 Task: In the  document Maya.docxMake this file  'available offline' Add shortcut to Drive 'My Drive'Email the file to   softage2@softage.net, with message attached Important: I've emailed you crucial details. Please make sure to go through it thoroughly. and file type: 'HTML'
Action: Mouse moved to (29, 75)
Screenshot: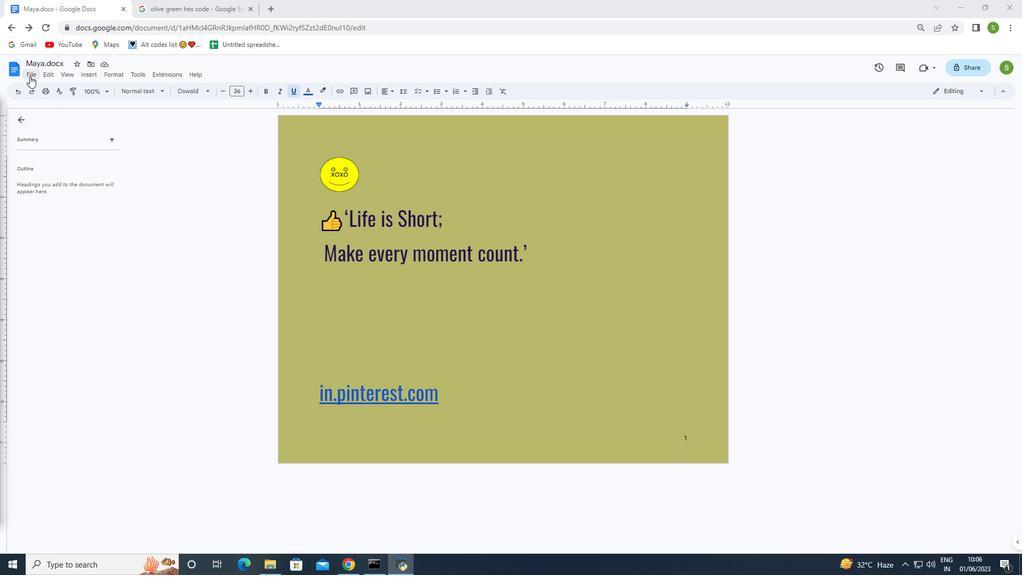 
Action: Mouse pressed left at (29, 75)
Screenshot: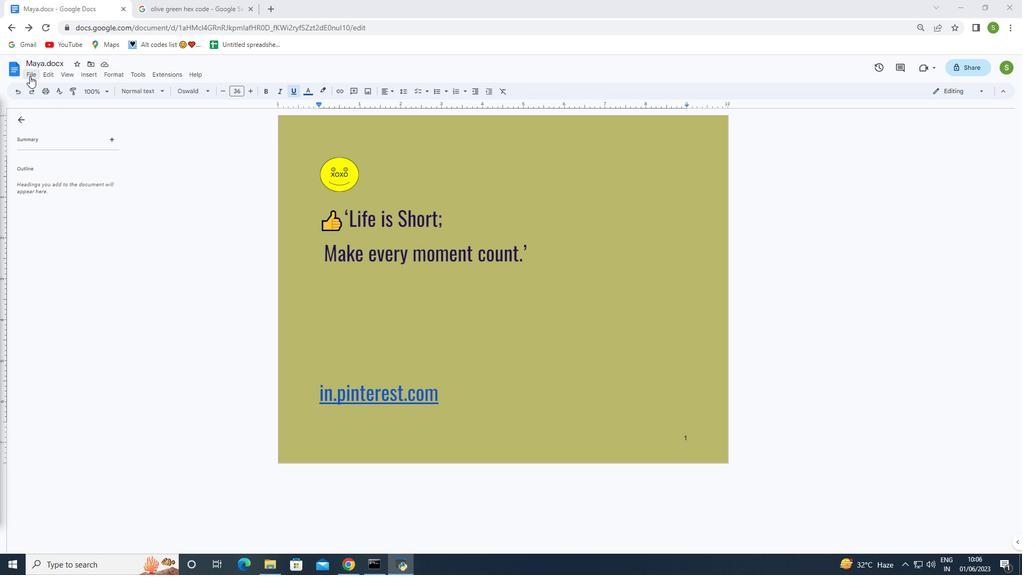 
Action: Mouse moved to (57, 187)
Screenshot: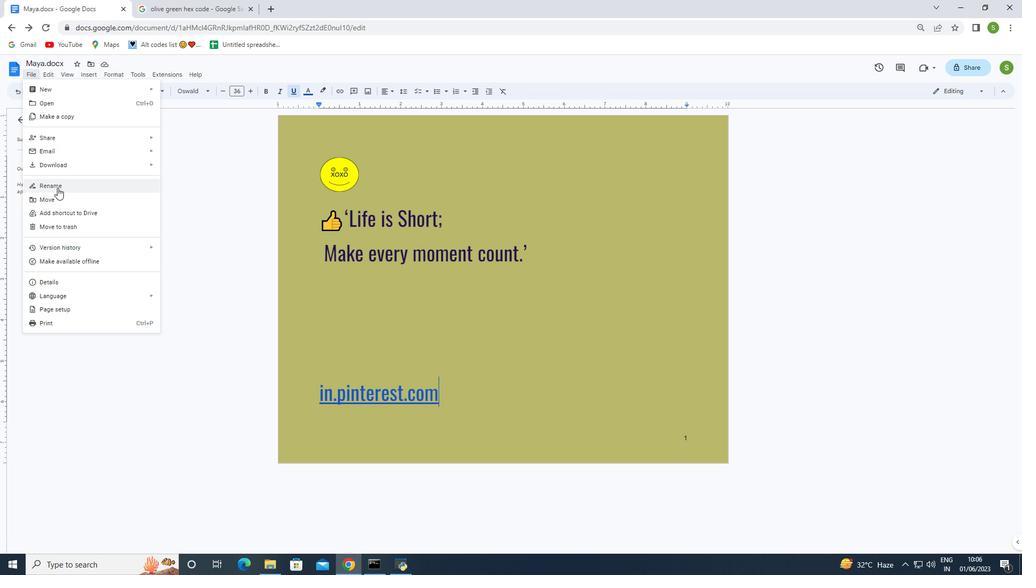 
Action: Mouse pressed left at (57, 187)
Screenshot: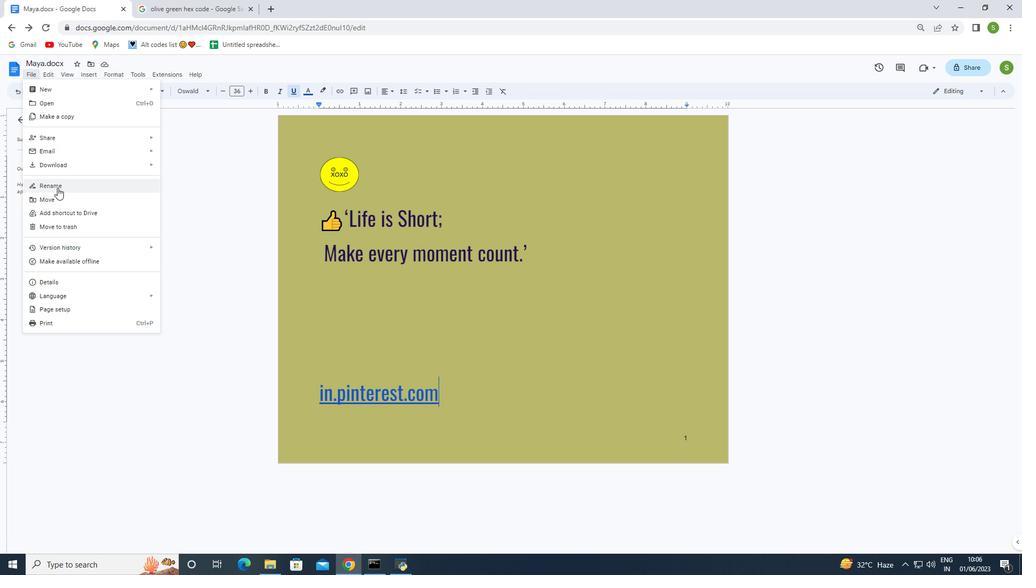 
Action: Key pressed <Key.backspace><Key.shift>Maya.docx<Key.enter>
Screenshot: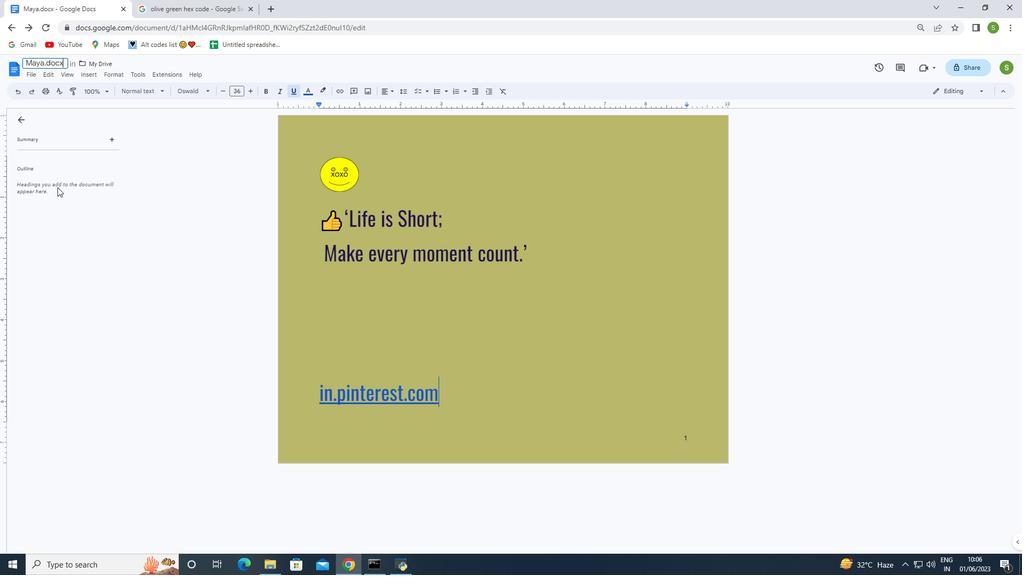 
Action: Mouse moved to (28, 74)
Screenshot: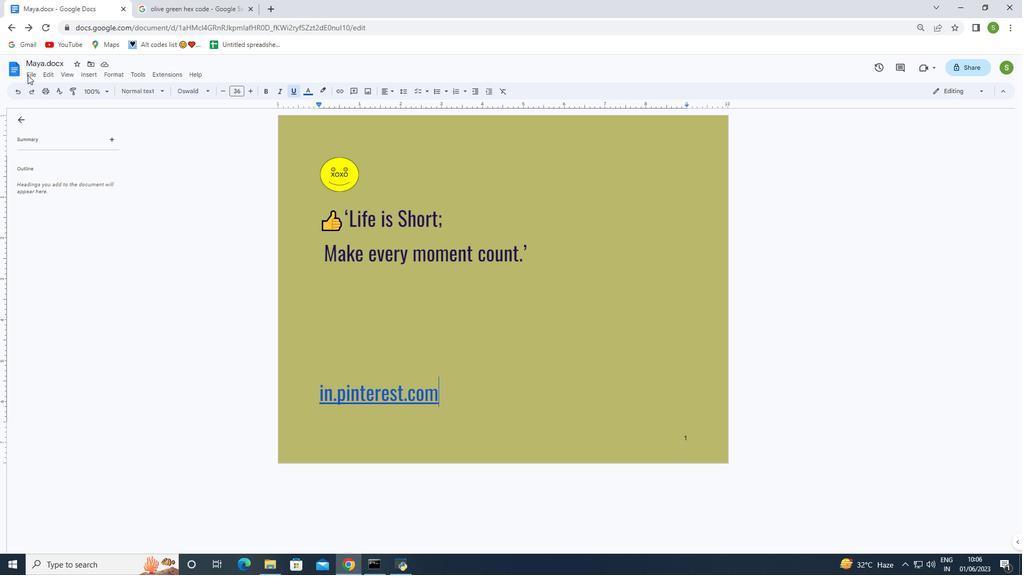 
Action: Mouse pressed left at (28, 74)
Screenshot: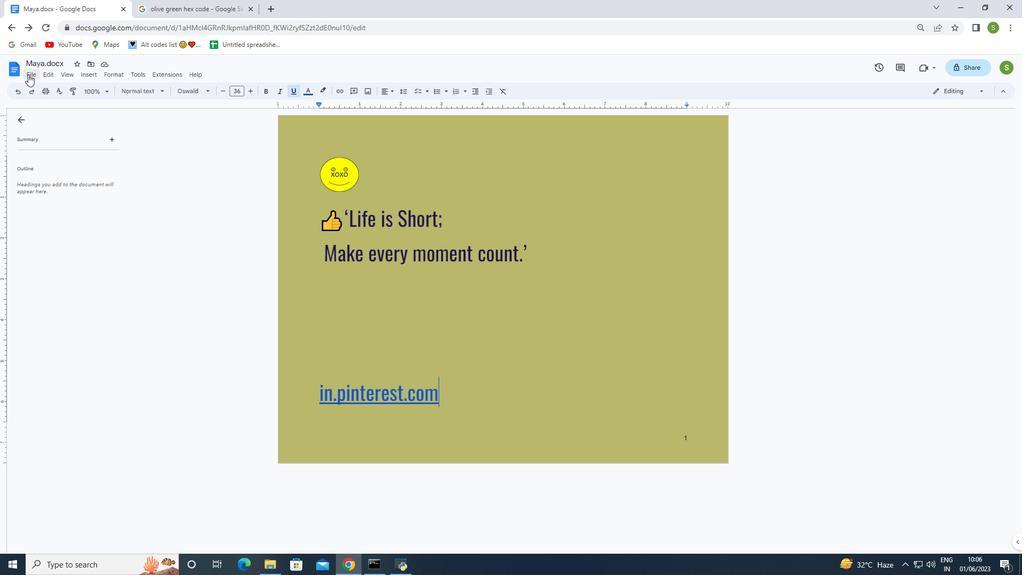 
Action: Mouse moved to (82, 261)
Screenshot: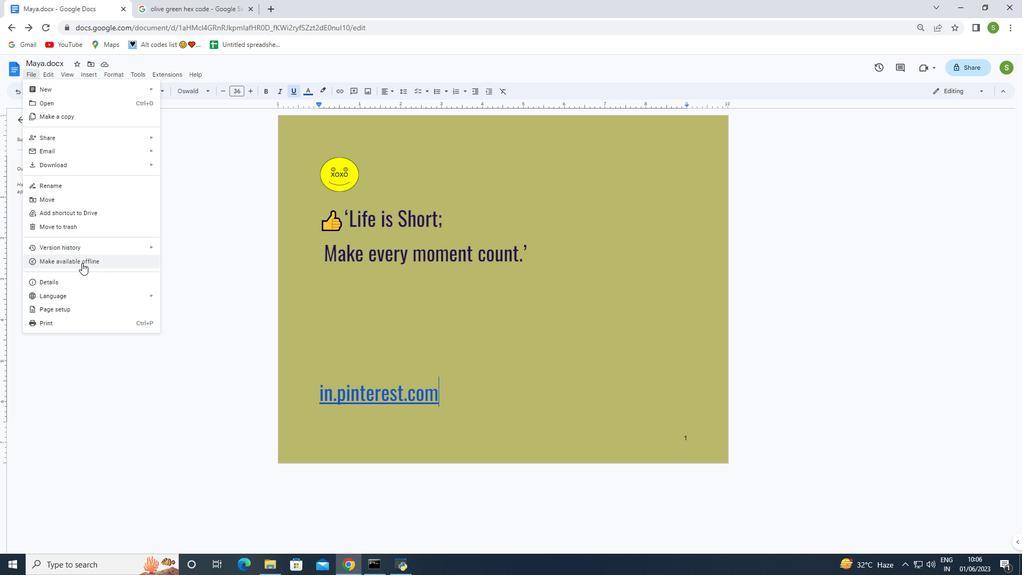 
Action: Mouse pressed left at (82, 261)
Screenshot: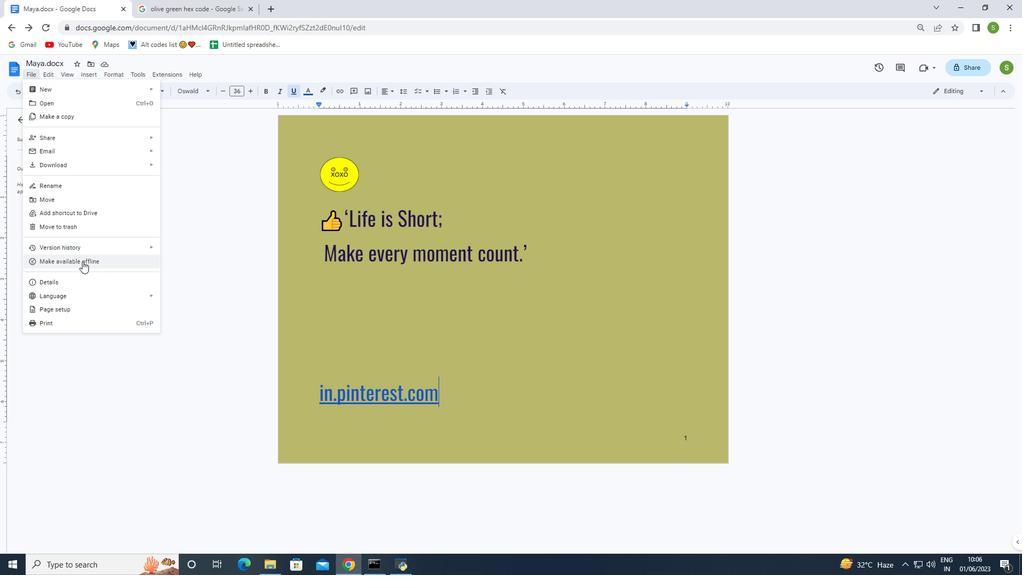 
Action: Mouse moved to (33, 72)
Screenshot: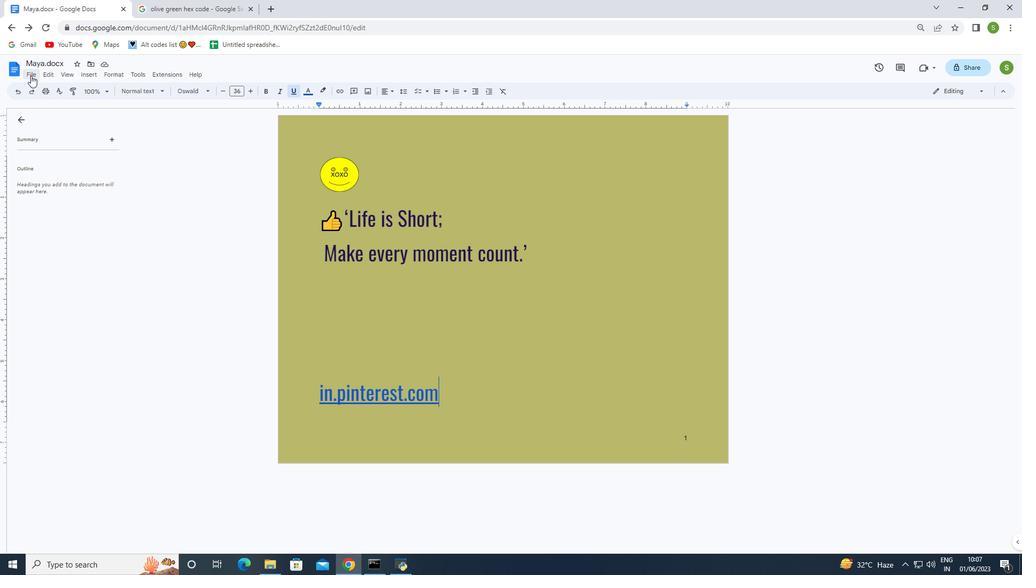
Action: Mouse pressed left at (33, 72)
Screenshot: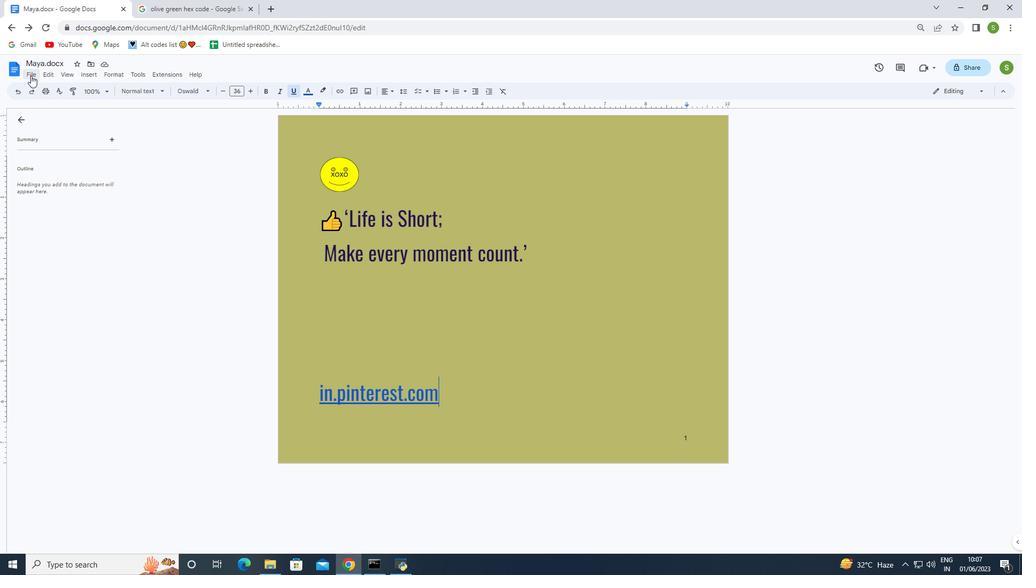 
Action: Mouse moved to (89, 213)
Screenshot: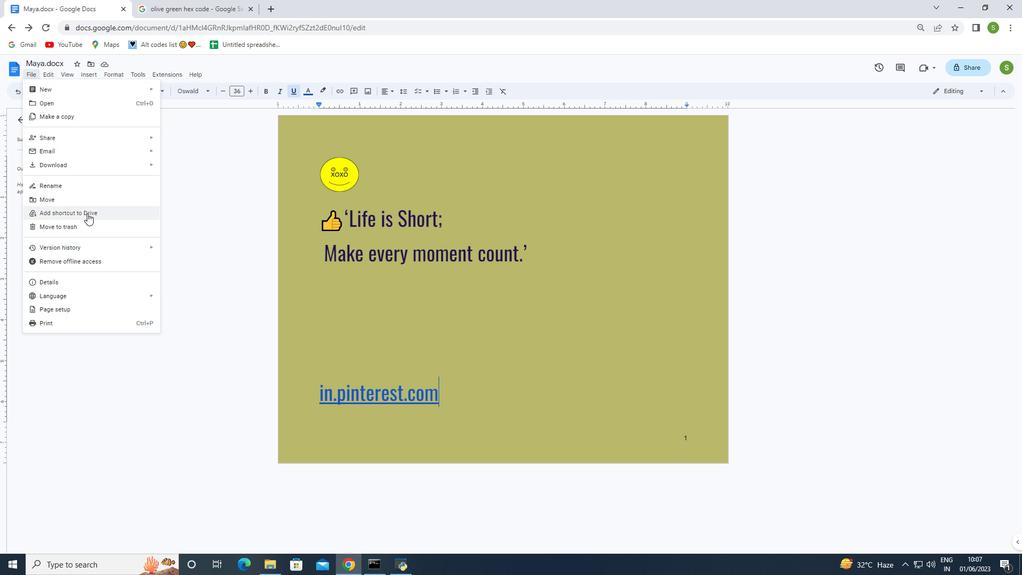 
Action: Mouse pressed left at (89, 213)
Screenshot: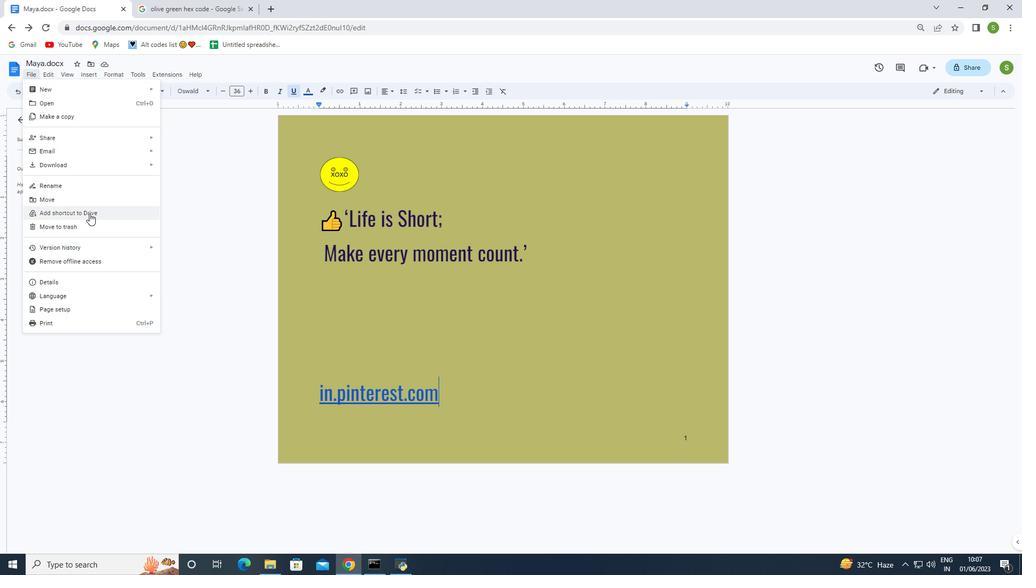 
Action: Mouse moved to (211, 191)
Screenshot: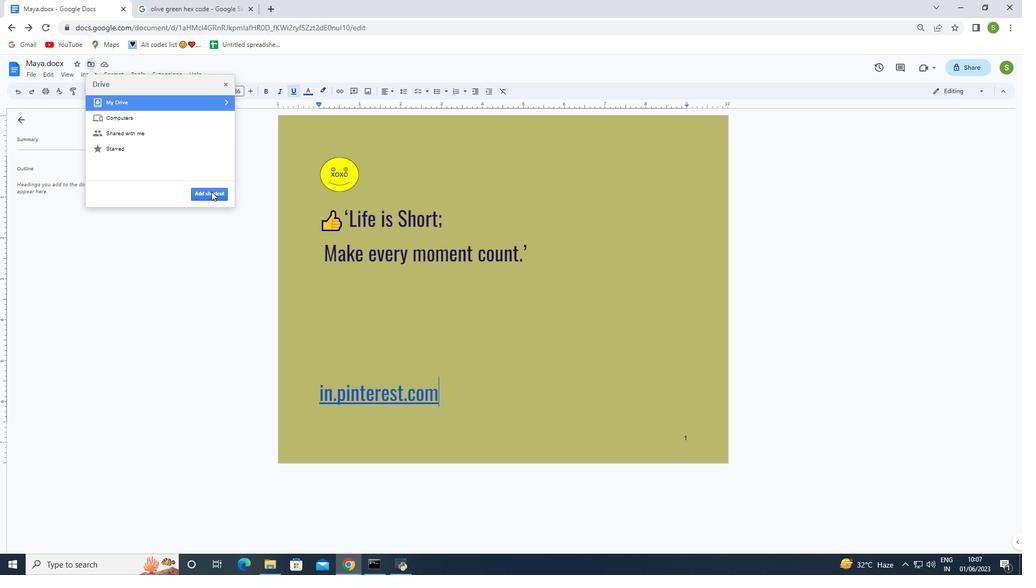 
Action: Mouse pressed left at (211, 191)
Screenshot: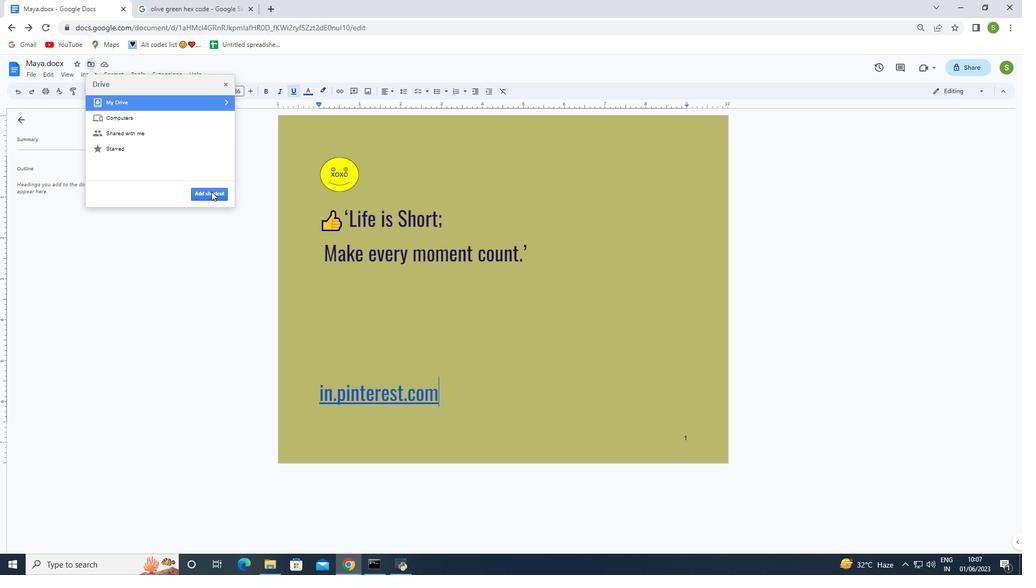 
Action: Mouse moved to (30, 78)
Screenshot: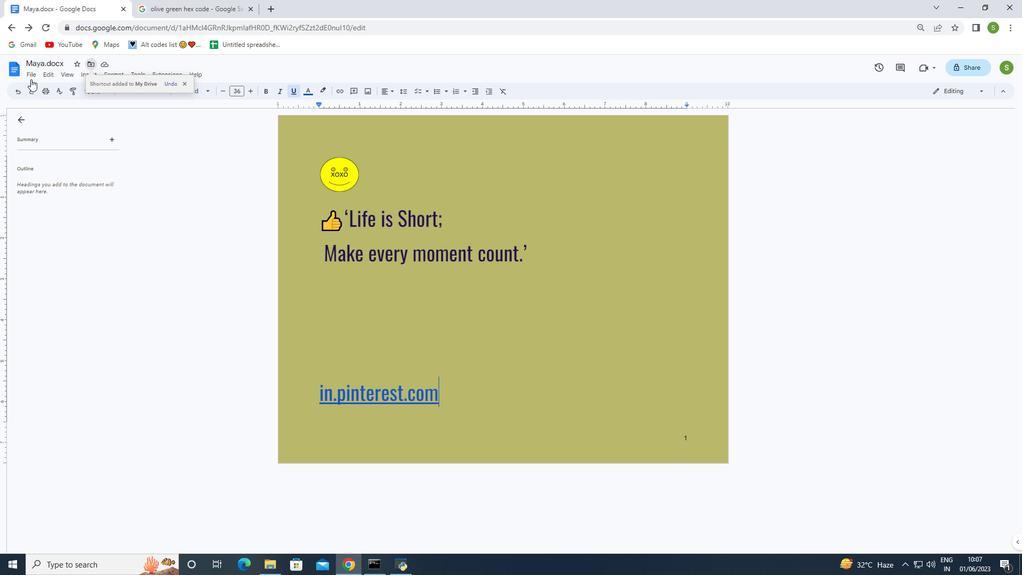 
Action: Mouse pressed left at (30, 78)
Screenshot: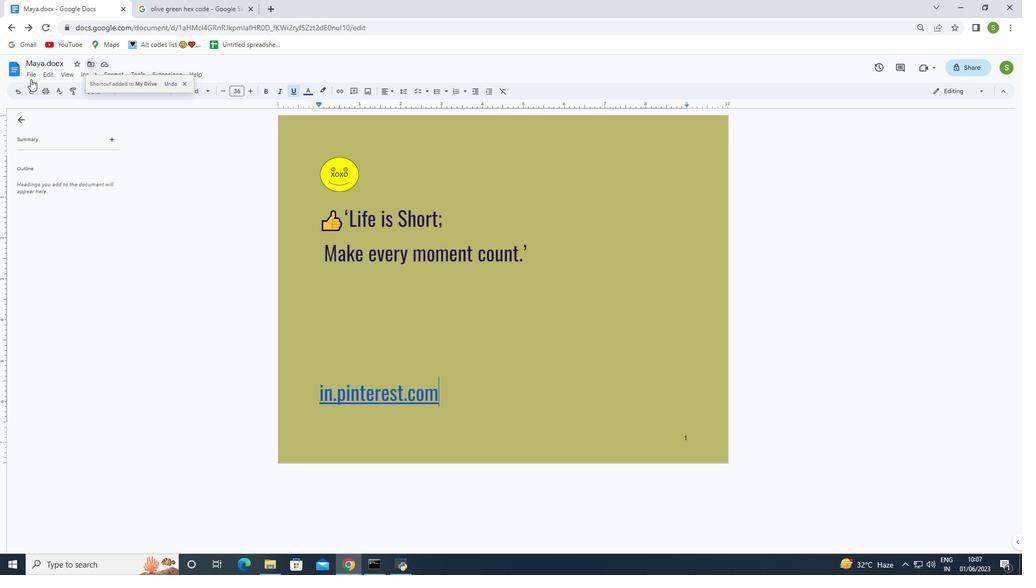
Action: Mouse moved to (97, 212)
Screenshot: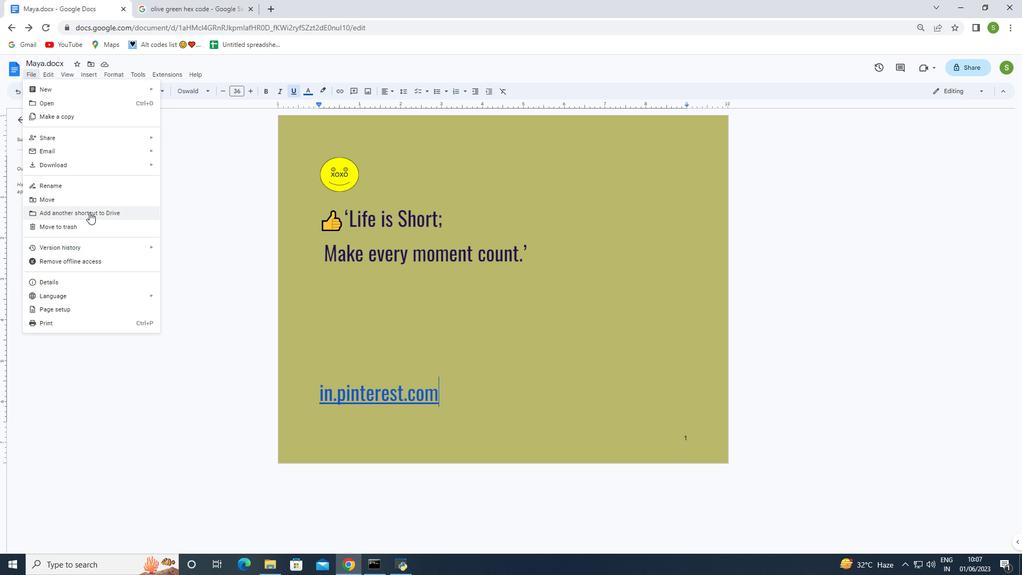 
Action: Mouse pressed left at (97, 212)
Screenshot: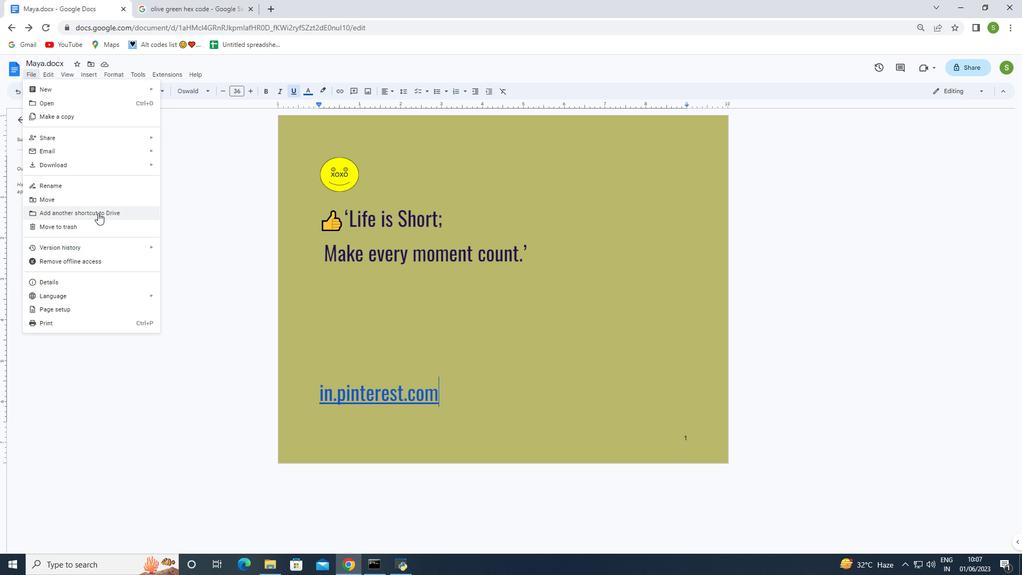 
Action: Mouse moved to (113, 100)
Screenshot: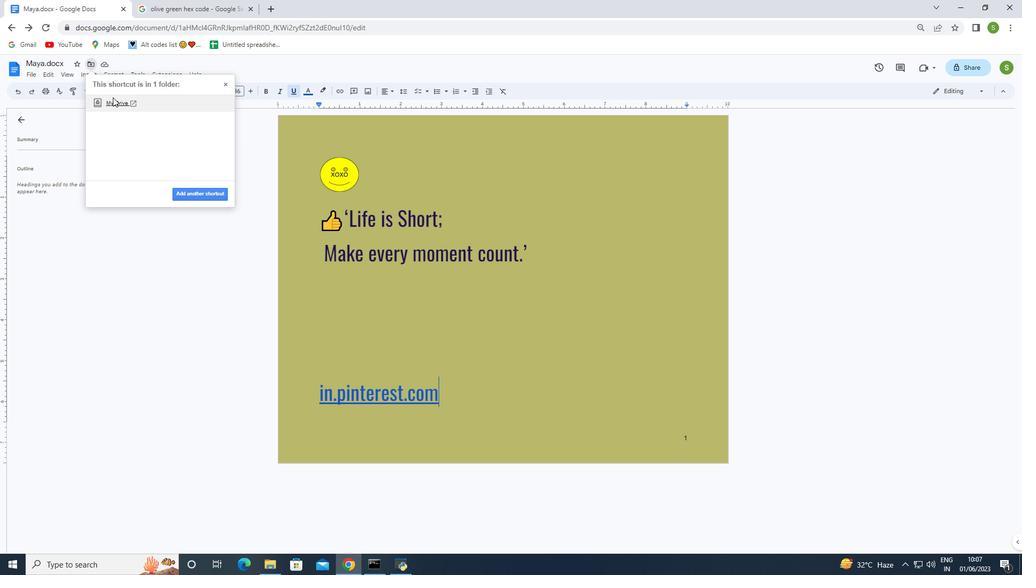 
Action: Mouse pressed left at (113, 100)
Screenshot: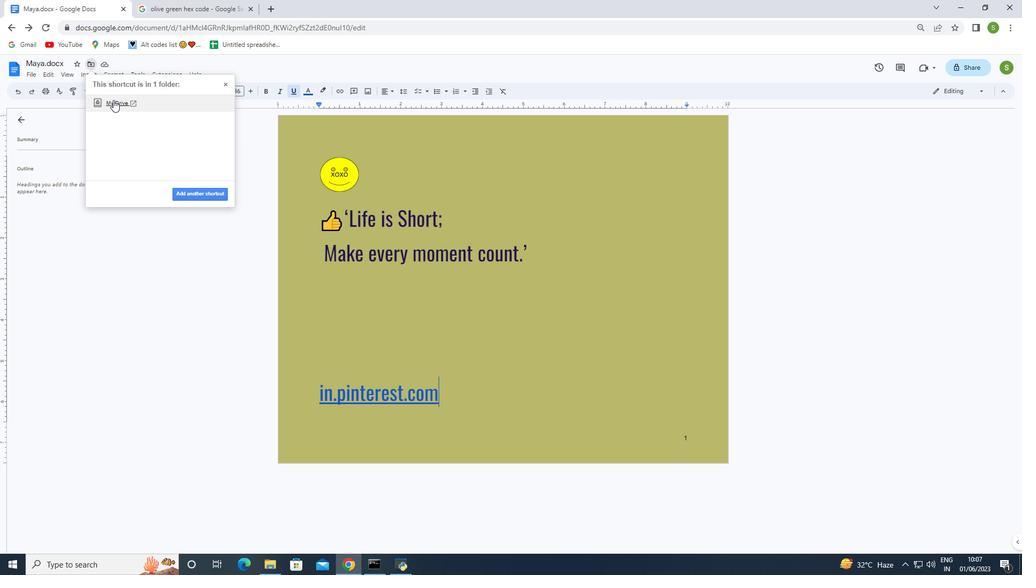 
Action: Mouse moved to (73, 154)
Screenshot: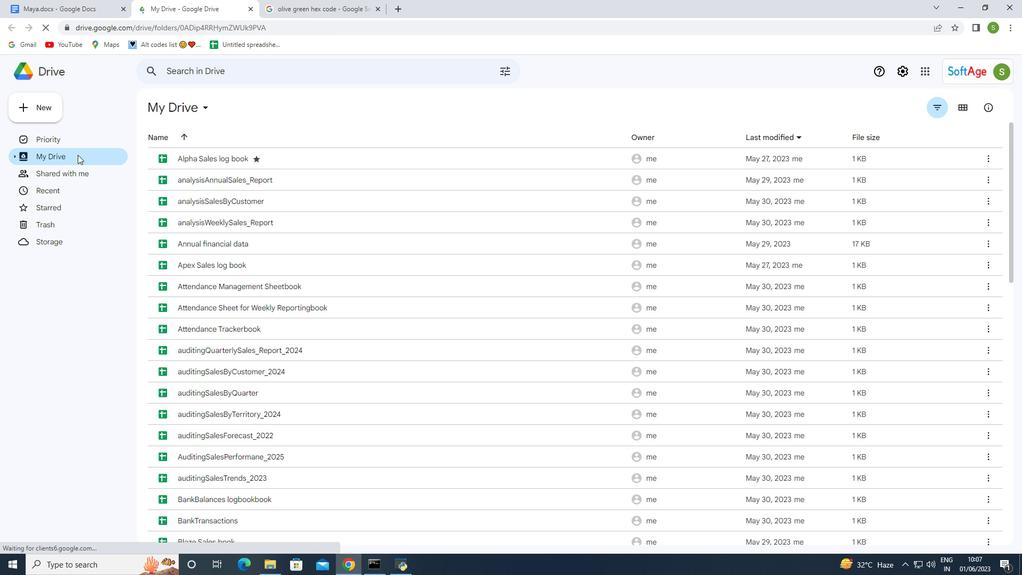 
Action: Mouse pressed left at (73, 154)
Screenshot: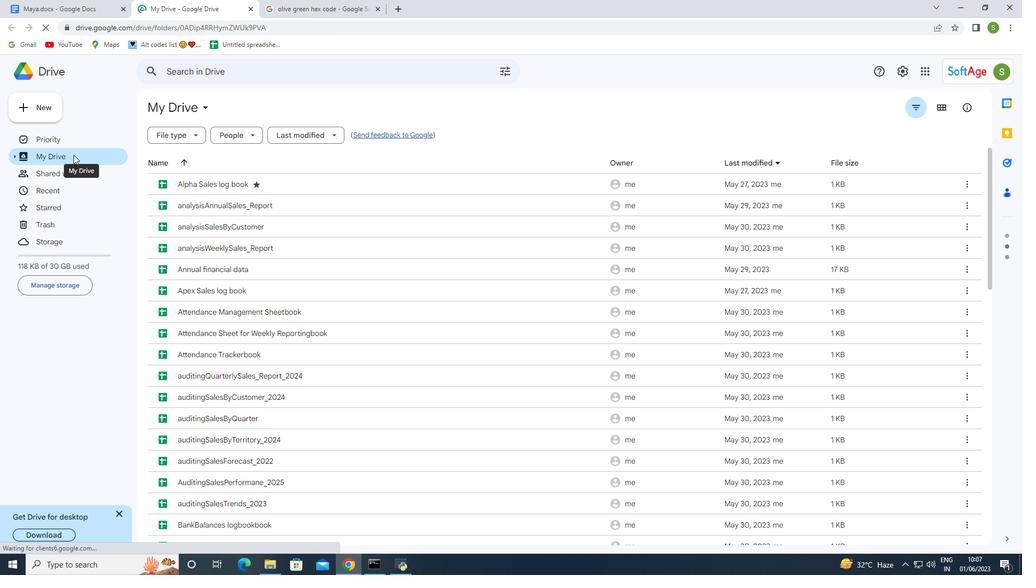 
Action: Mouse pressed left at (73, 154)
Screenshot: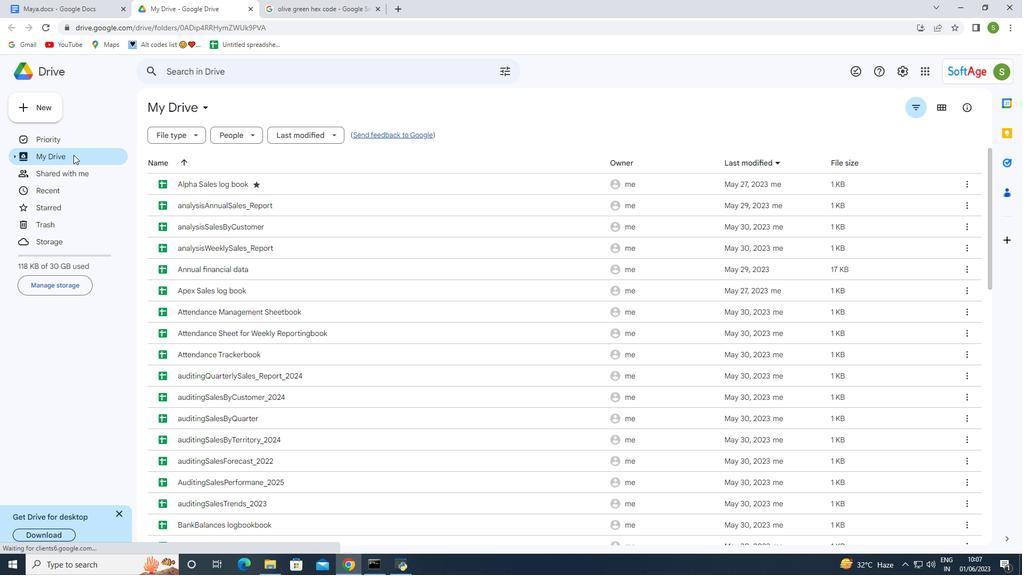
Action: Mouse moved to (51, 159)
Screenshot: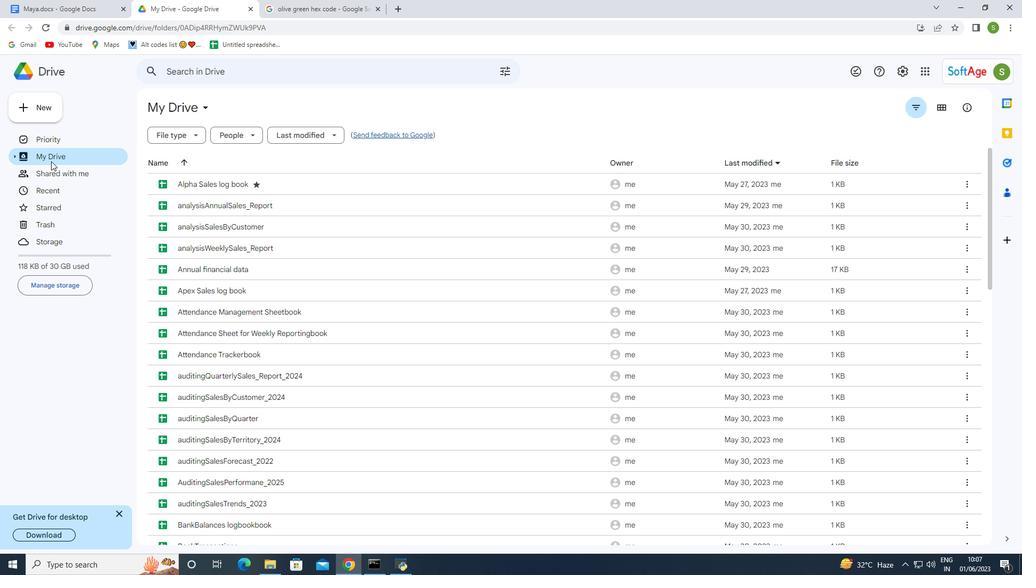 
Action: Mouse pressed left at (51, 159)
Screenshot: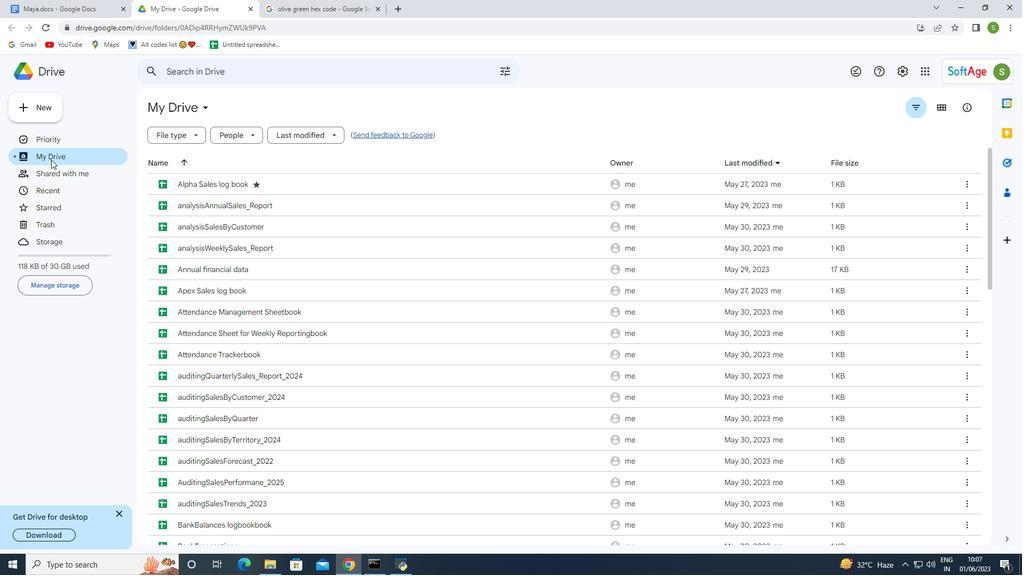 
Action: Mouse moved to (121, 513)
Screenshot: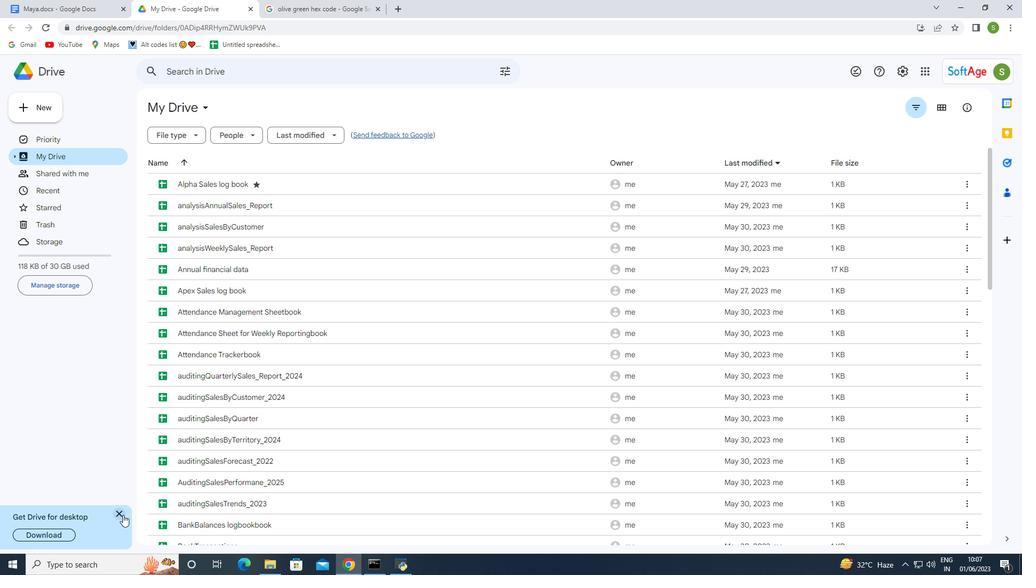 
Action: Mouse pressed left at (121, 513)
Screenshot: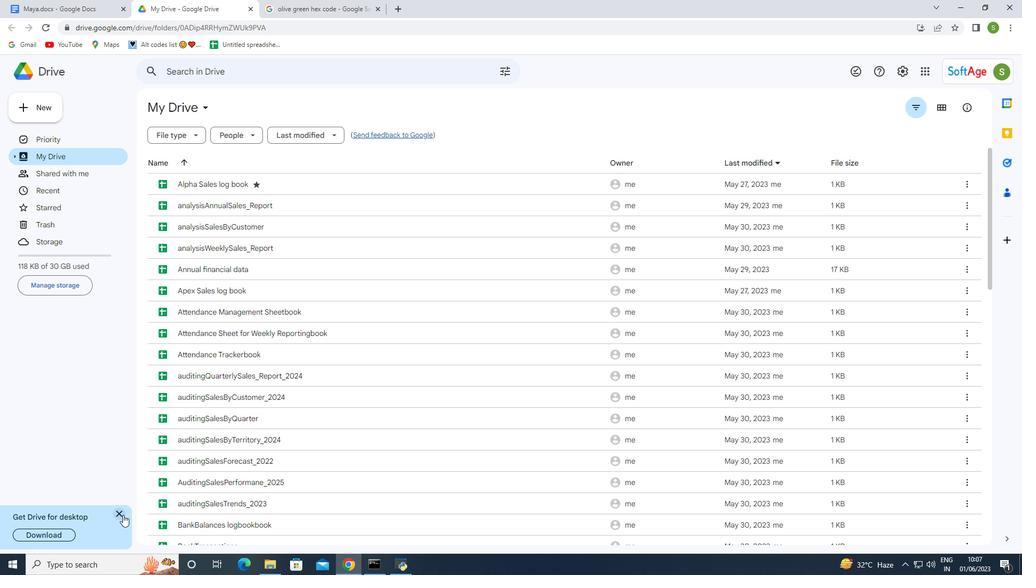 
Action: Mouse moved to (941, 105)
Screenshot: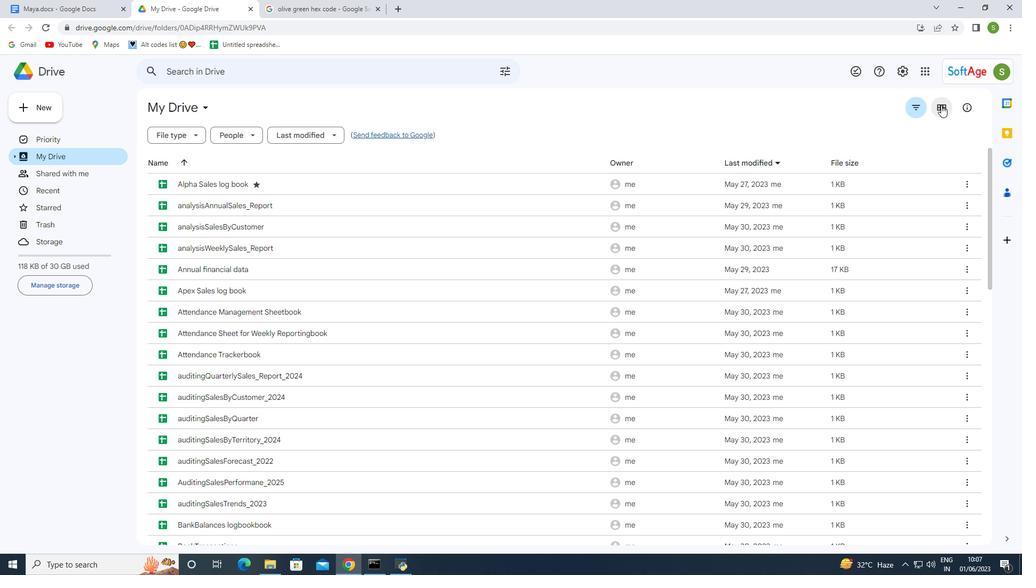 
Action: Mouse pressed left at (941, 105)
Screenshot: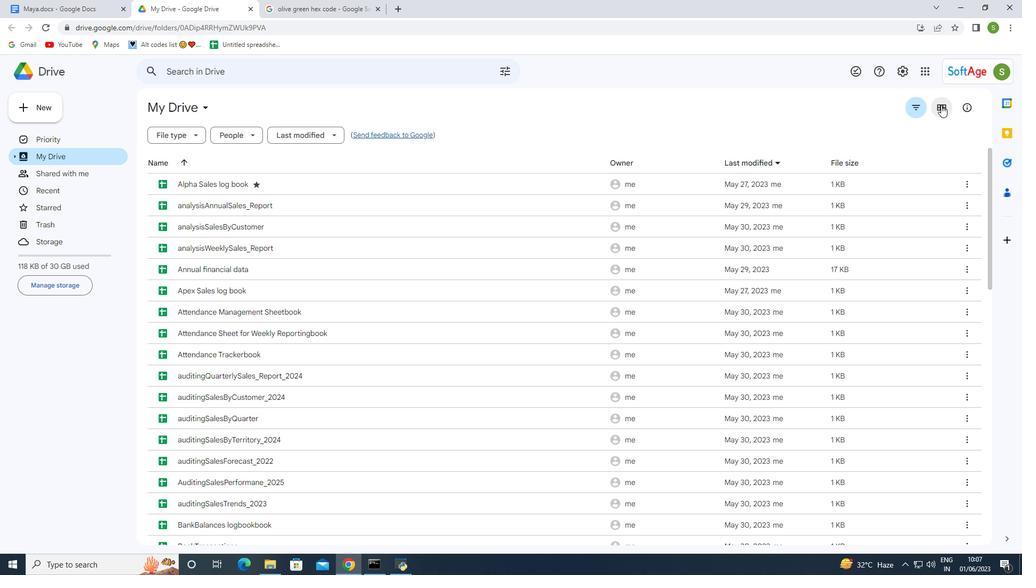 
Action: Mouse moved to (916, 106)
Screenshot: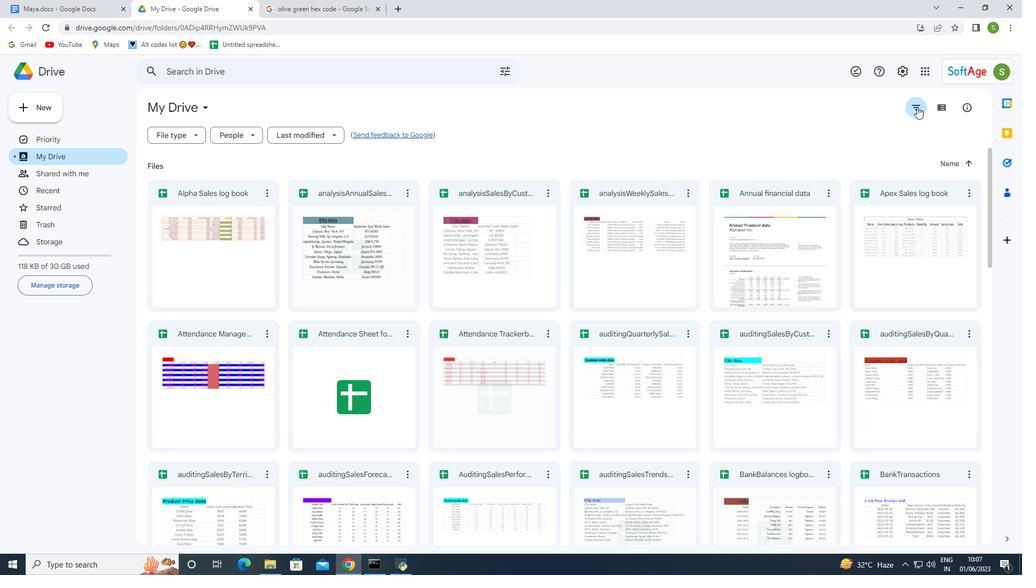 
Action: Mouse pressed left at (916, 106)
Screenshot: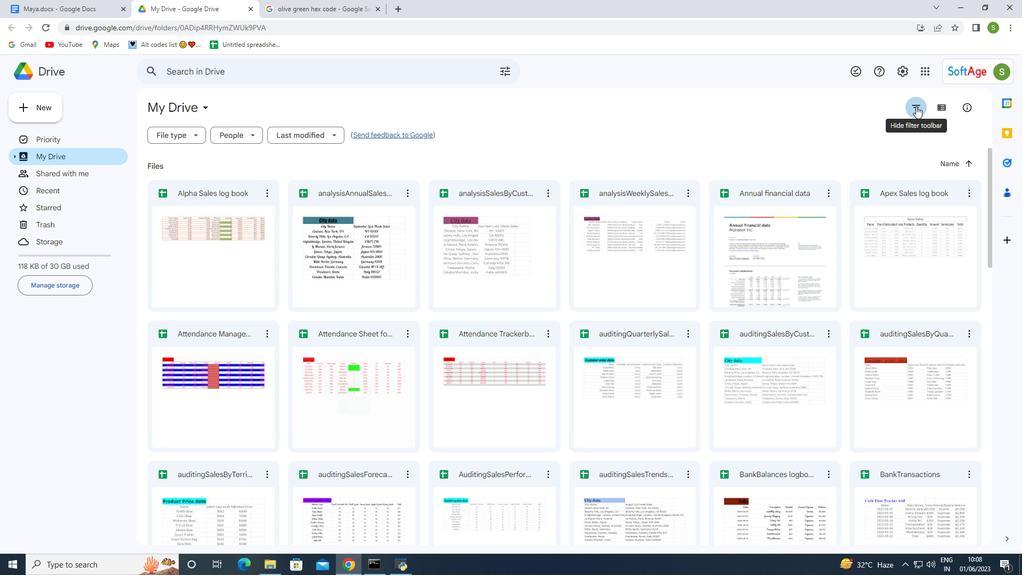 
Action: Mouse moved to (915, 109)
Screenshot: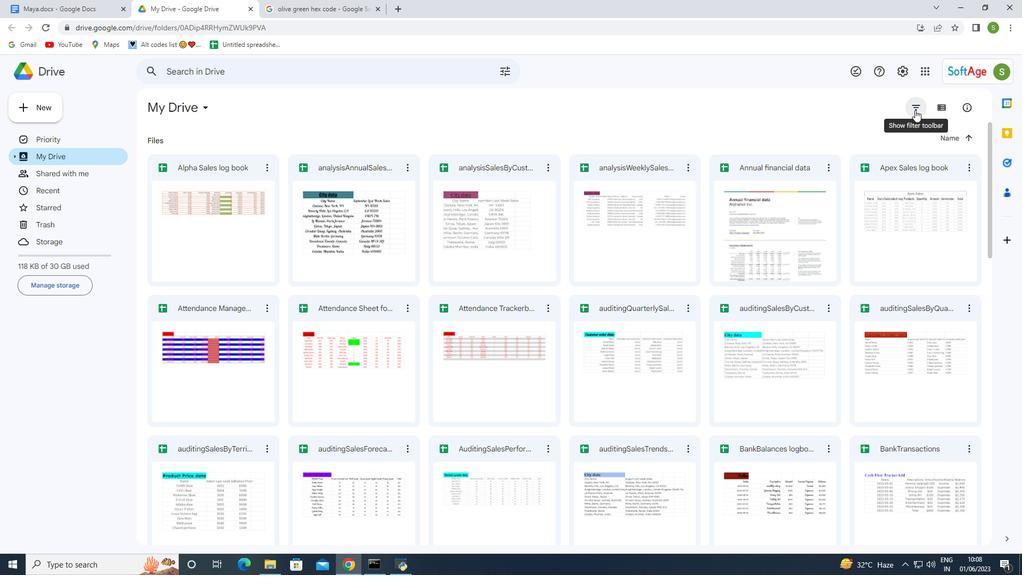 
Action: Mouse pressed left at (915, 109)
Screenshot: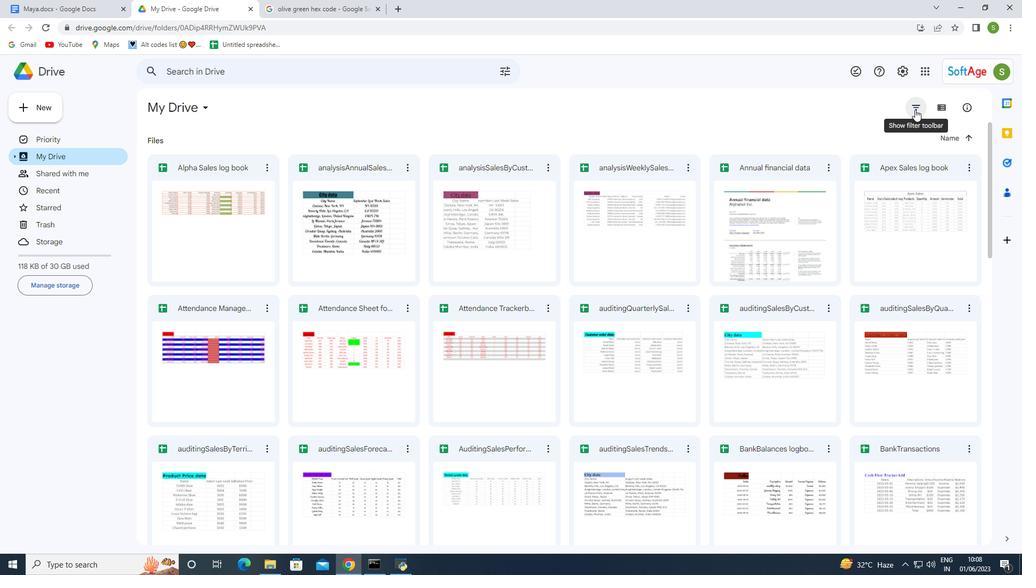 
Action: Mouse moved to (39, 151)
Screenshot: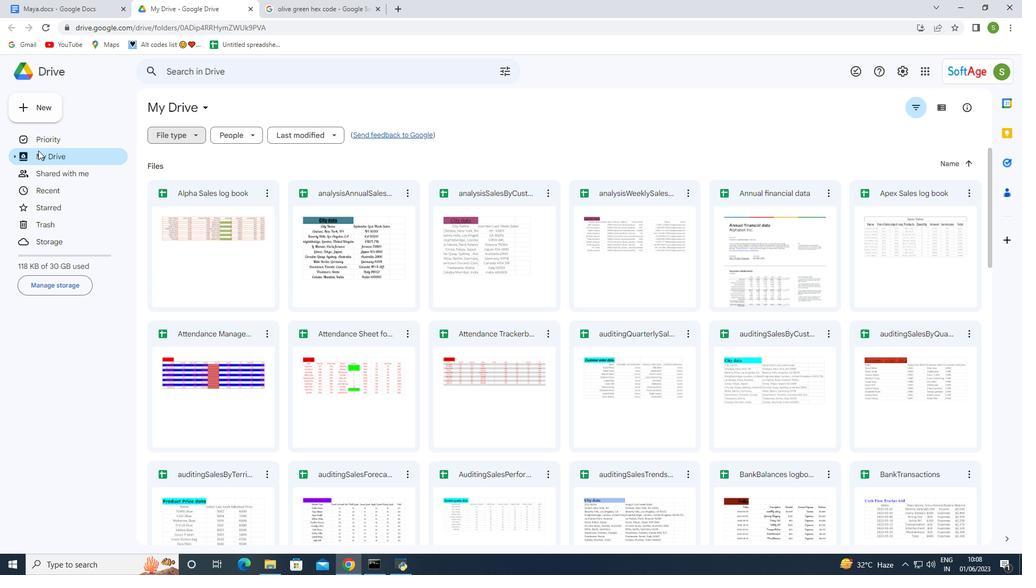 
Action: Mouse pressed left at (39, 151)
Screenshot: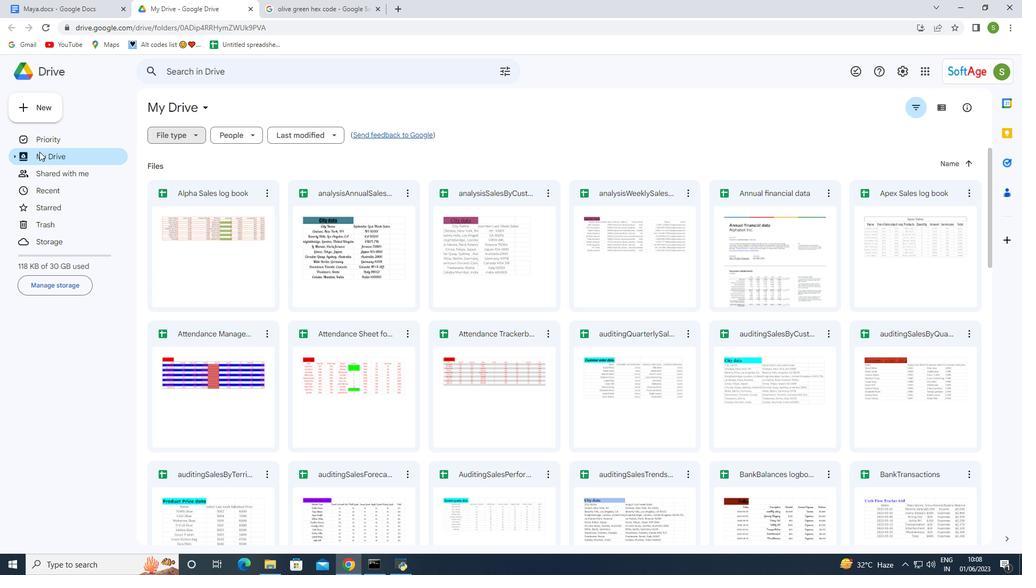 
Action: Mouse moved to (250, 9)
Screenshot: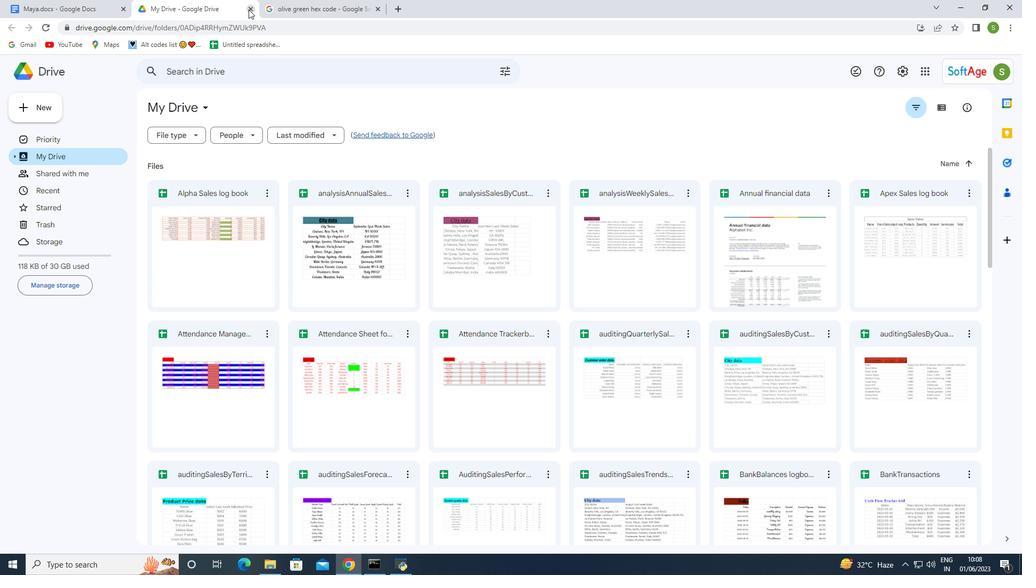 
Action: Mouse pressed left at (250, 9)
Screenshot: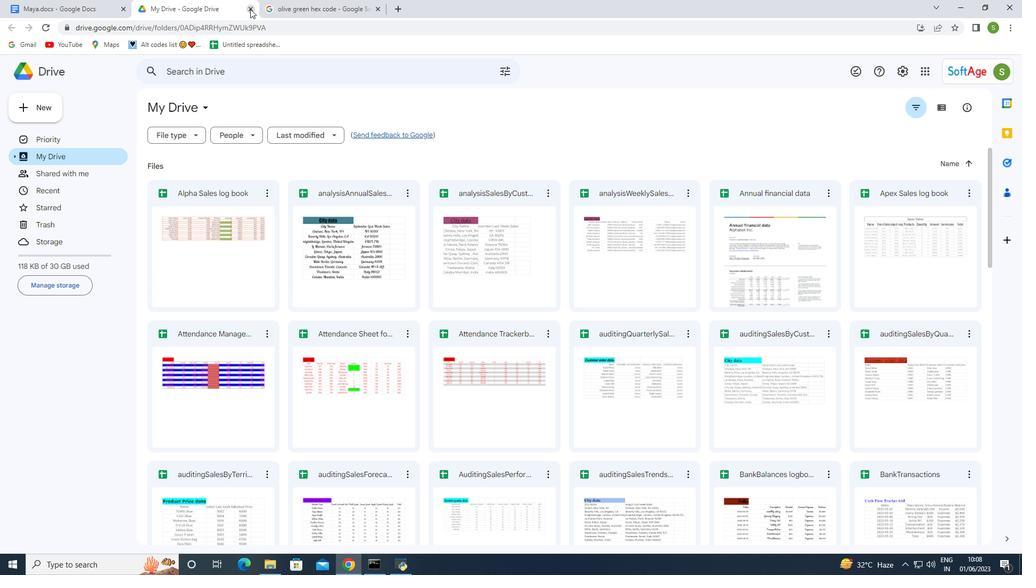 
Action: Mouse moved to (127, 104)
Screenshot: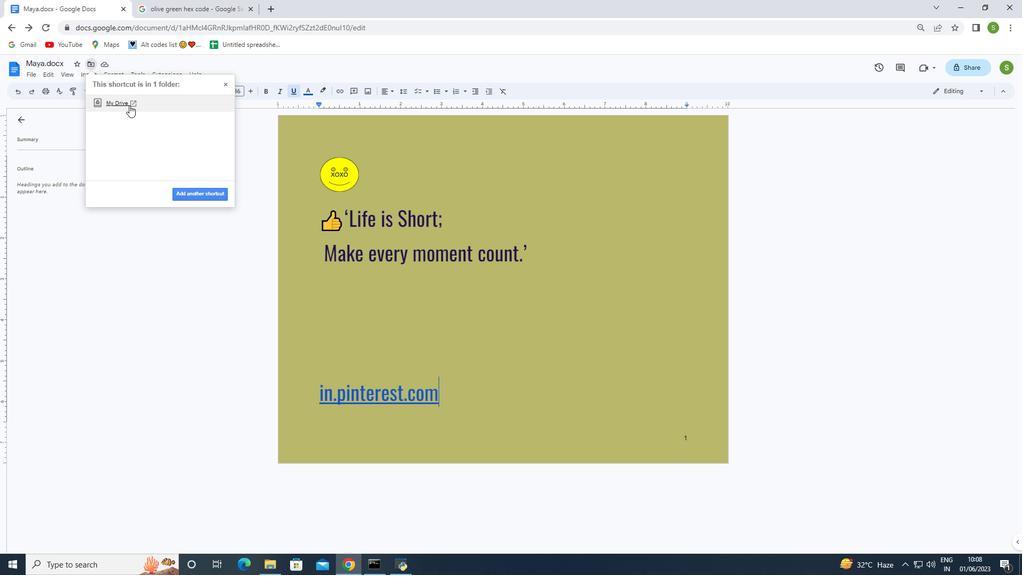 
Action: Mouse pressed left at (127, 104)
Screenshot: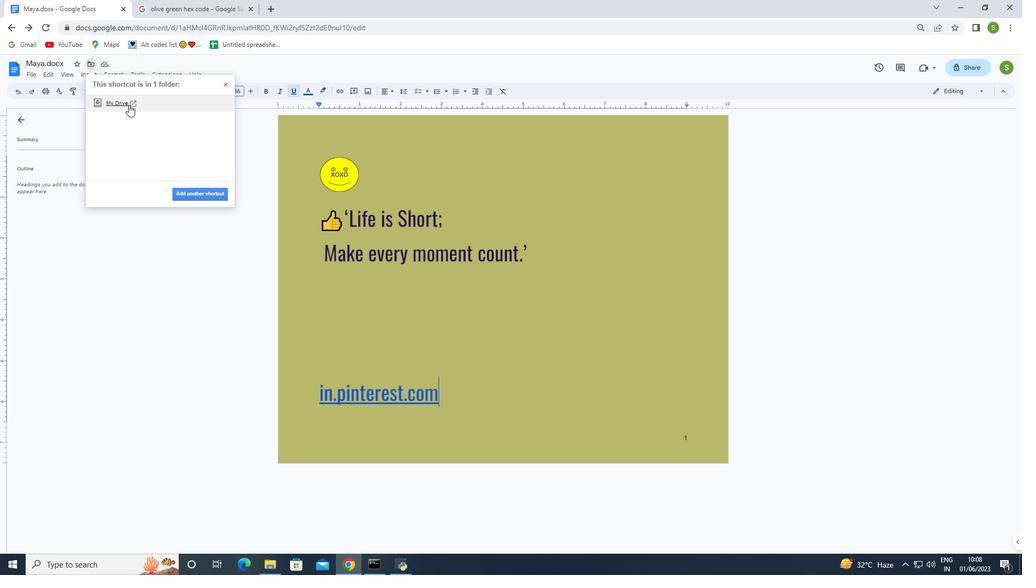 
Action: Mouse moved to (942, 107)
Screenshot: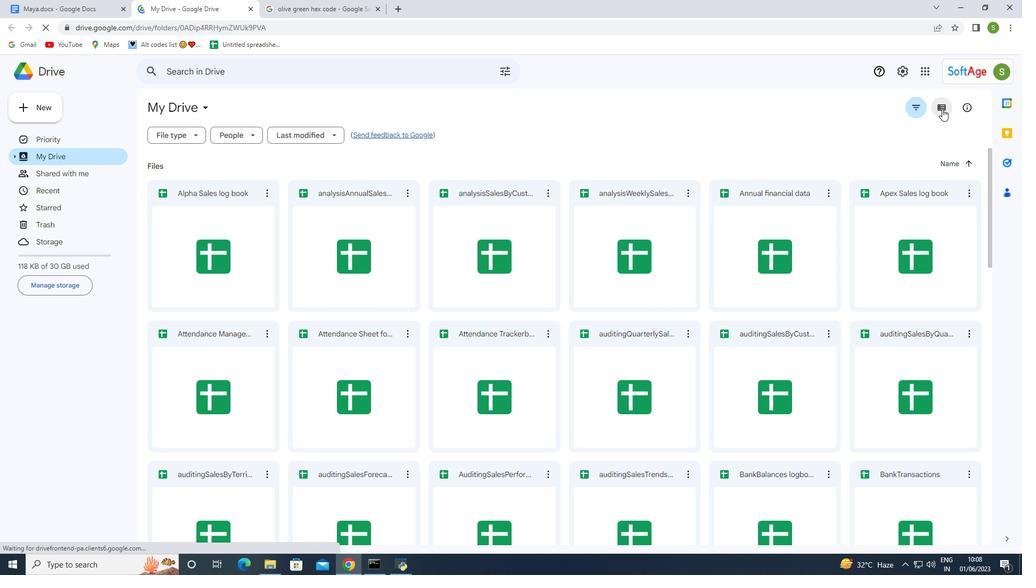 
Action: Mouse pressed left at (942, 107)
Screenshot: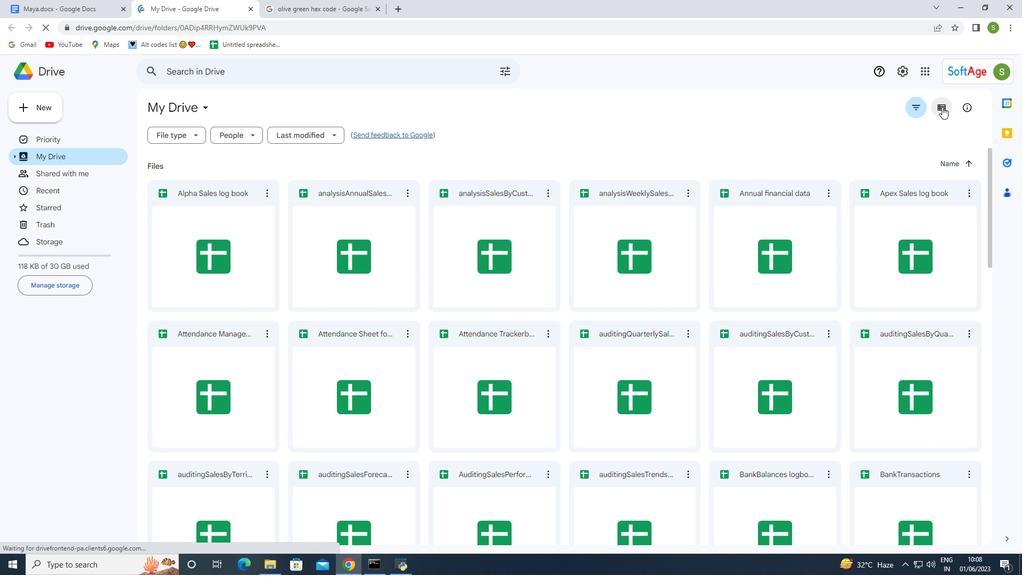 
Action: Mouse moved to (462, 192)
Screenshot: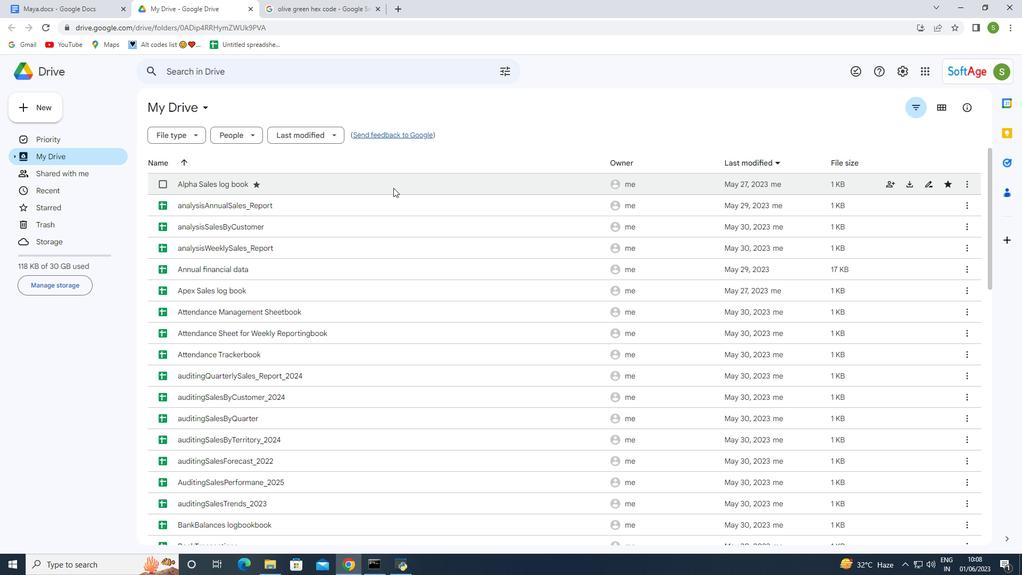 
Action: Mouse scrolled (462, 193) with delta (0, 0)
Screenshot: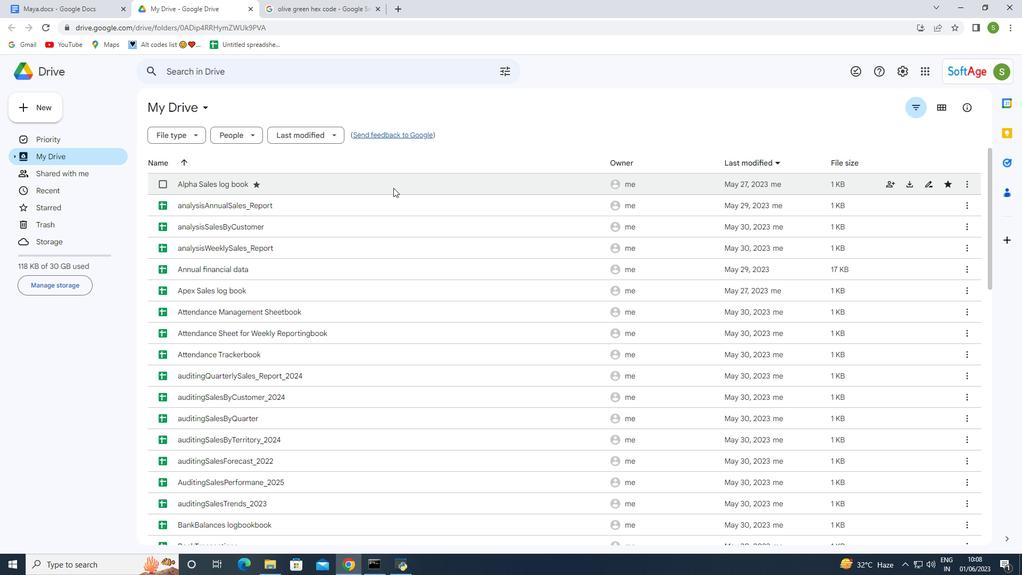 
Action: Mouse moved to (72, 190)
Screenshot: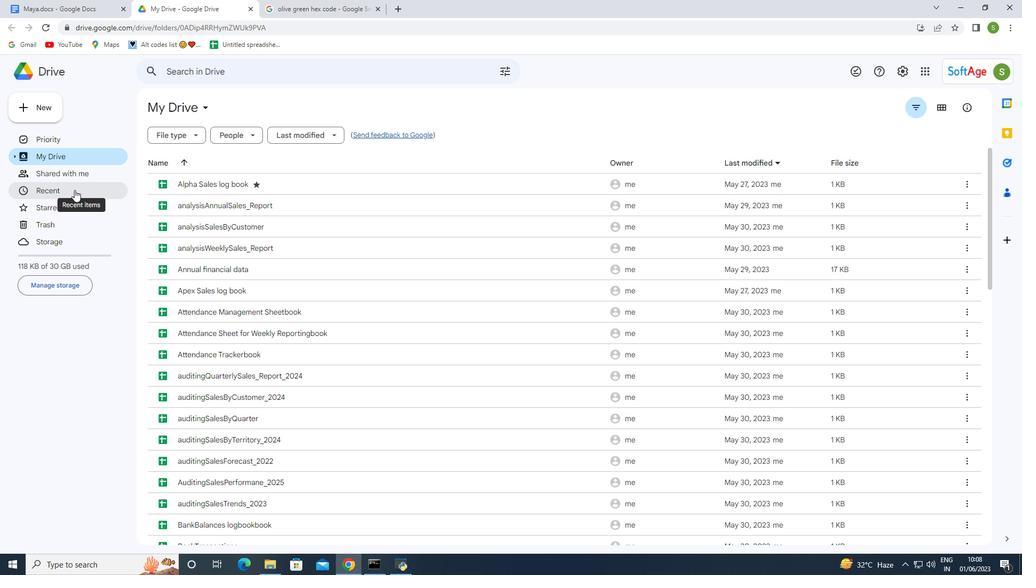 
Action: Mouse pressed left at (72, 190)
Screenshot: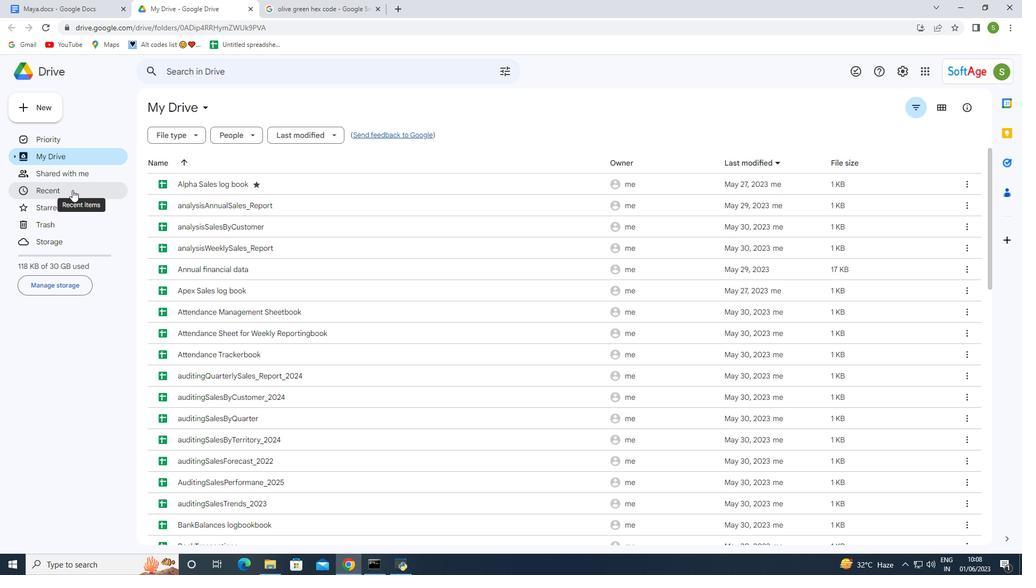 
Action: Mouse moved to (164, 208)
Screenshot: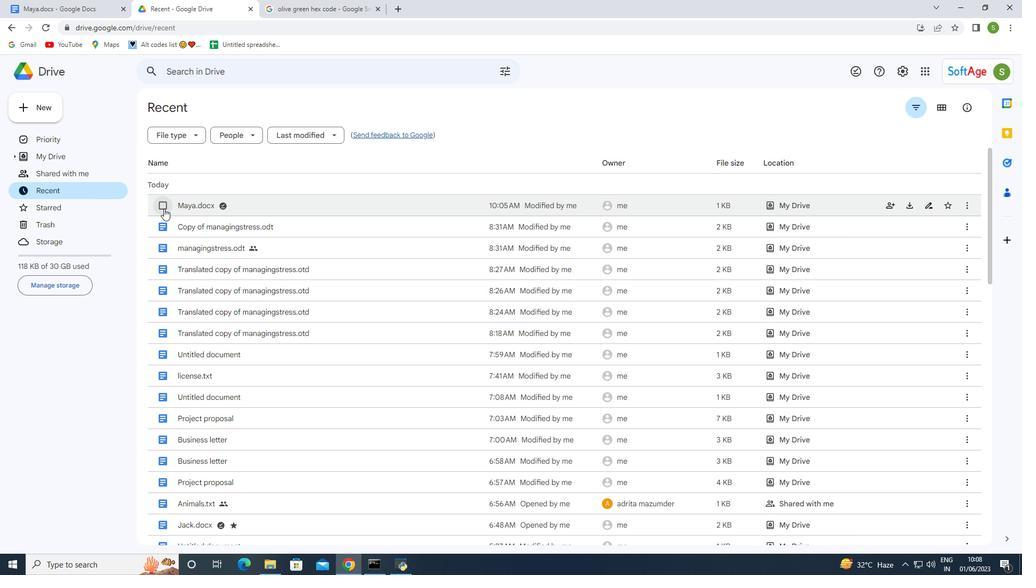 
Action: Mouse pressed left at (164, 208)
Screenshot: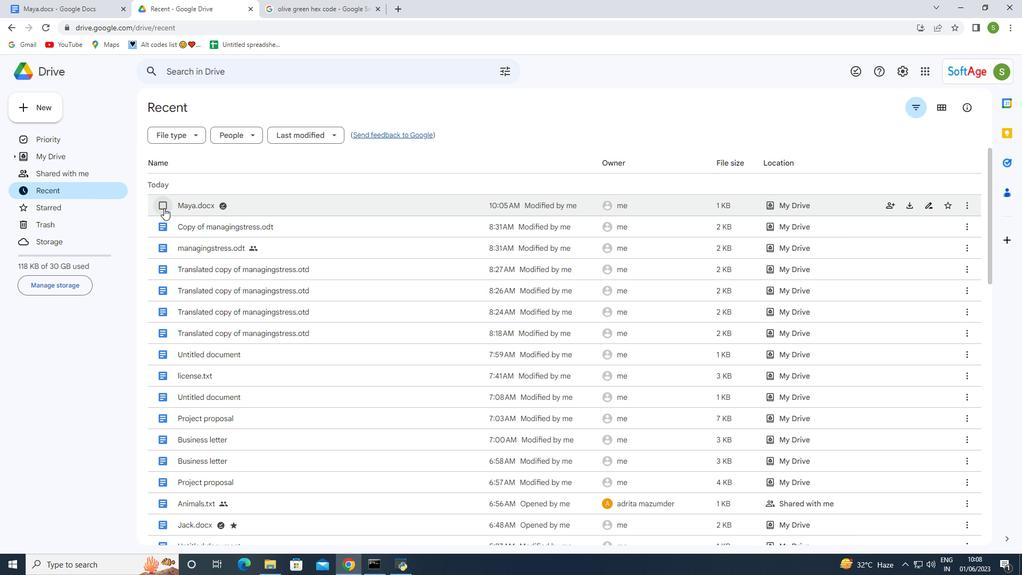 
Action: Mouse moved to (893, 204)
Screenshot: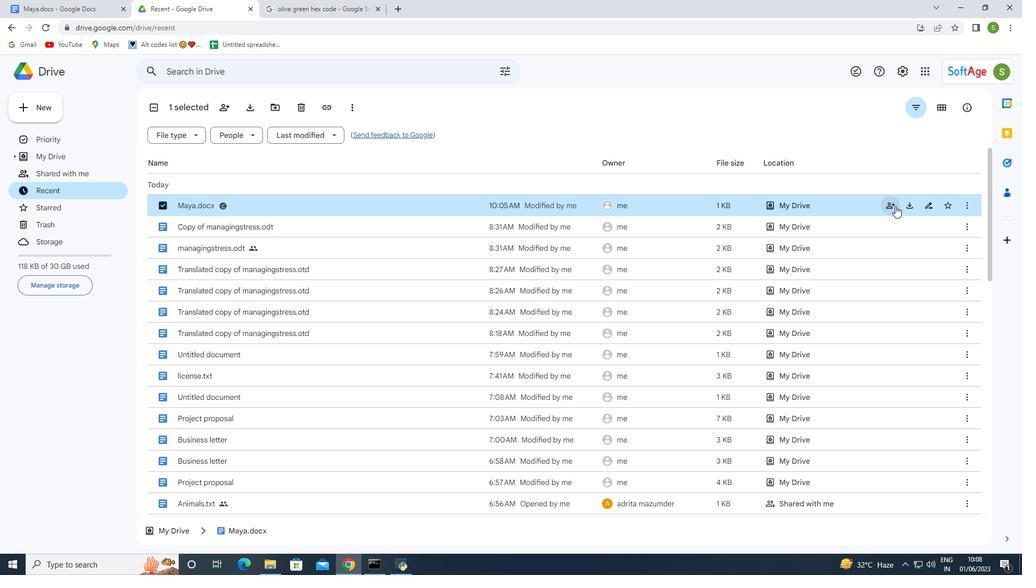 
Action: Mouse pressed left at (893, 204)
Screenshot: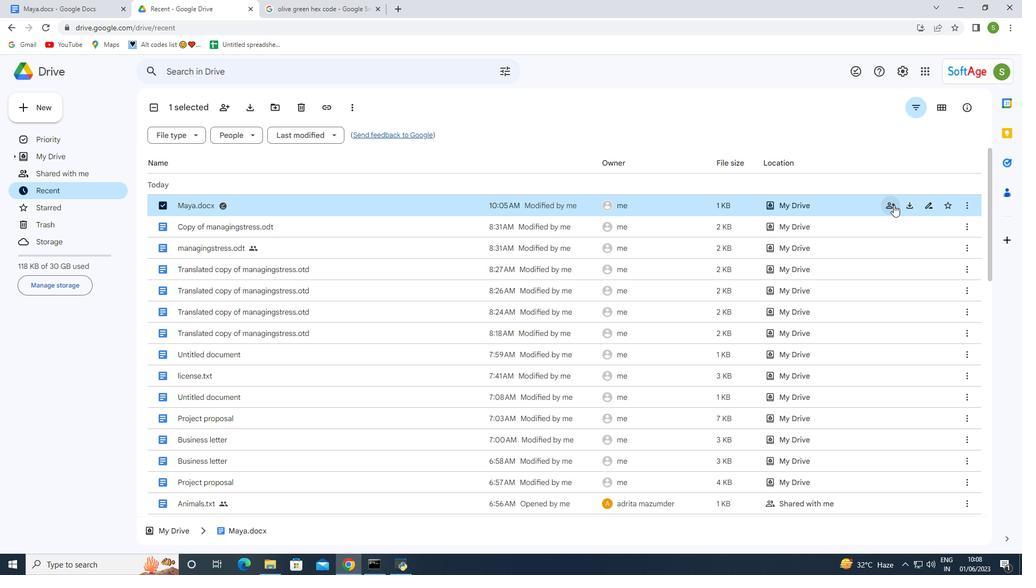 
Action: Mouse moved to (882, 159)
Screenshot: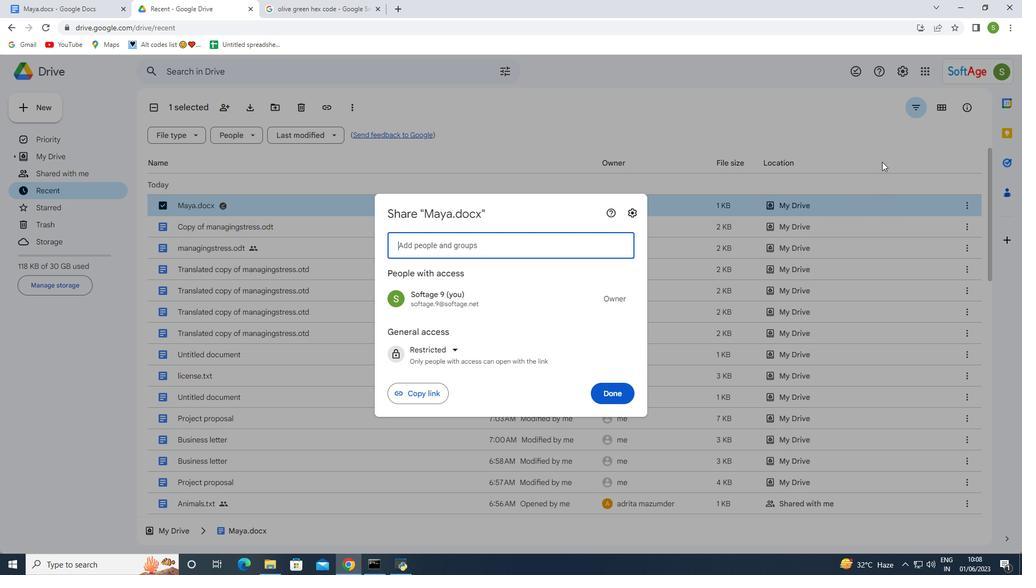 
Action: Mouse pressed left at (882, 159)
Screenshot: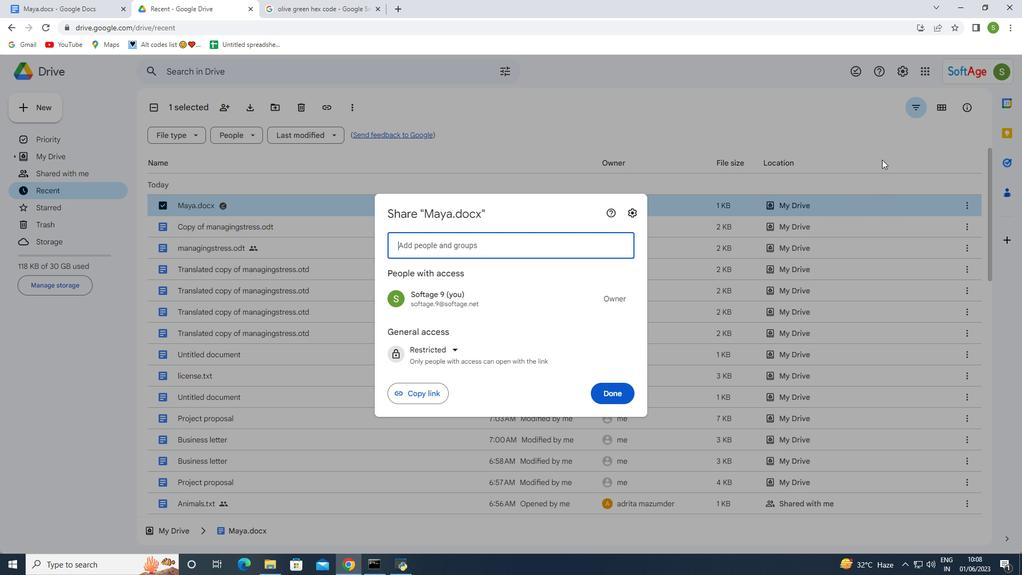 
Action: Mouse moved to (36, 103)
Screenshot: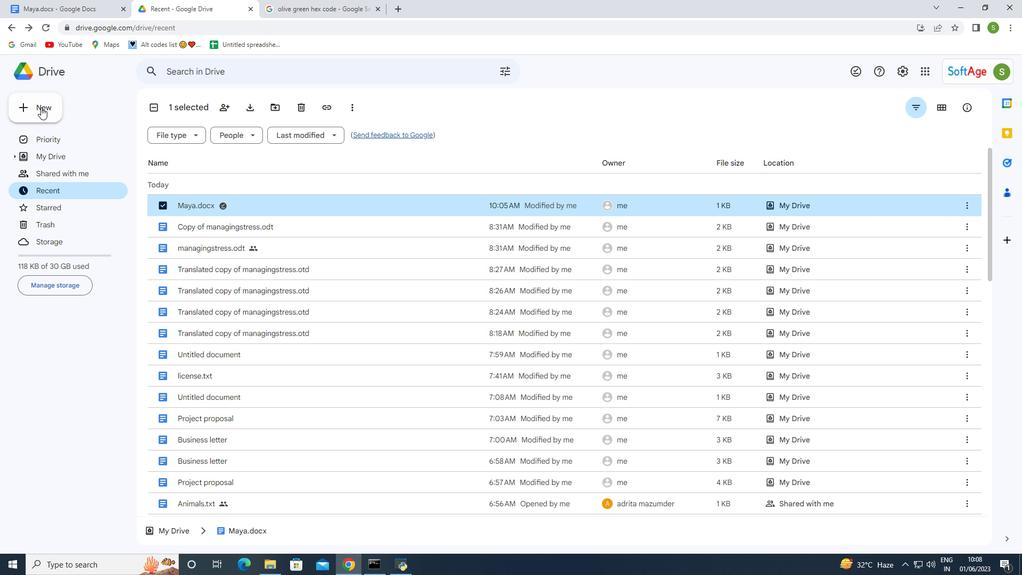 
Action: Mouse pressed left at (36, 103)
Screenshot: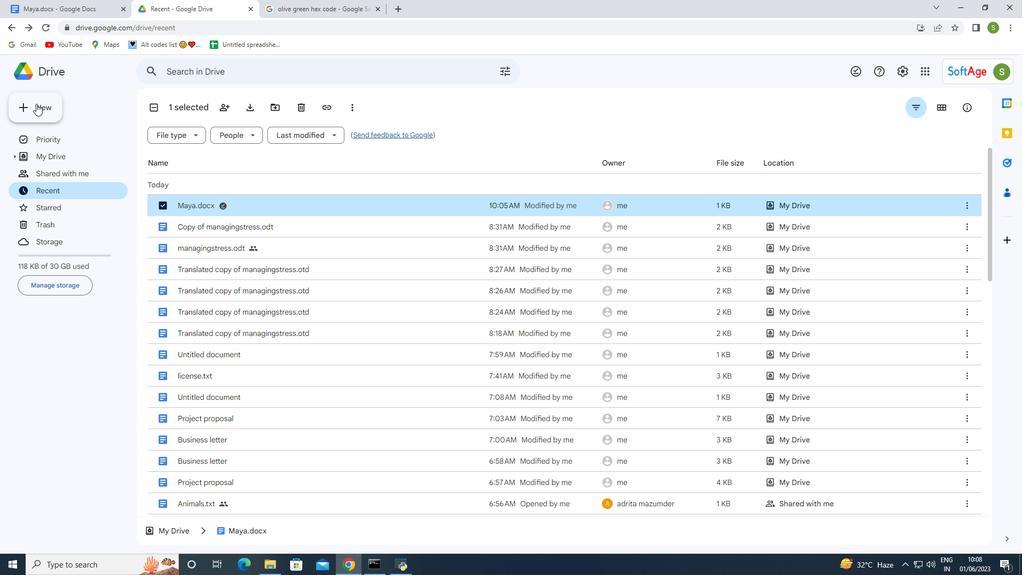 
Action: Mouse moved to (69, 179)
Screenshot: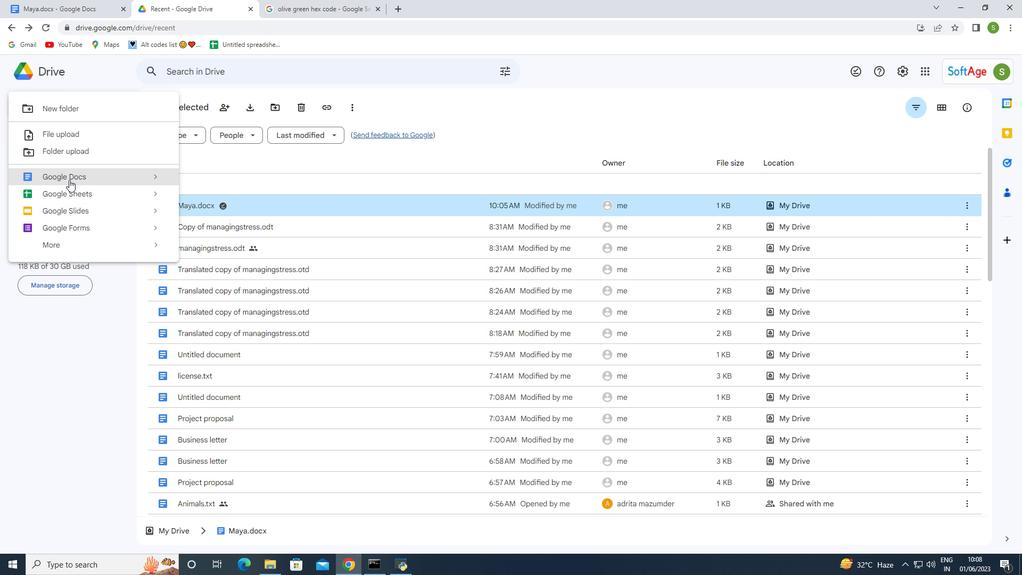 
Action: Mouse pressed left at (69, 179)
Screenshot: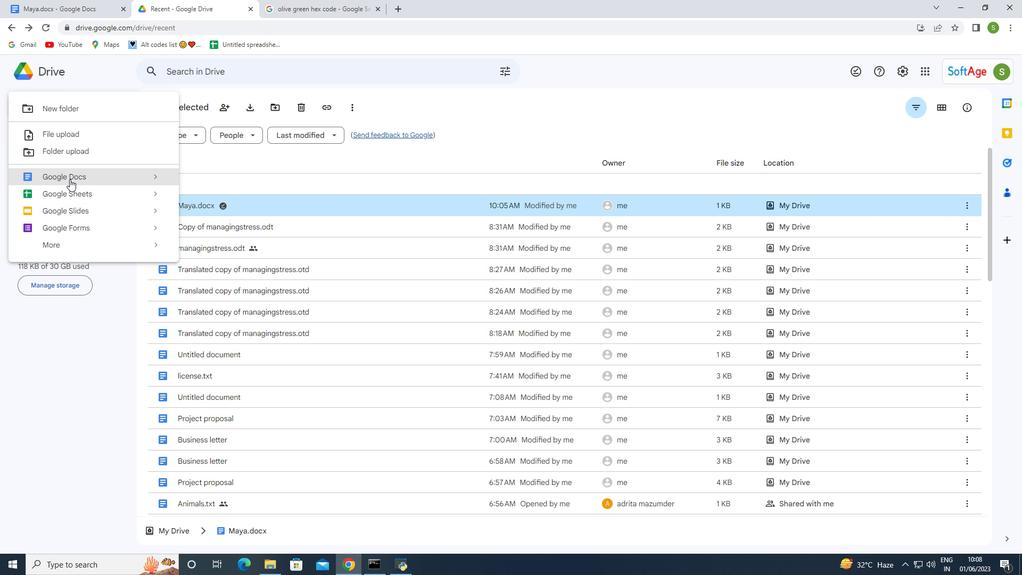 
Action: Mouse moved to (376, 7)
Screenshot: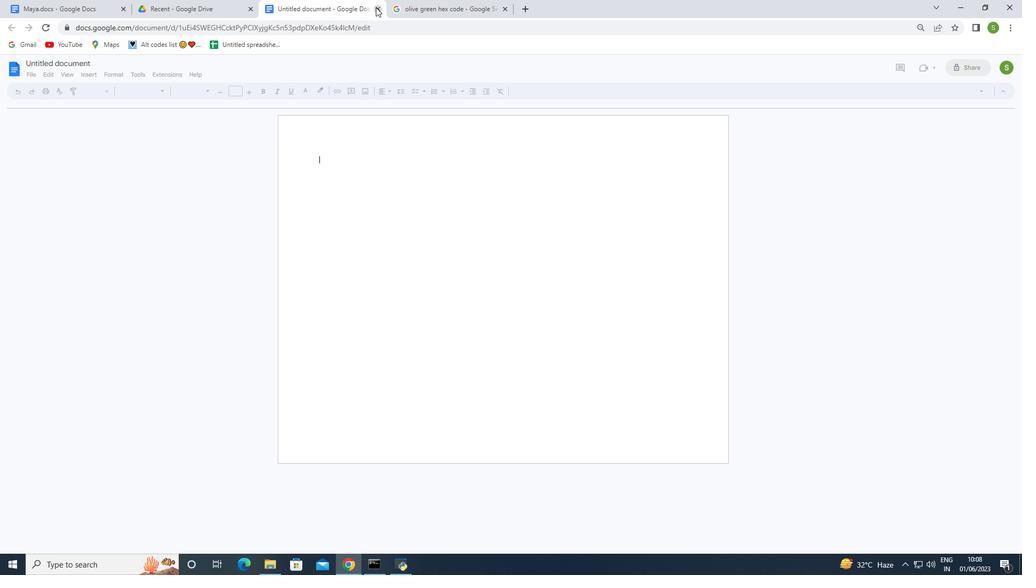 
Action: Mouse pressed left at (376, 7)
Screenshot: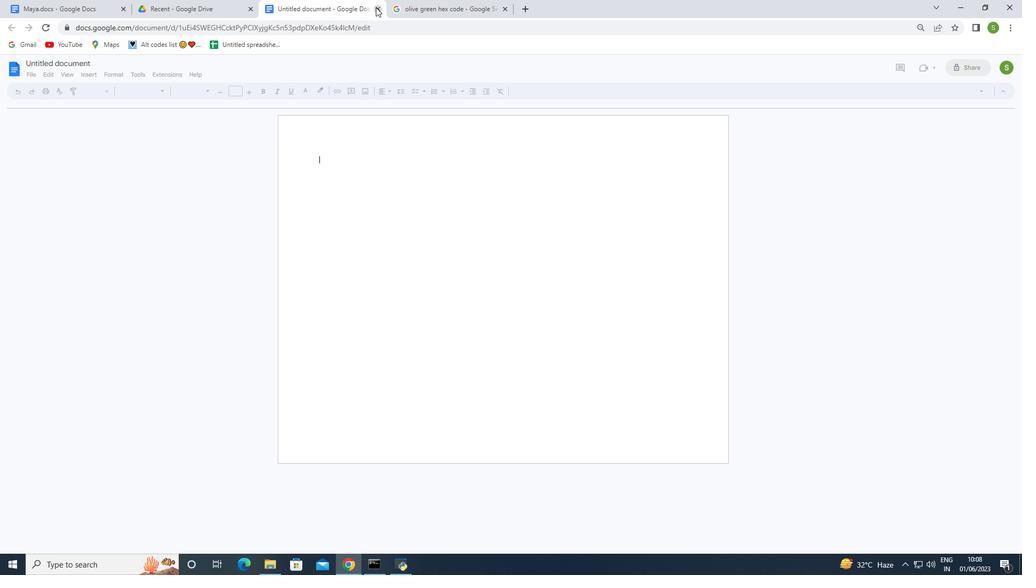 
Action: Mouse moved to (43, 105)
Screenshot: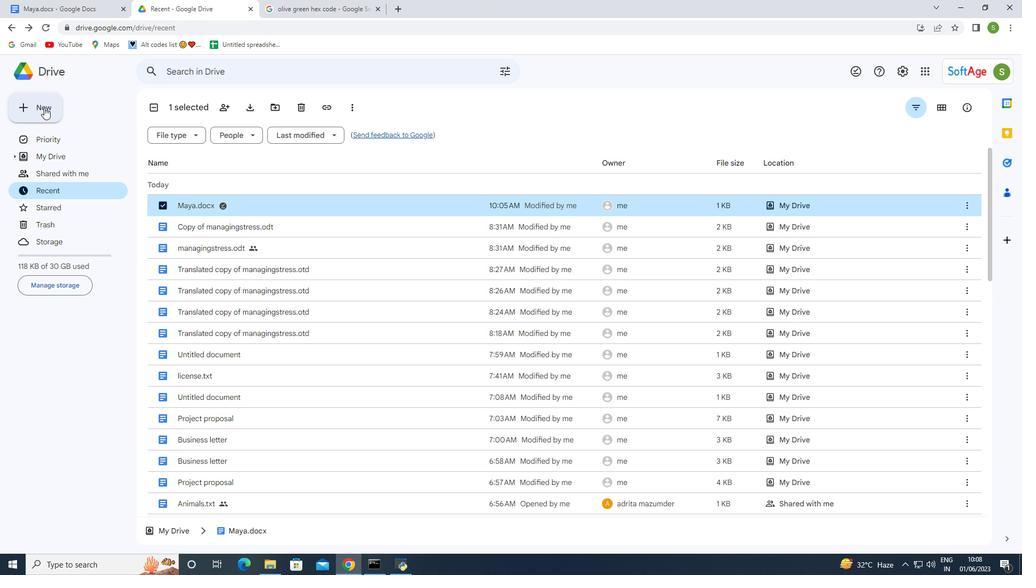 
Action: Mouse pressed left at (43, 105)
Screenshot: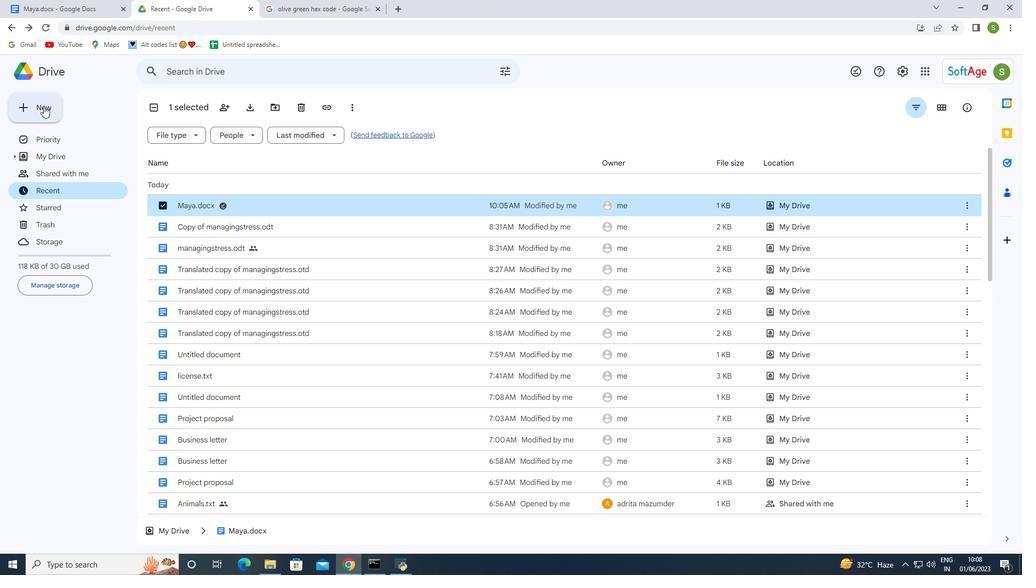 
Action: Mouse moved to (93, 236)
Screenshot: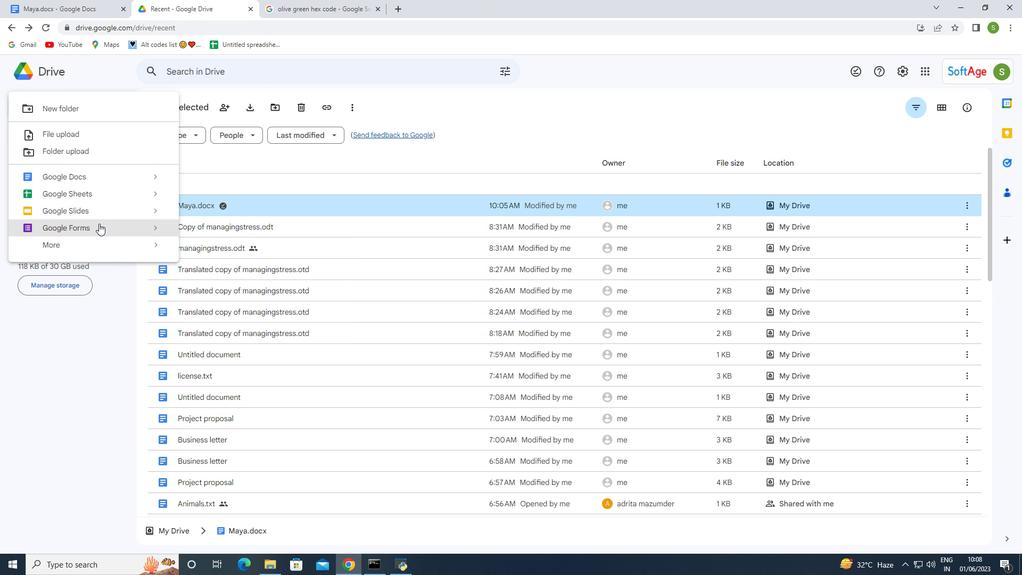 
Action: Mouse scrolled (93, 235) with delta (0, 0)
Screenshot: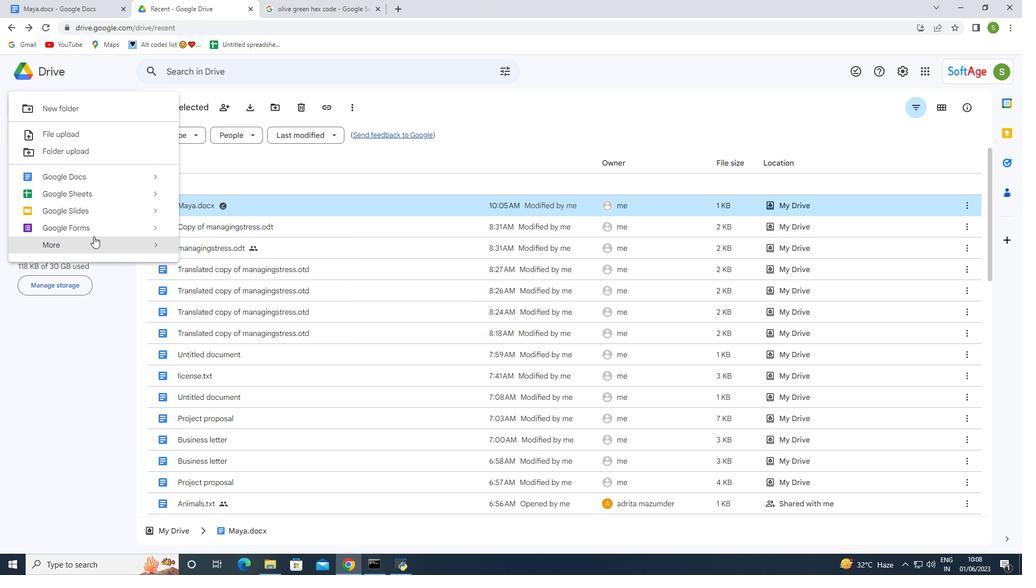 
Action: Mouse scrolled (93, 235) with delta (0, 0)
Screenshot: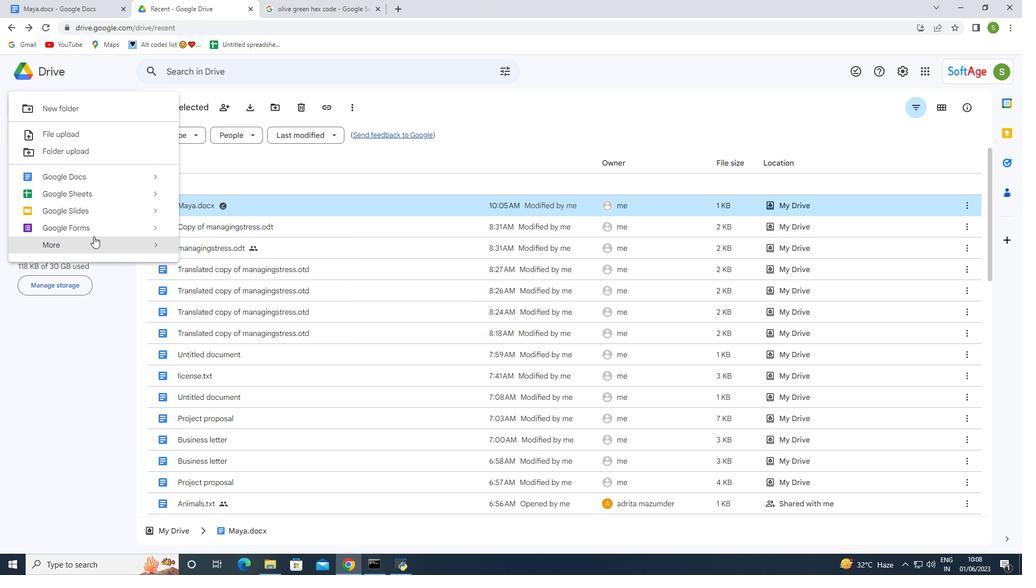 
Action: Mouse scrolled (93, 235) with delta (0, 0)
Screenshot: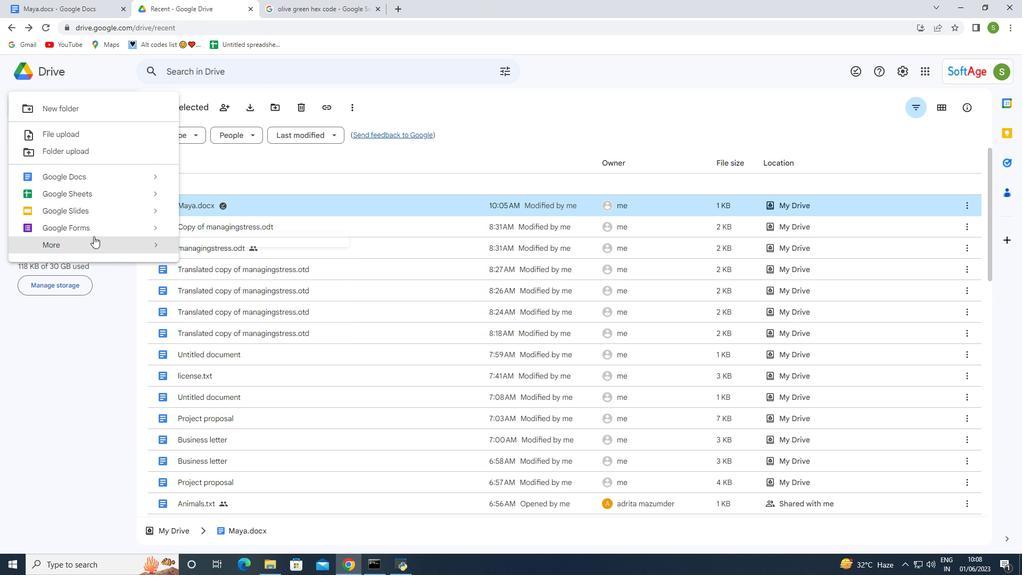 
Action: Mouse moved to (472, 119)
Screenshot: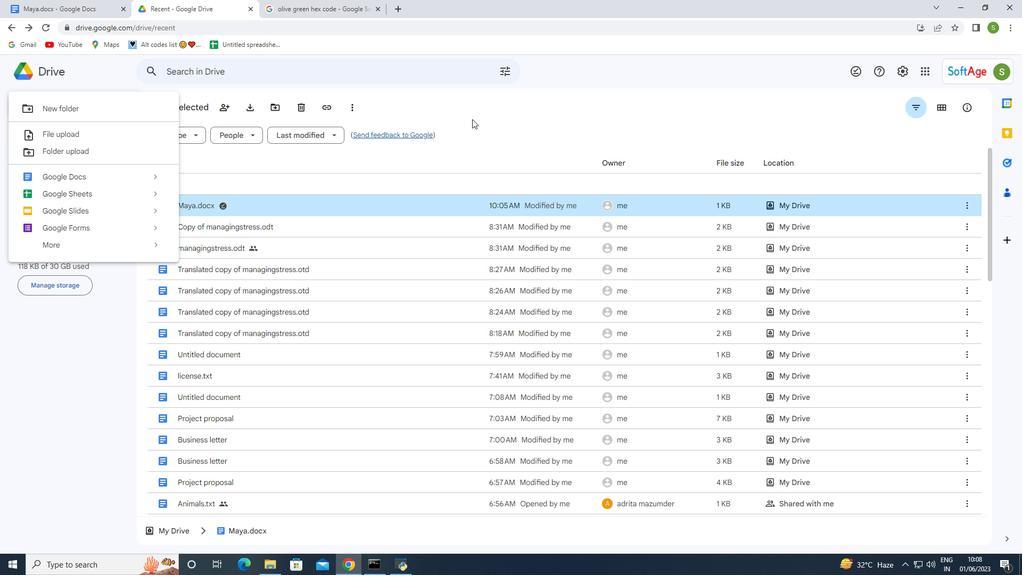 
Action: Mouse pressed left at (472, 119)
Screenshot: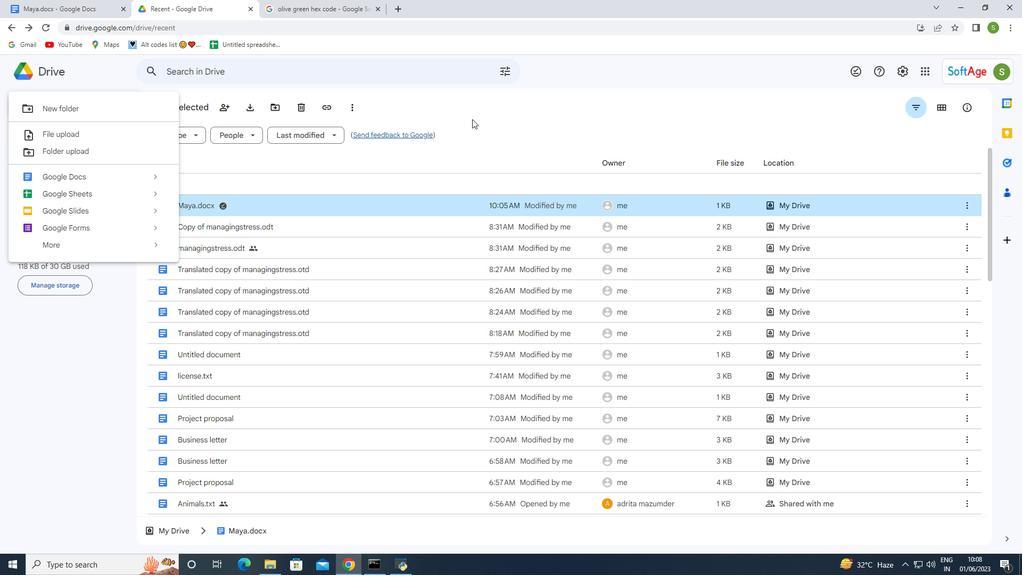 
Action: Mouse moved to (349, 107)
Screenshot: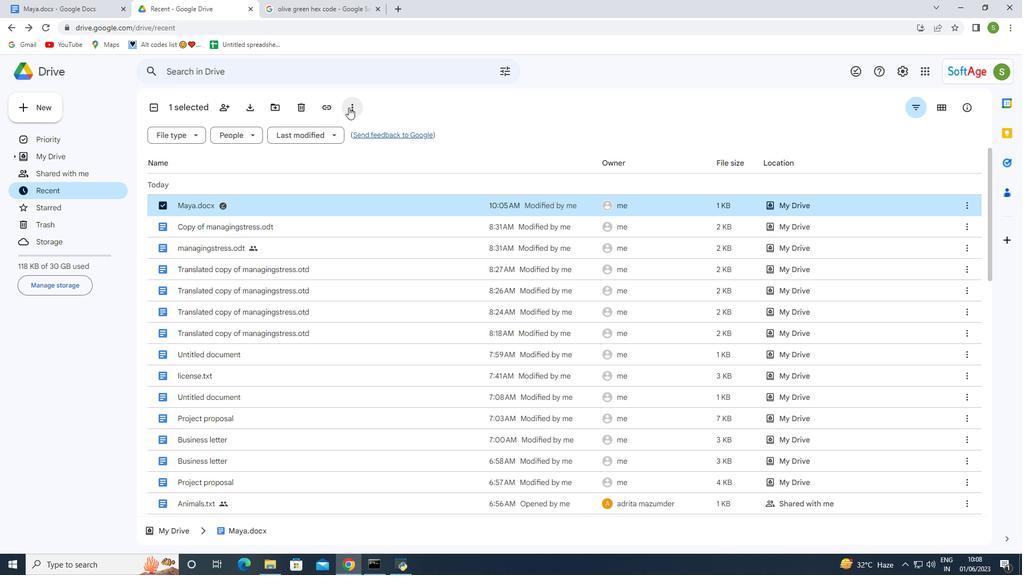 
Action: Mouse pressed left at (349, 107)
Screenshot: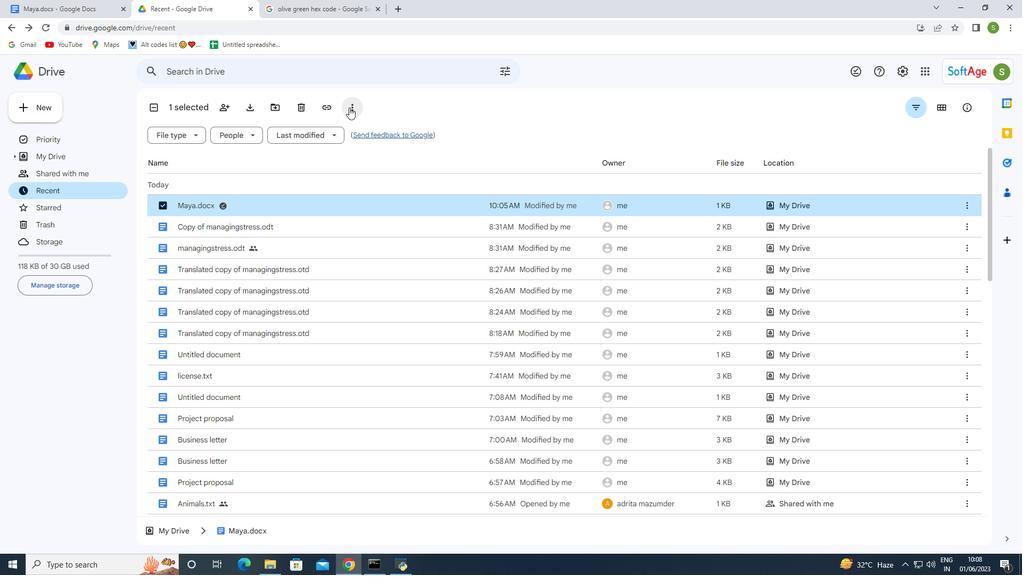 
Action: Mouse moved to (386, 335)
Screenshot: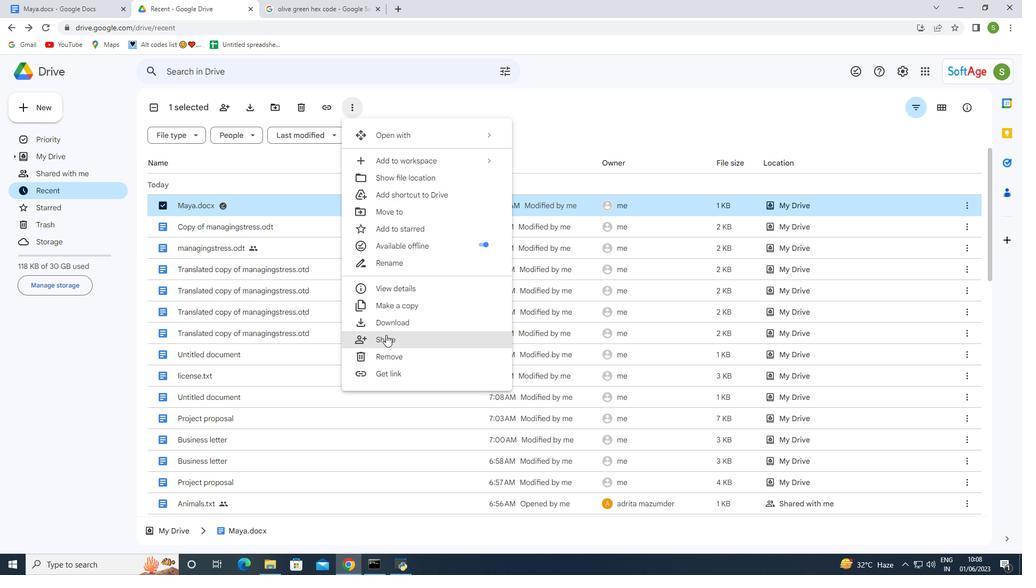 
Action: Mouse pressed left at (386, 335)
Screenshot: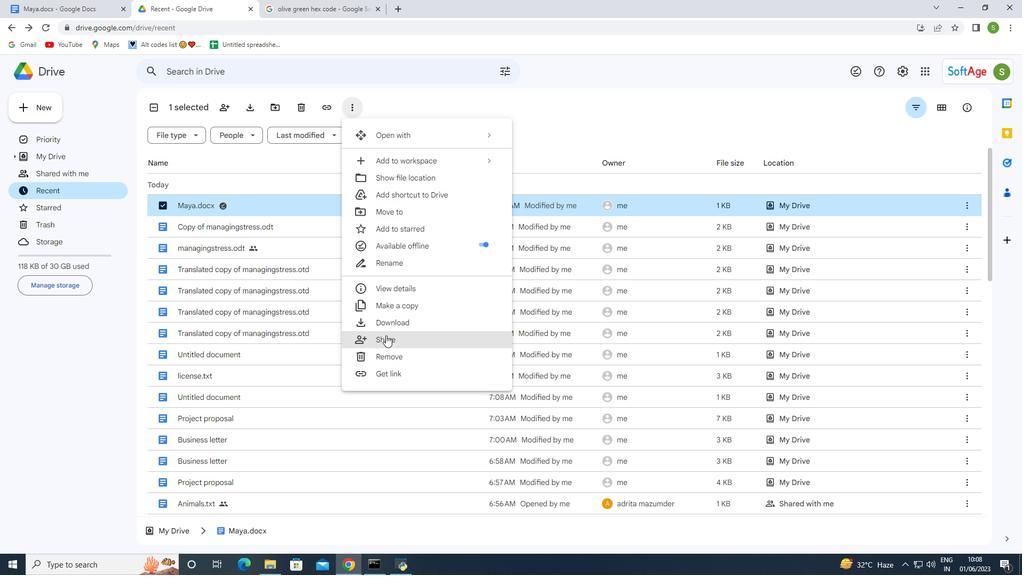 
Action: Mouse moved to (452, 250)
Screenshot: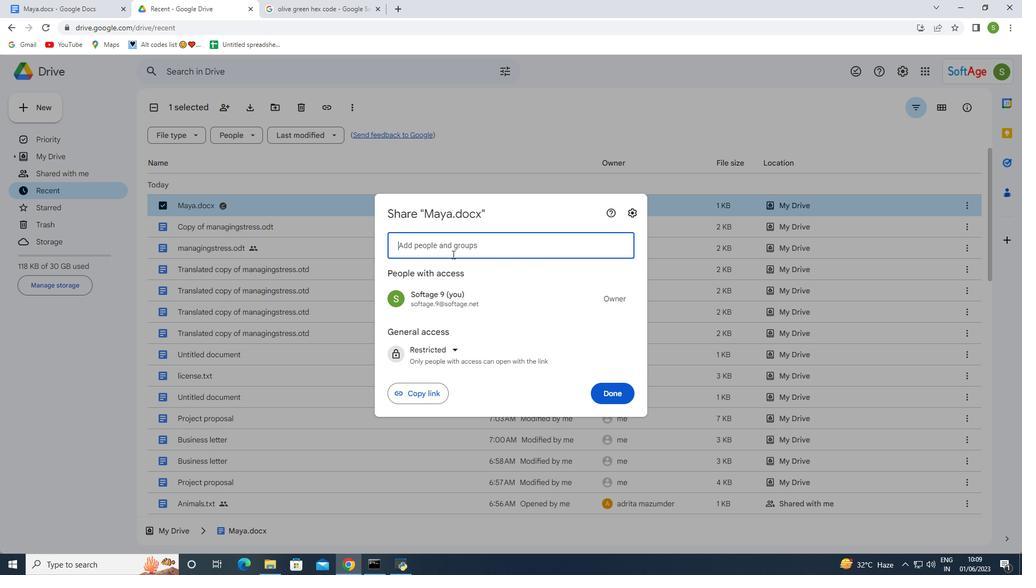 
Action: Mouse pressed left at (452, 250)
Screenshot: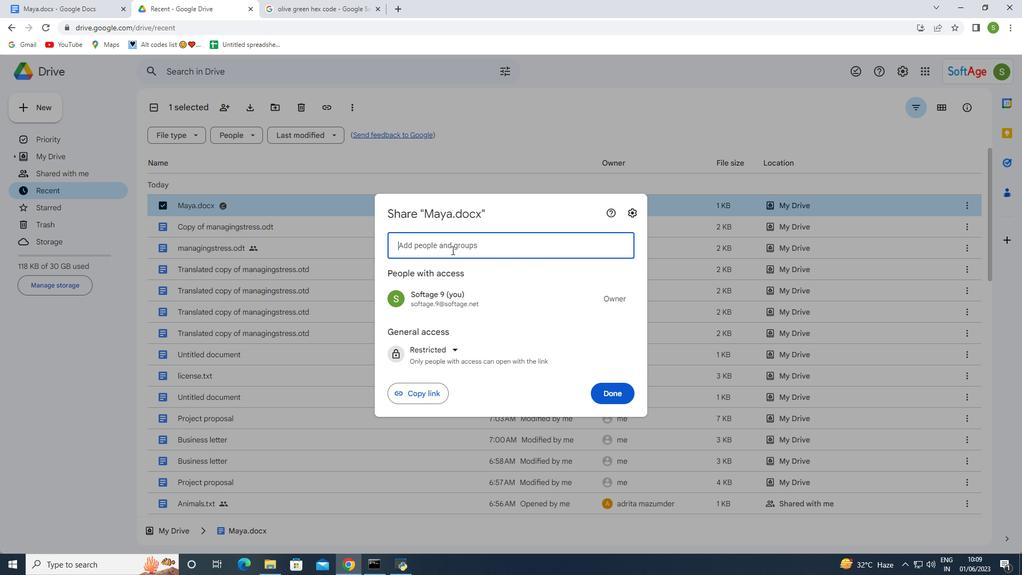 
Action: Key pressed sofa<Key.backspace>tage.2
Screenshot: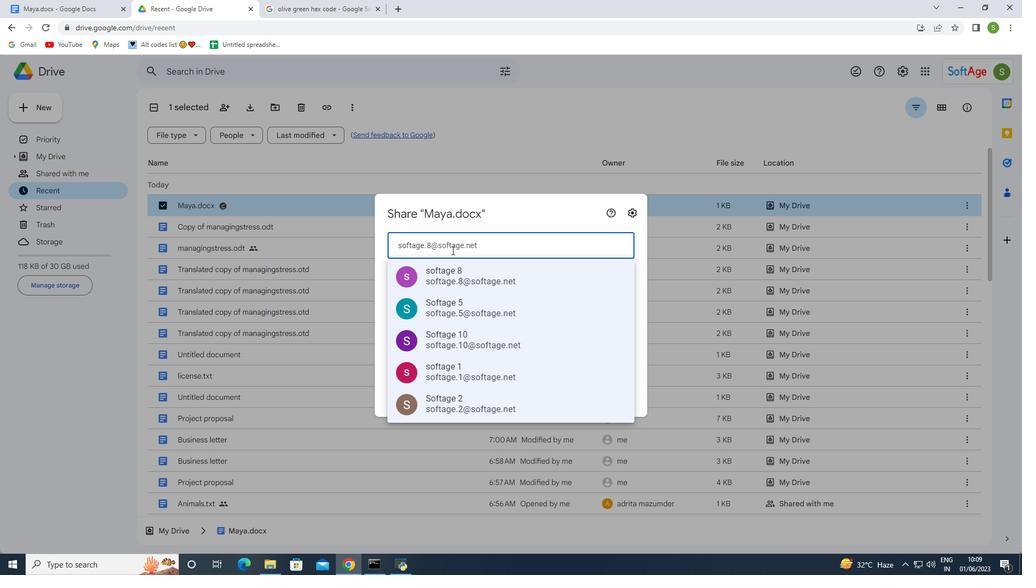 
Action: Mouse moved to (461, 274)
Screenshot: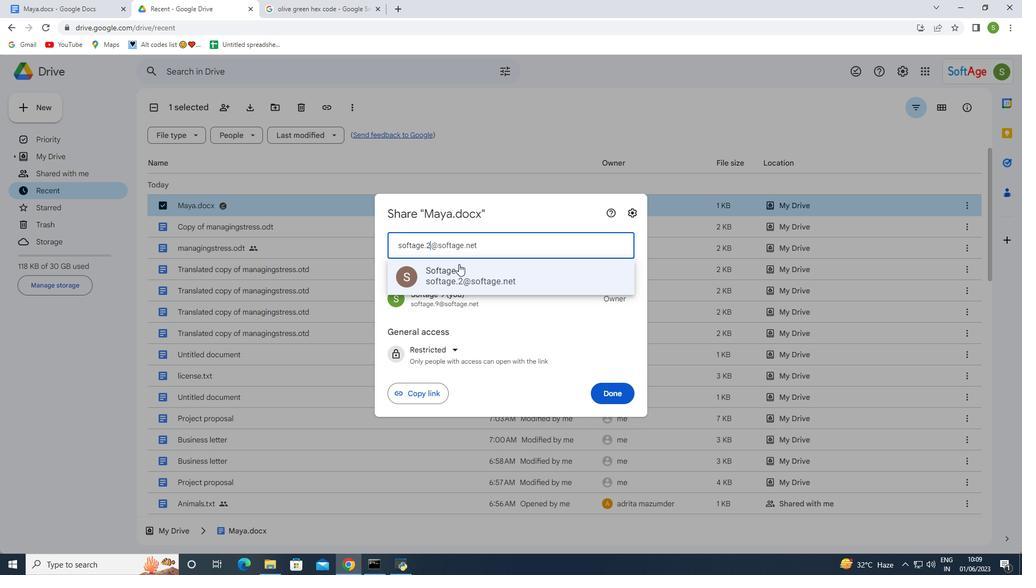 
Action: Mouse pressed left at (461, 274)
Screenshot: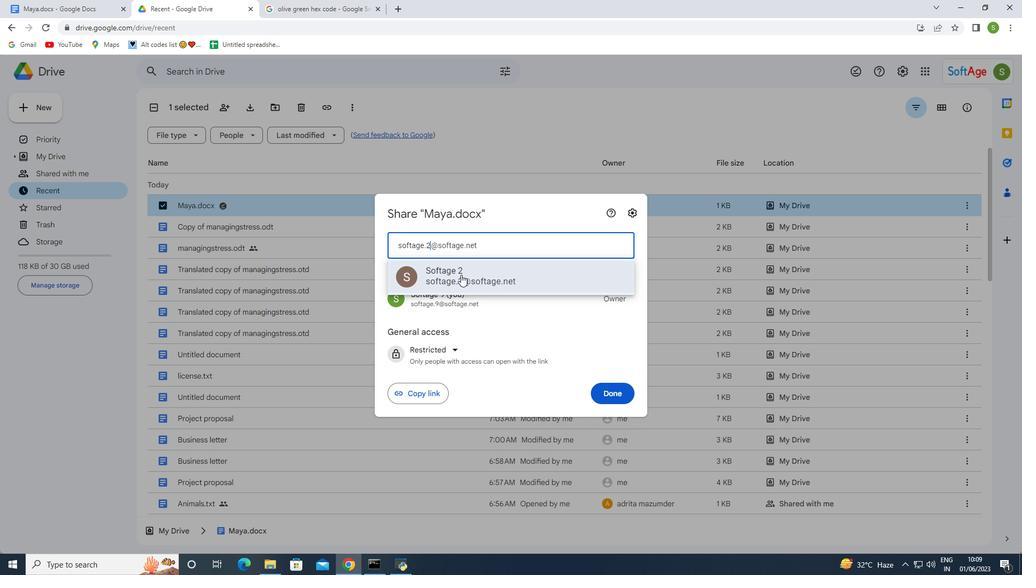 
Action: Mouse moved to (494, 321)
Screenshot: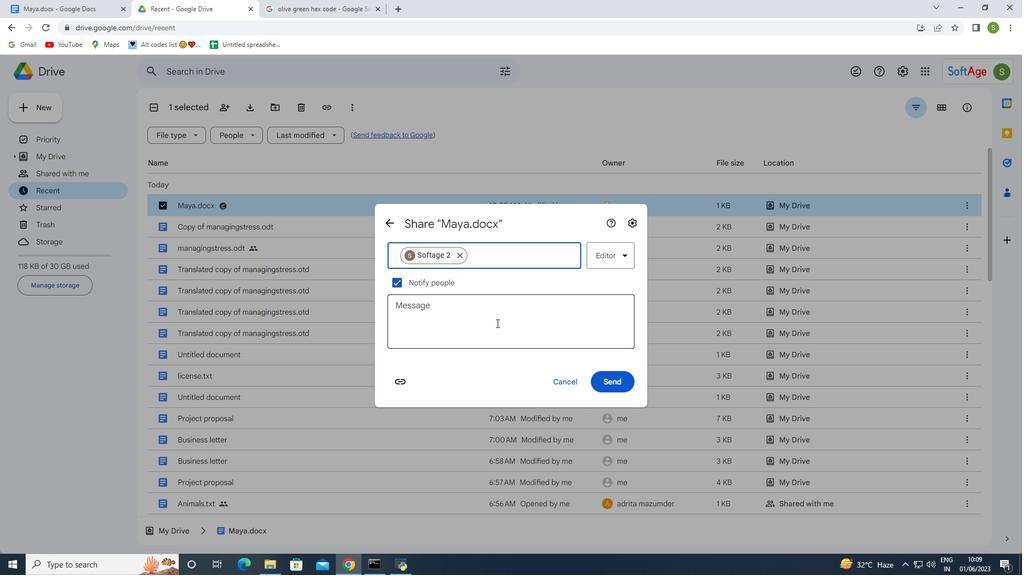 
Action: Mouse pressed left at (494, 321)
Screenshot: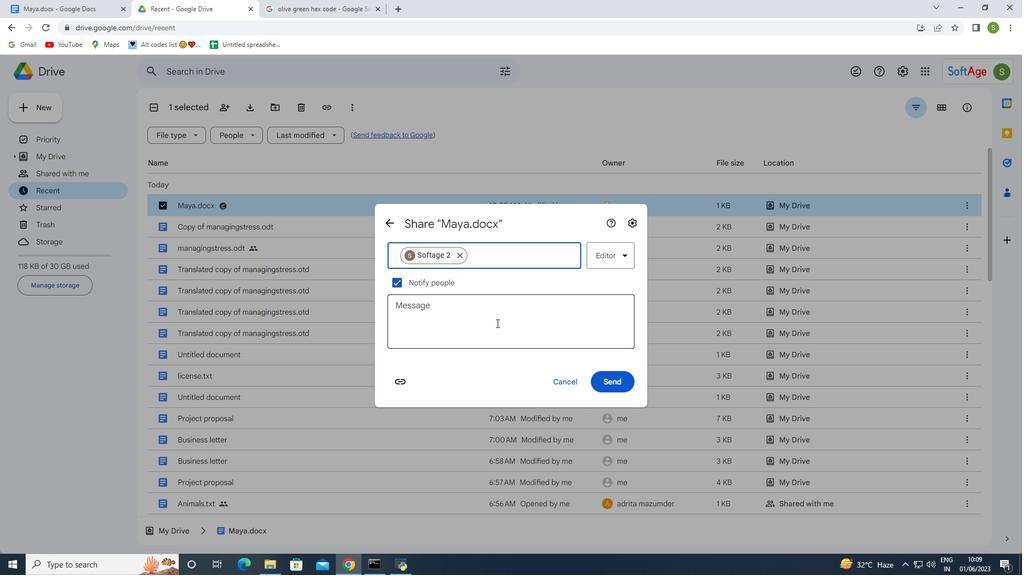 
Action: Key pressed <Key.shift>Inportant<Key.shift_r>:<Key.space><Key.shift>I've<Key.space>emailed<Key.space>you<Key.space>crucial<Key.space>details.<Key.space><Key.shift>Please<Key.space><Key.shift>Make<Key.space>sure<Key.space>to<Key.space>go<Key.space>through<Key.space>it<Key.space>throroughly.
Screenshot: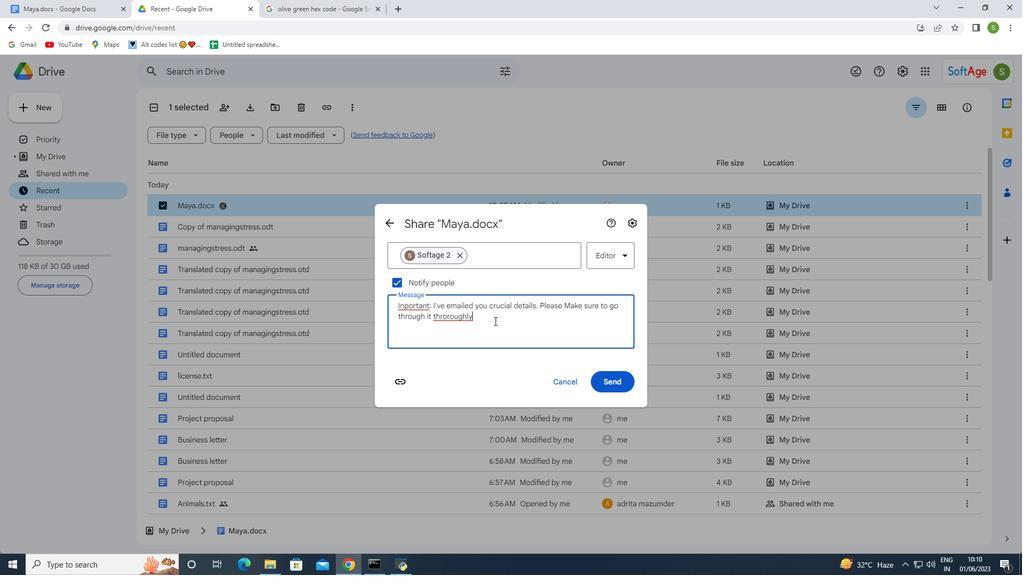 
Action: Mouse moved to (606, 259)
Screenshot: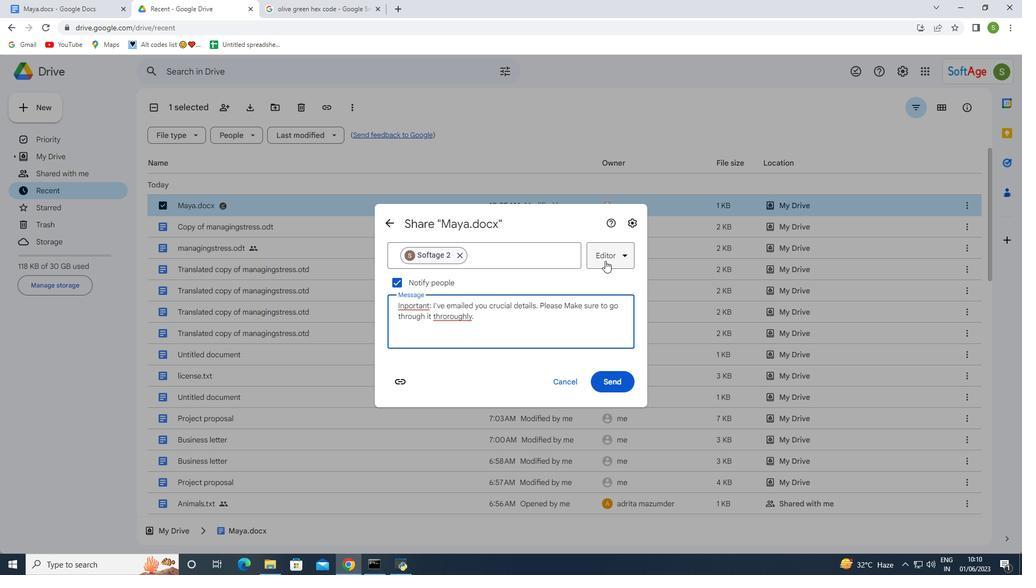 
Action: Mouse pressed left at (606, 259)
Screenshot: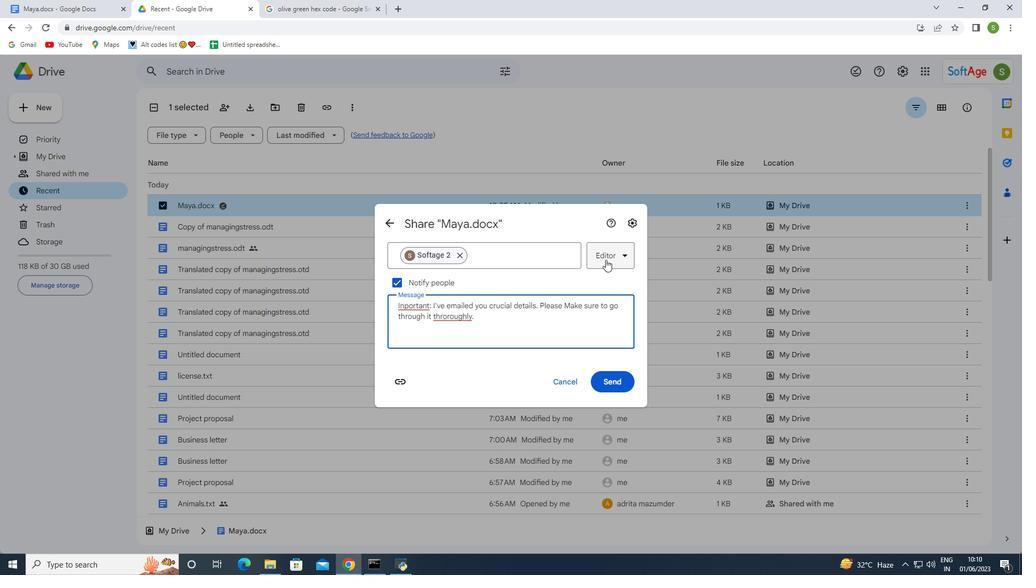 
Action: Mouse moved to (484, 376)
Screenshot: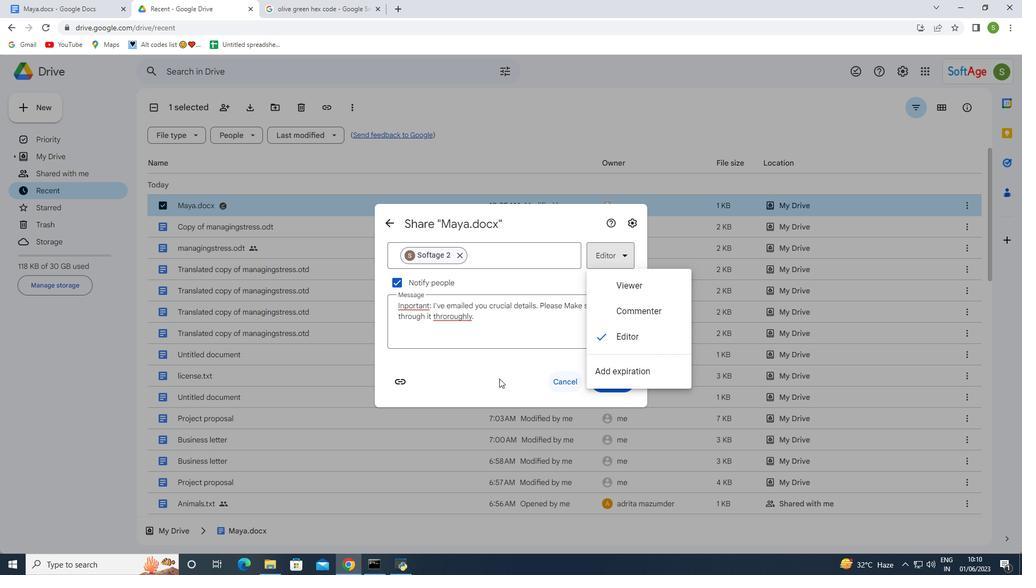 
Action: Mouse pressed left at (484, 376)
Screenshot: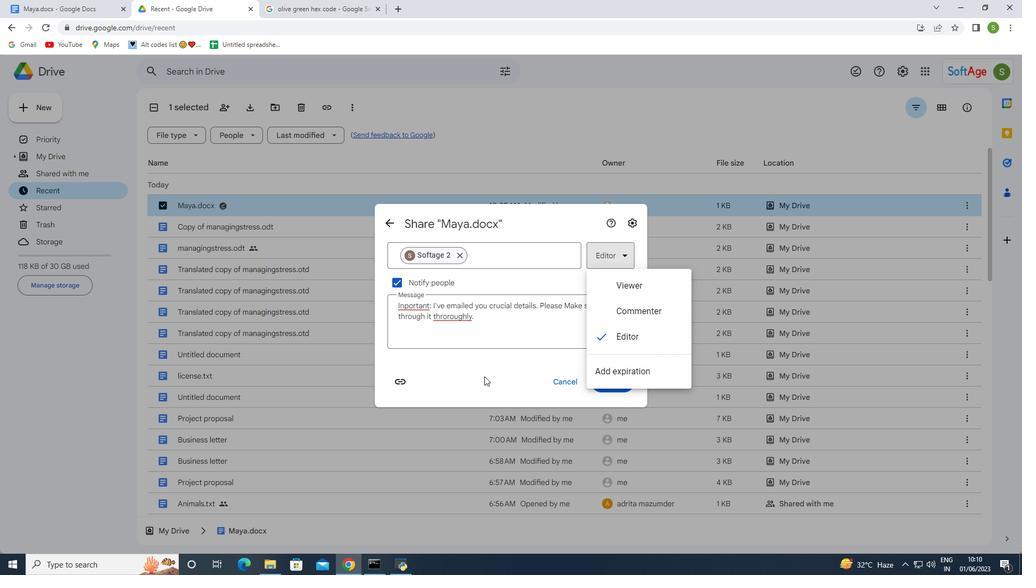
Action: Mouse moved to (460, 343)
Screenshot: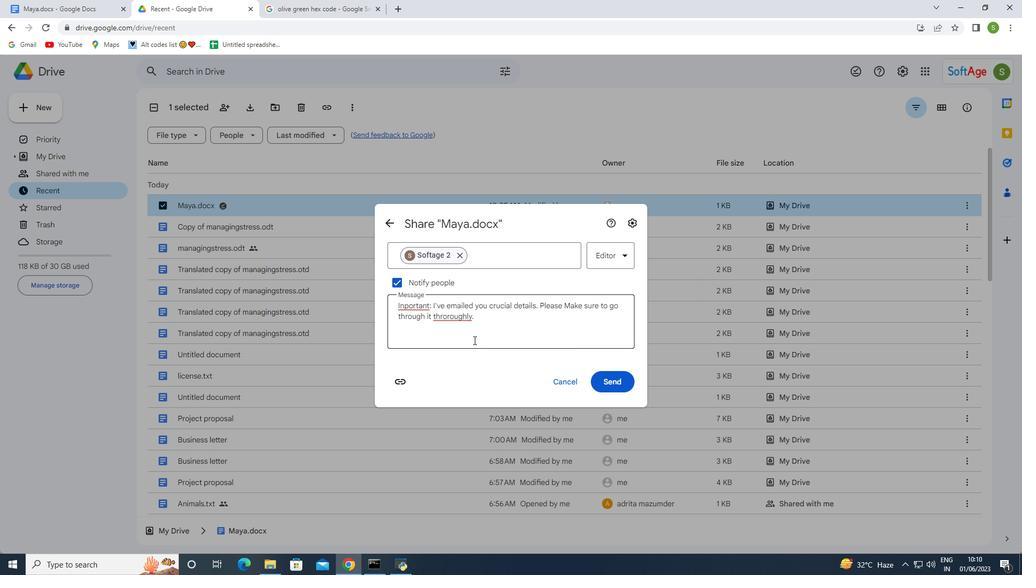
Action: Mouse scrolled (460, 342) with delta (0, 0)
Screenshot: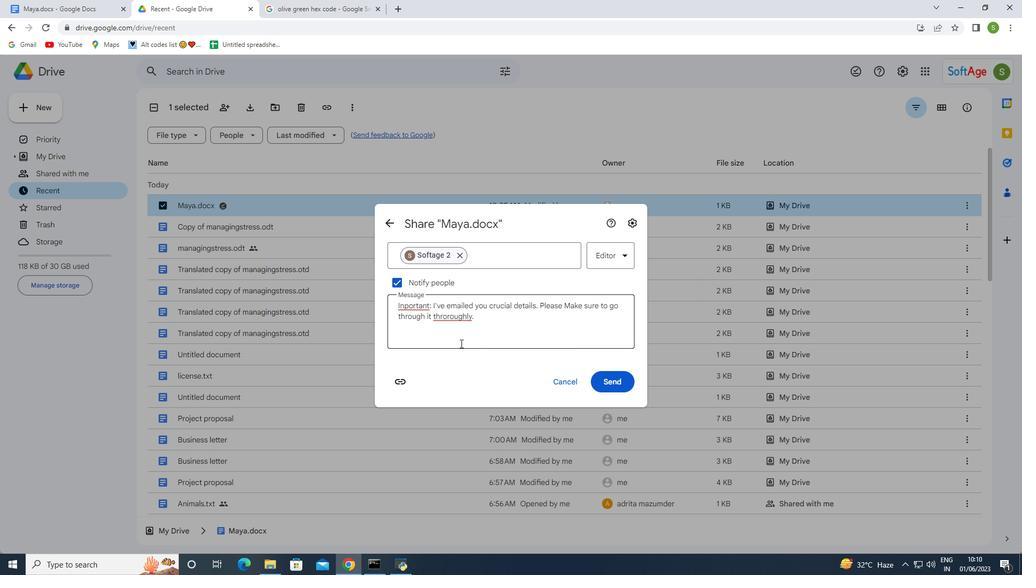 
Action: Mouse moved to (460, 345)
Screenshot: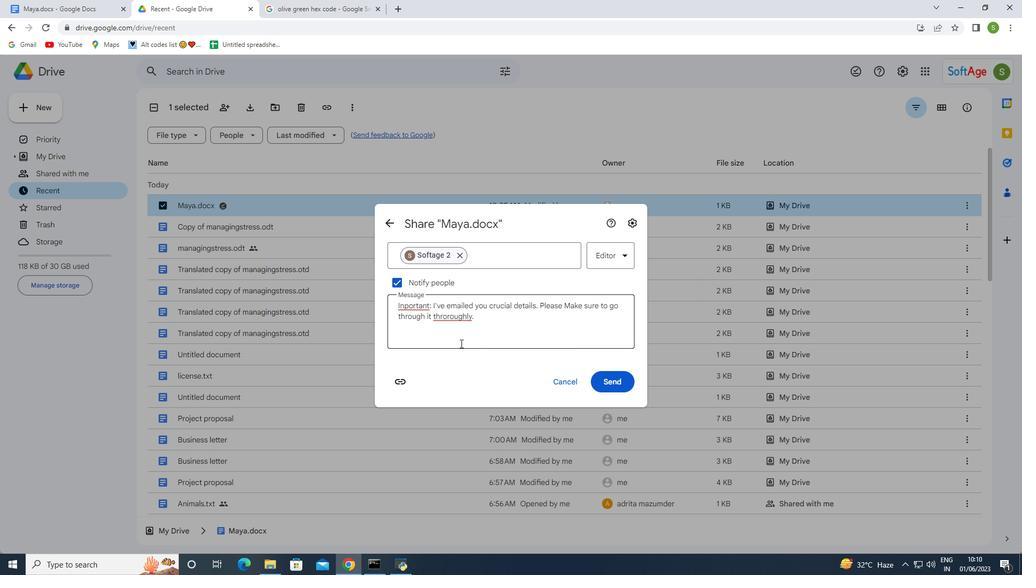 
Action: Mouse scrolled (460, 344) with delta (0, 0)
Screenshot: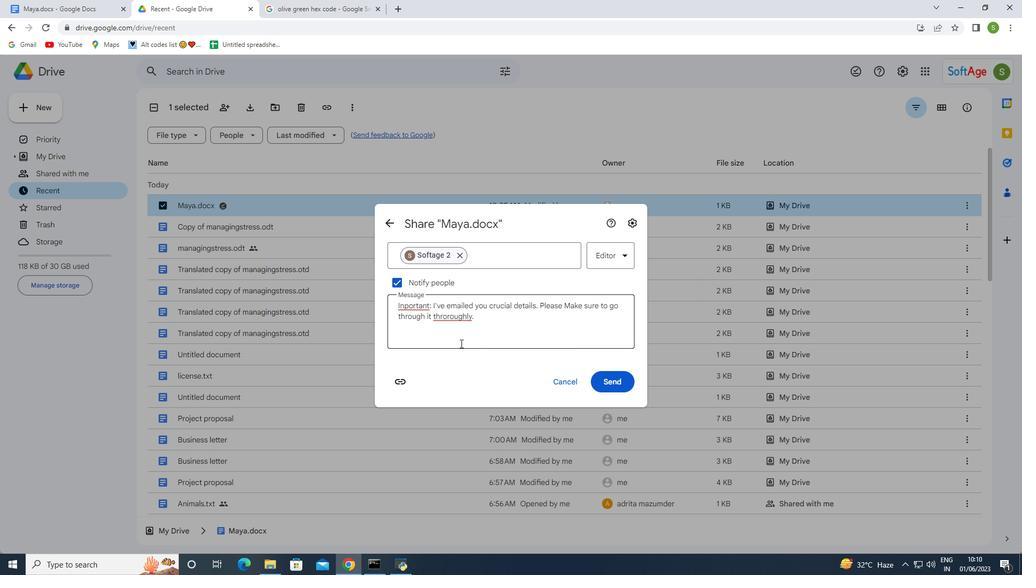 
Action: Mouse moved to (460, 346)
Screenshot: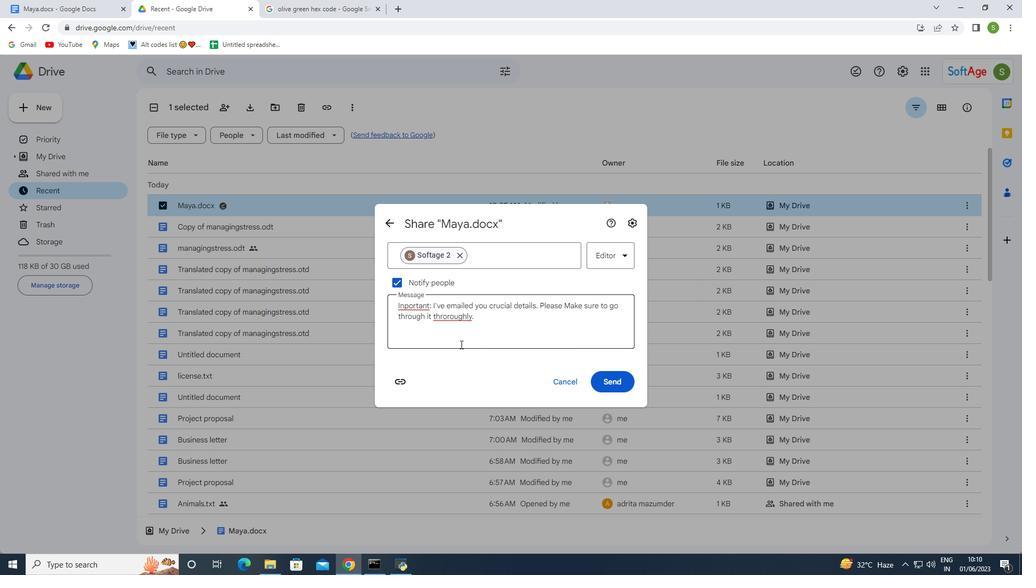 
Action: Mouse scrolled (460, 345) with delta (0, 0)
Screenshot: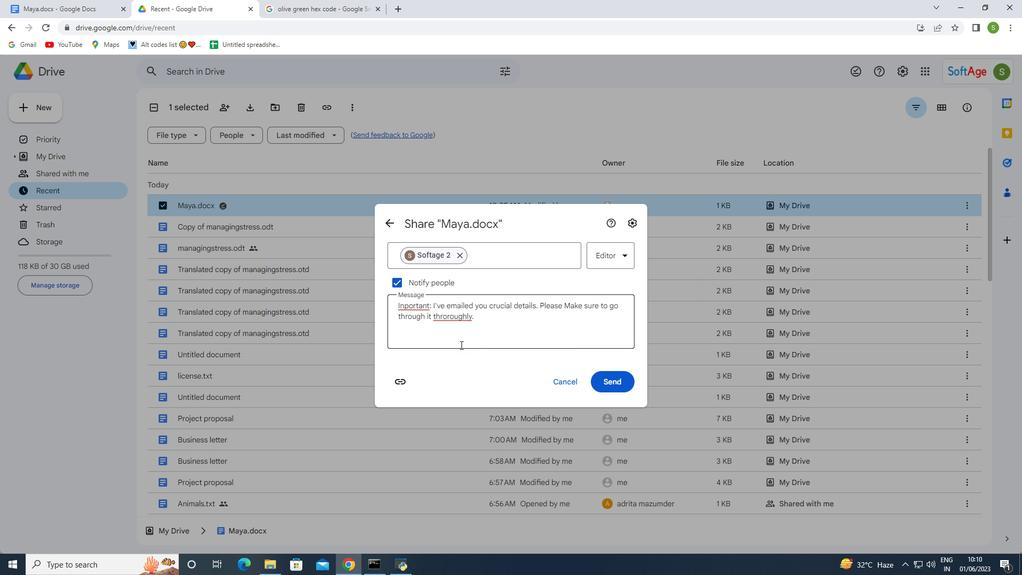 
Action: Mouse moved to (391, 380)
Screenshot: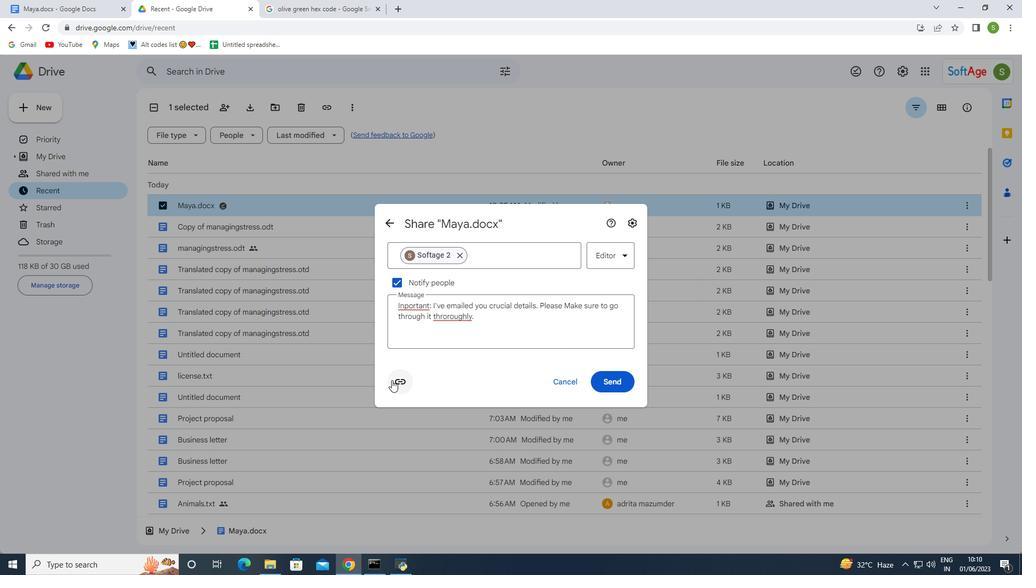 
Action: Mouse pressed left at (391, 380)
Screenshot: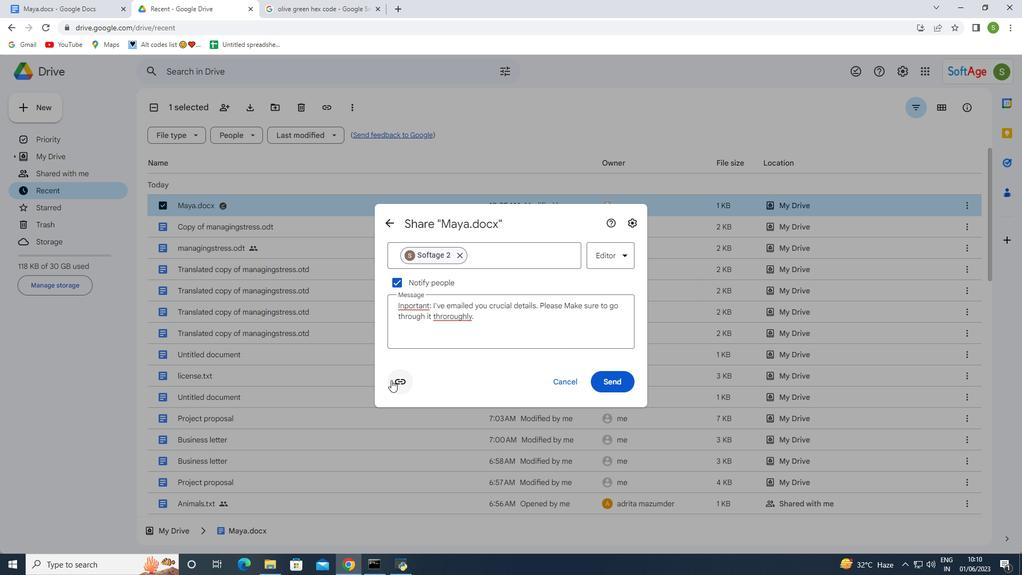 
Action: Mouse moved to (630, 220)
Screenshot: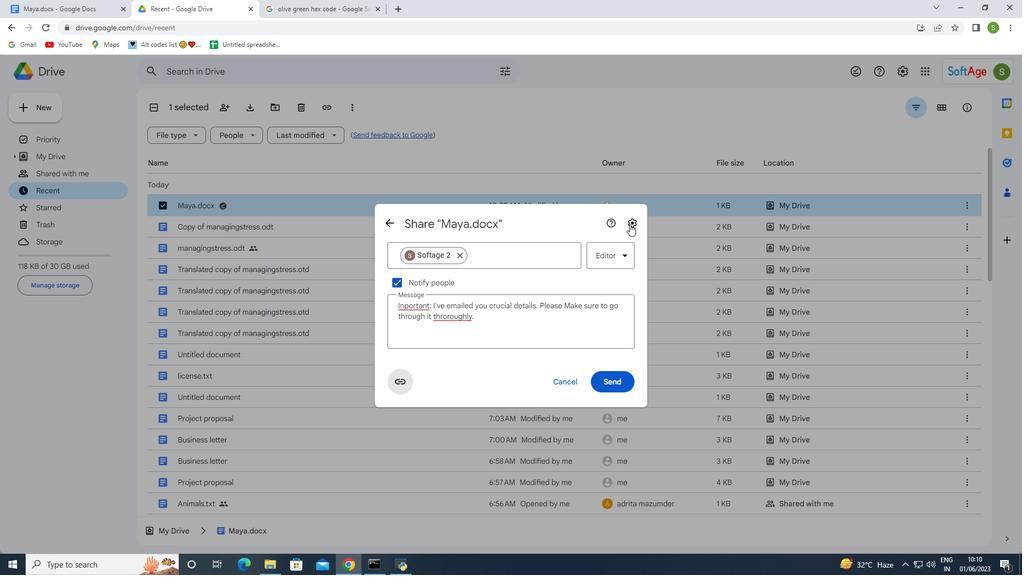 
Action: Mouse pressed left at (630, 220)
Screenshot: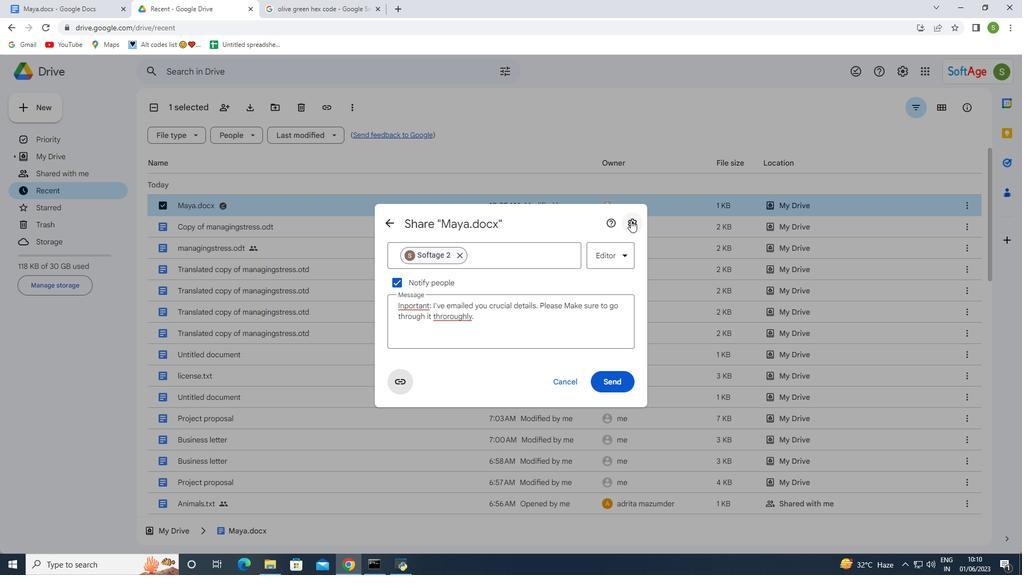 
Action: Mouse moved to (460, 386)
Screenshot: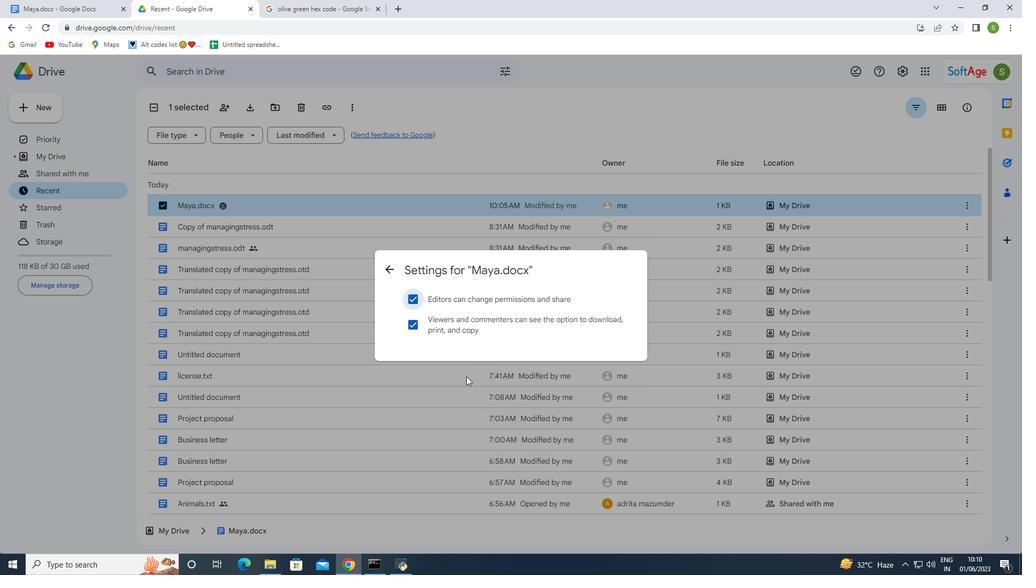
Action: Mouse pressed left at (460, 386)
Screenshot: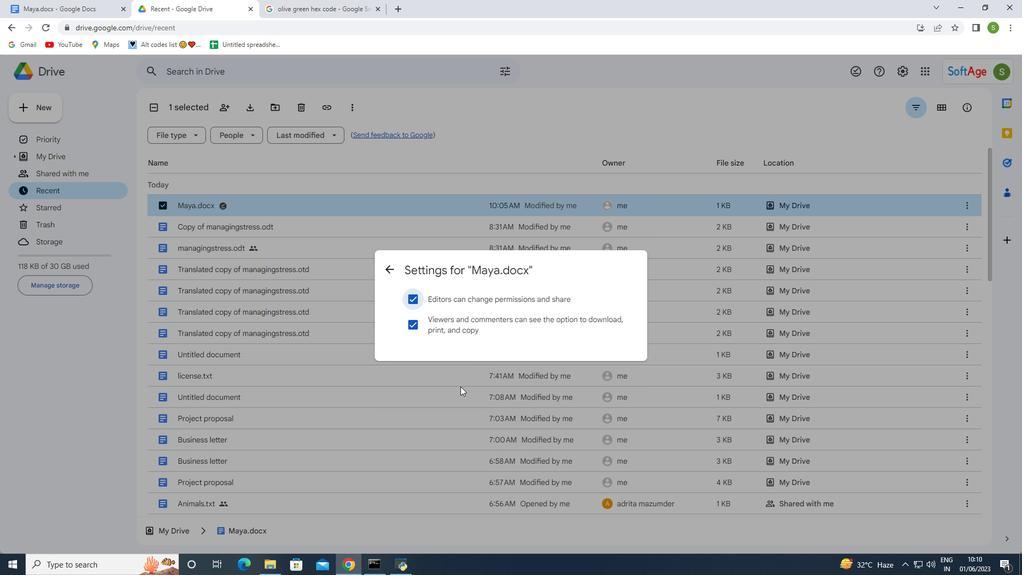 
Action: Mouse moved to (554, 325)
Screenshot: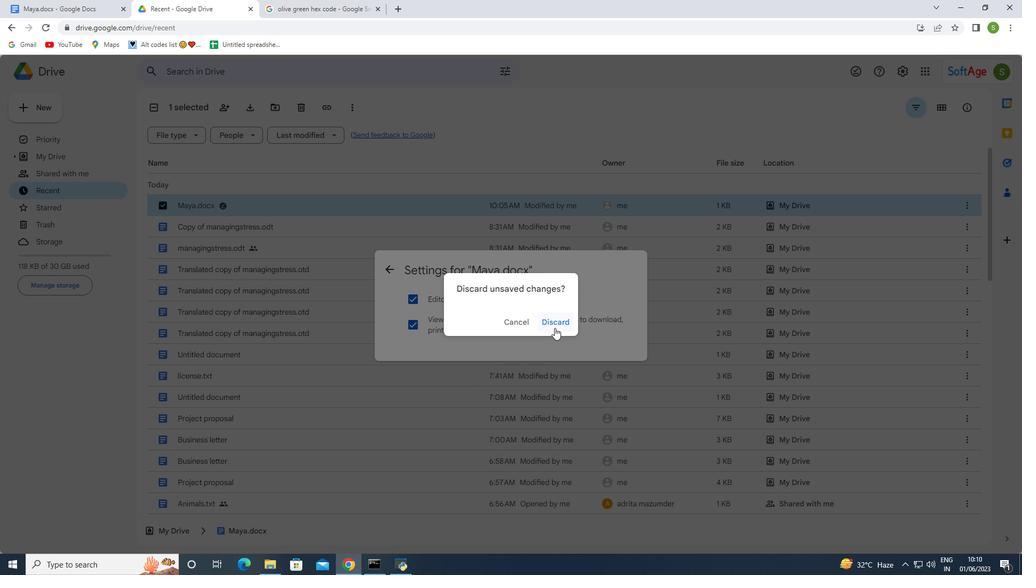 
Action: Mouse pressed left at (554, 325)
Screenshot: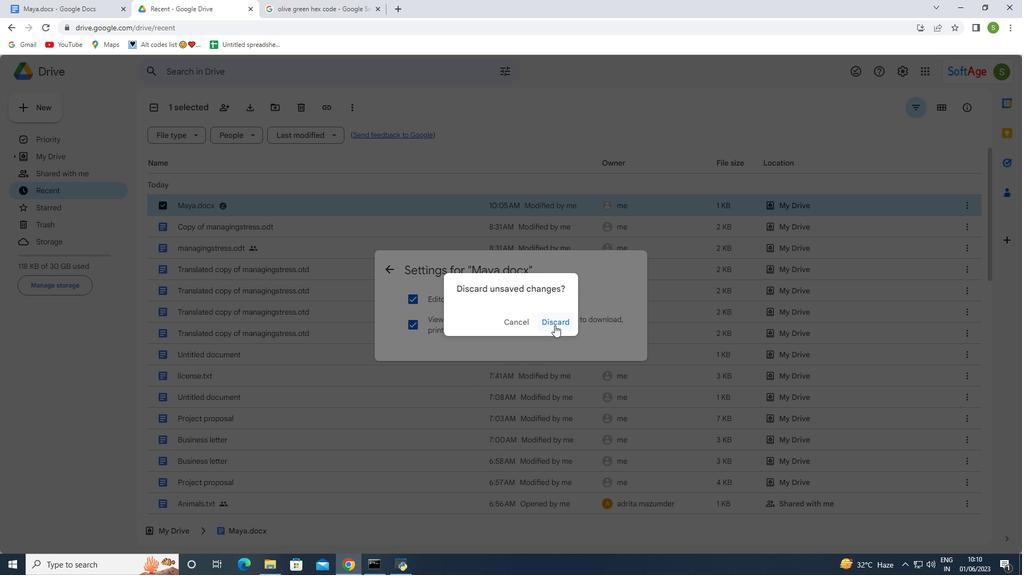 
Action: Mouse moved to (60, 6)
Screenshot: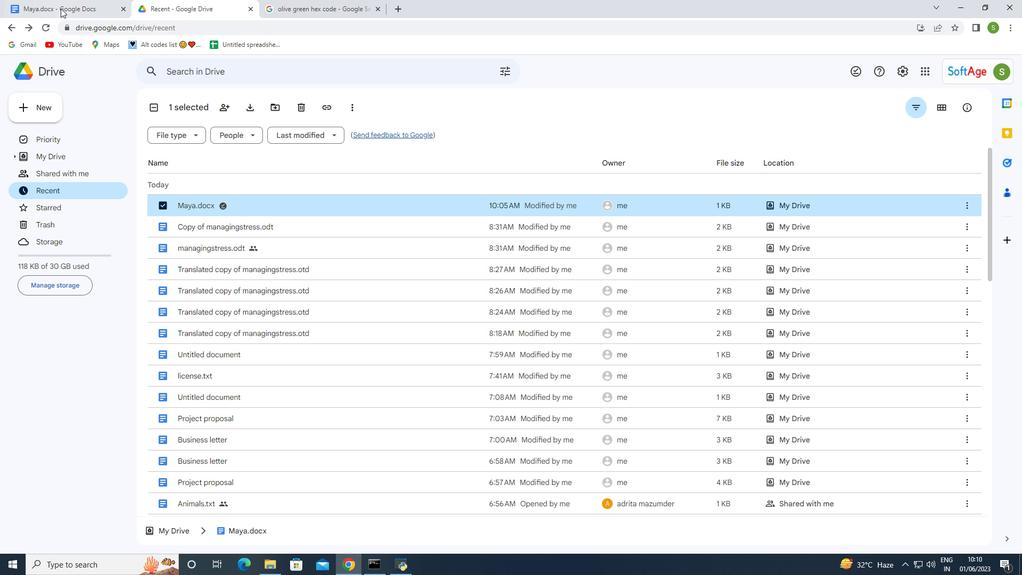 
Action: Mouse pressed left at (60, 6)
Screenshot: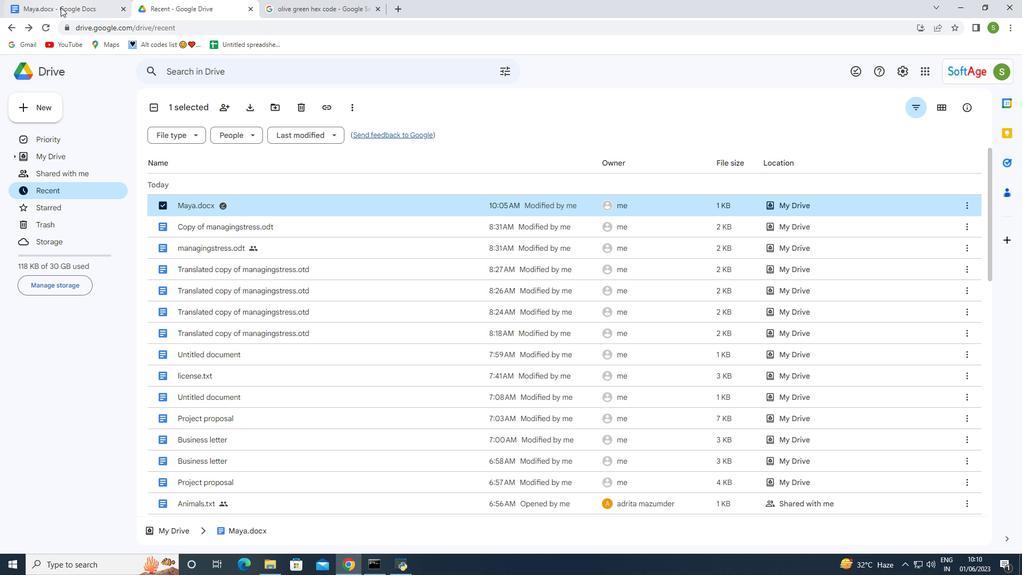 
Action: Mouse moved to (178, 236)
Screenshot: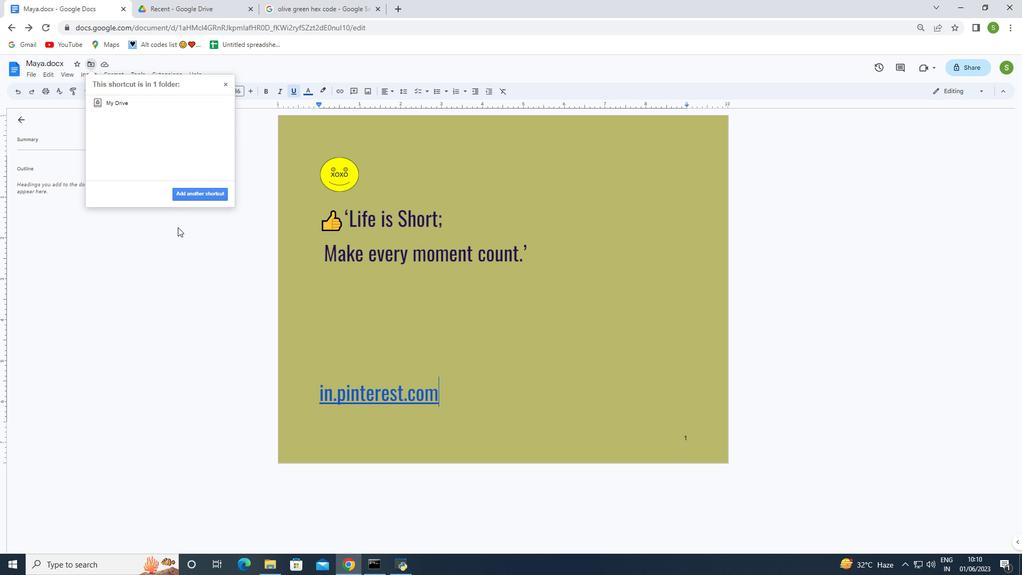 
Action: Mouse pressed left at (178, 236)
Screenshot: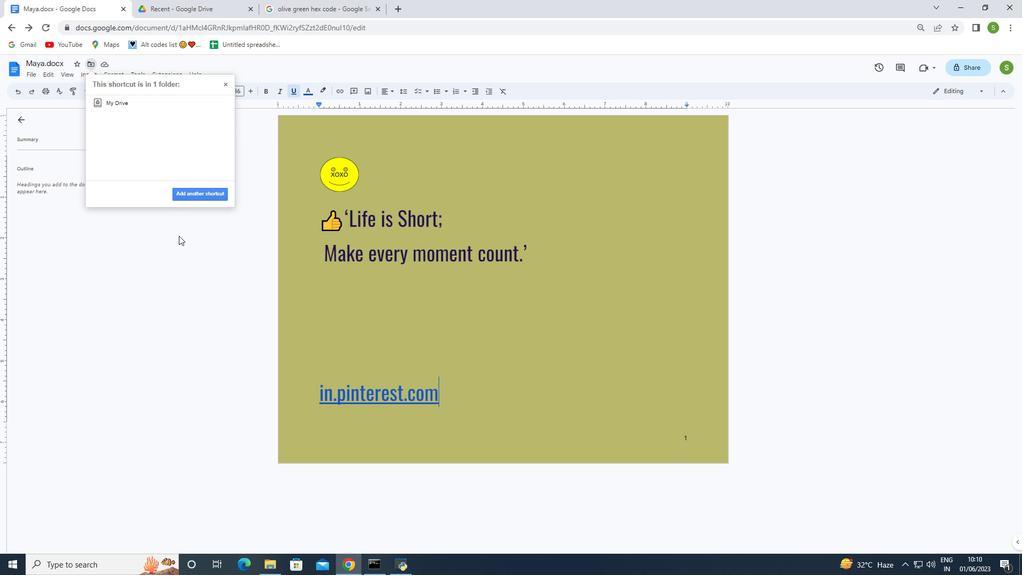 
Action: Mouse moved to (30, 76)
Screenshot: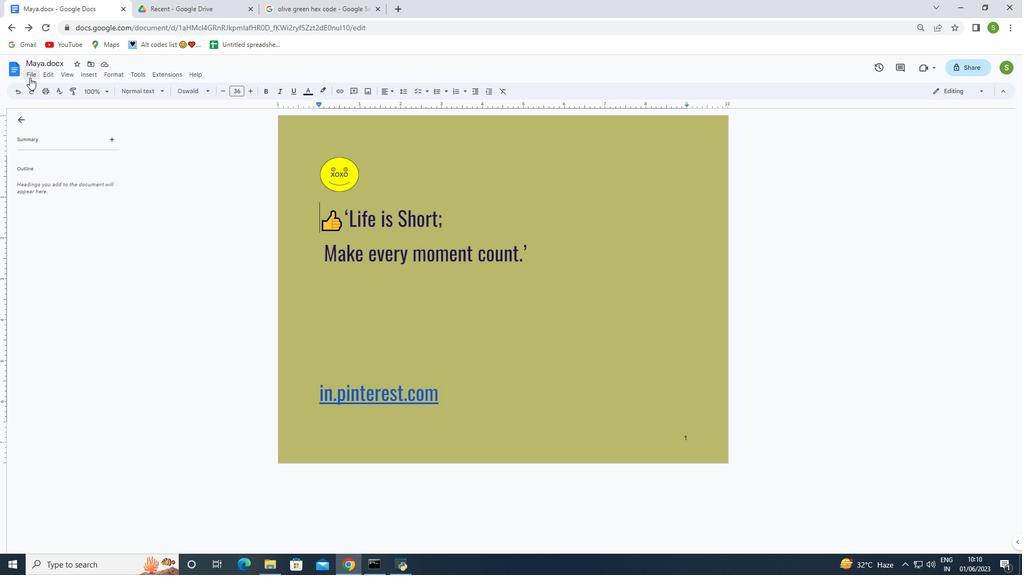 
Action: Mouse pressed left at (30, 76)
Screenshot: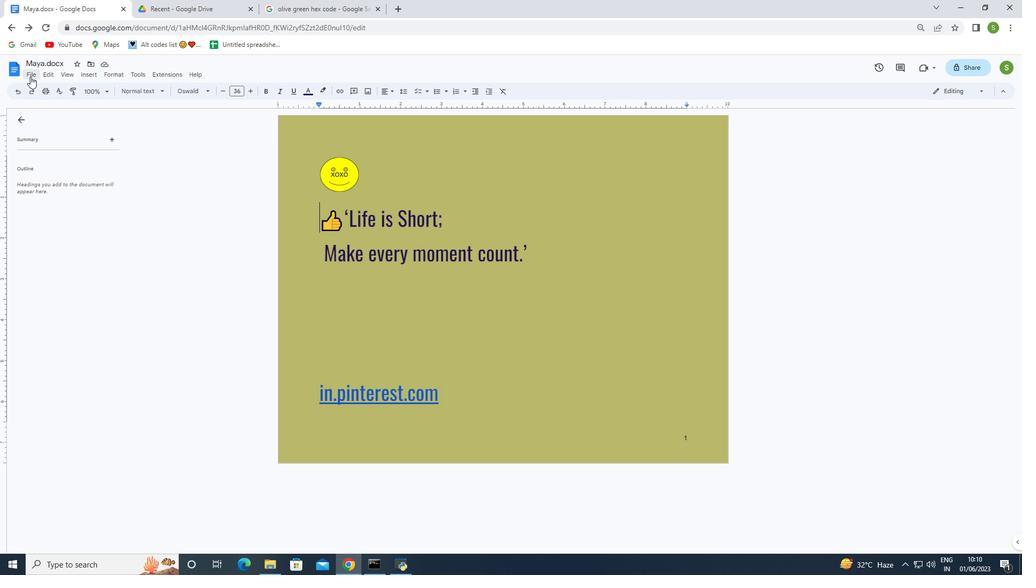 
Action: Mouse moved to (54, 137)
Screenshot: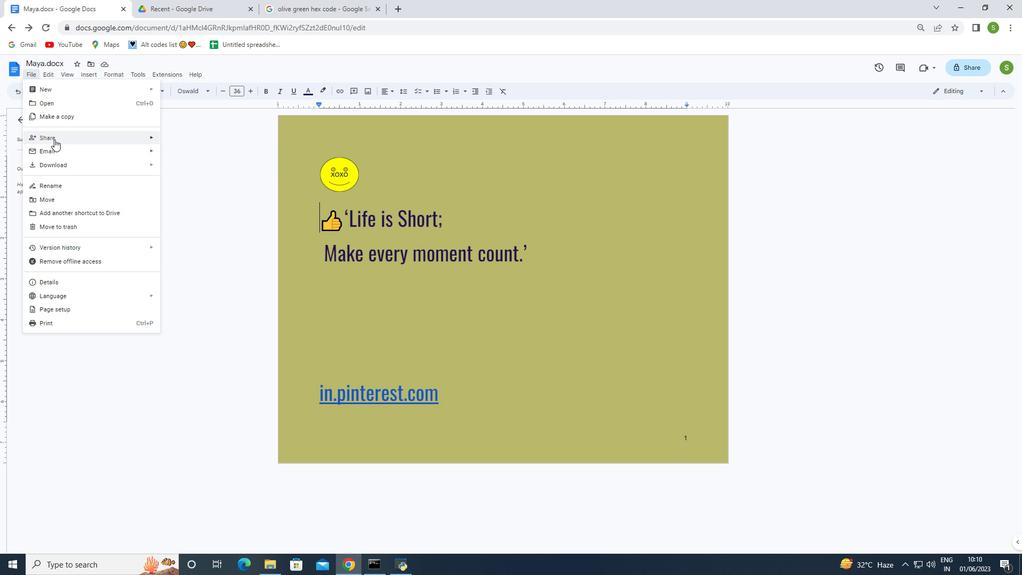 
Action: Mouse pressed left at (54, 137)
Screenshot: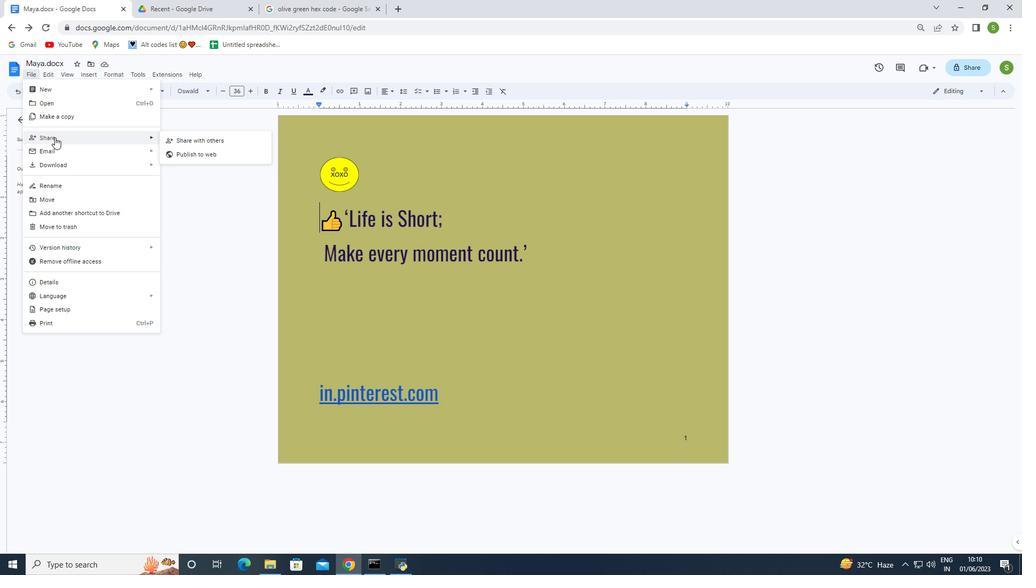 
Action: Mouse moved to (58, 147)
Screenshot: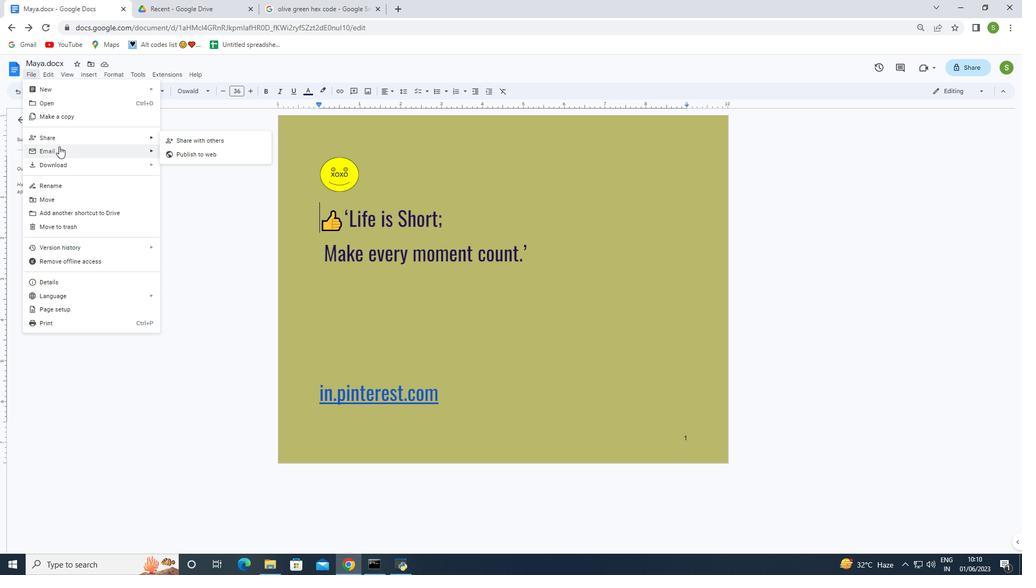 
Action: Mouse pressed left at (58, 147)
Screenshot: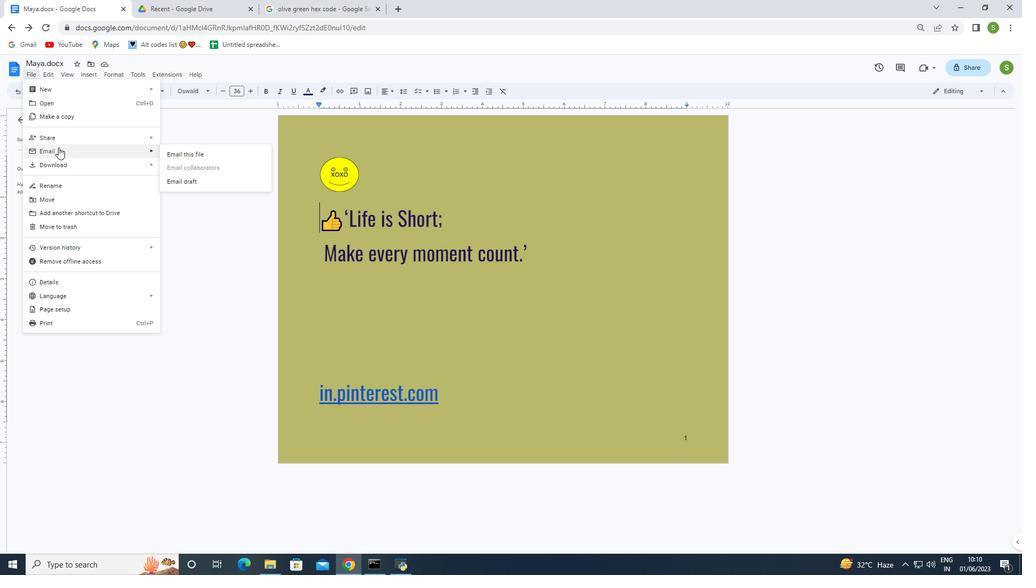 
Action: Mouse moved to (186, 158)
Screenshot: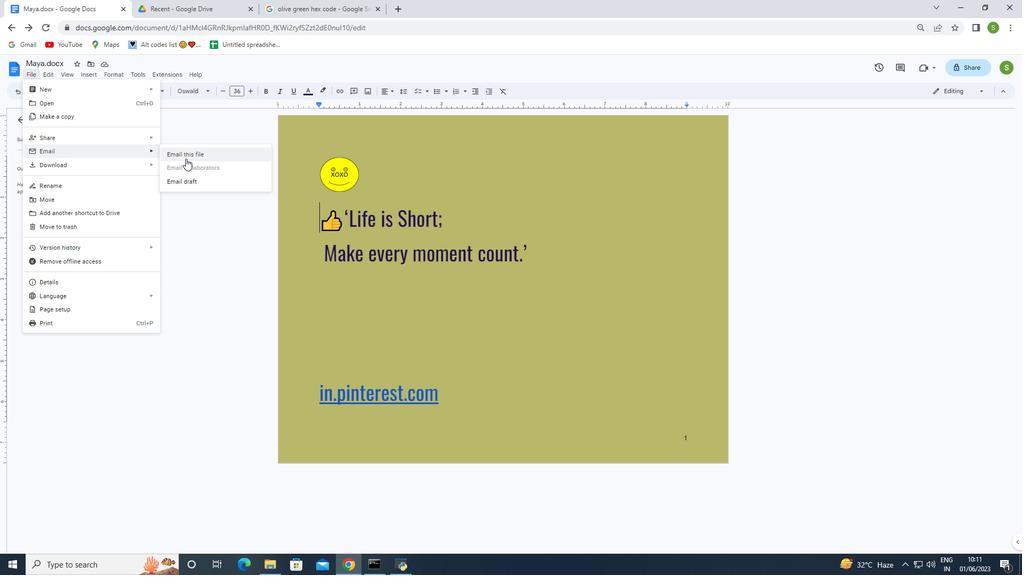 
Action: Mouse pressed left at (186, 158)
Screenshot: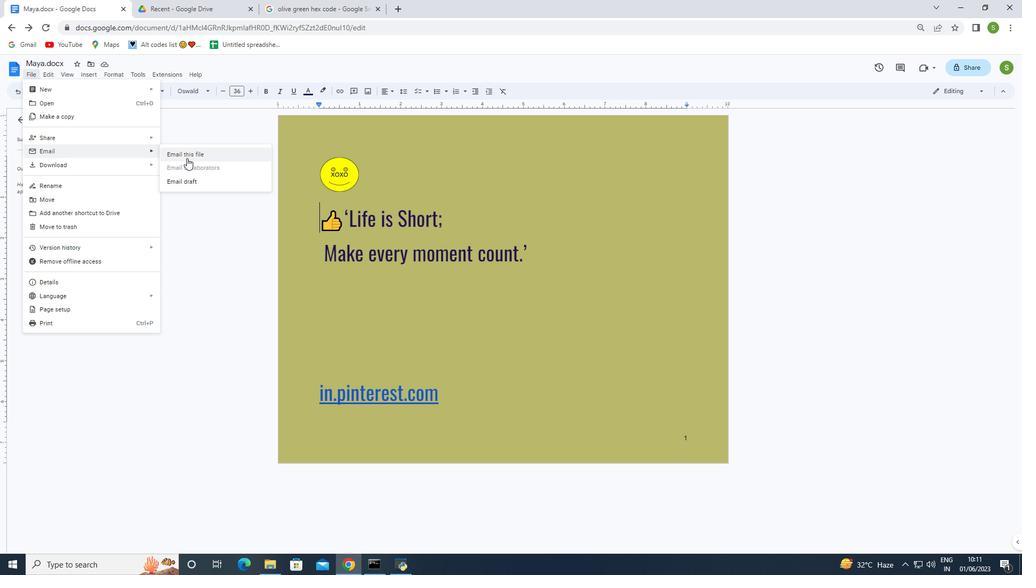 
Action: Mouse moved to (469, 375)
Screenshot: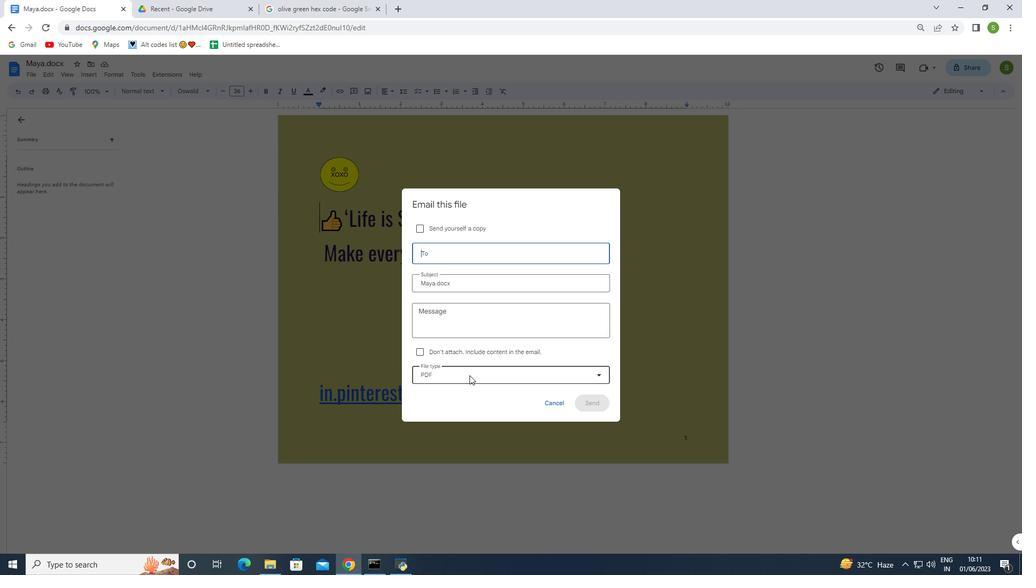 
Action: Mouse pressed left at (469, 375)
Screenshot: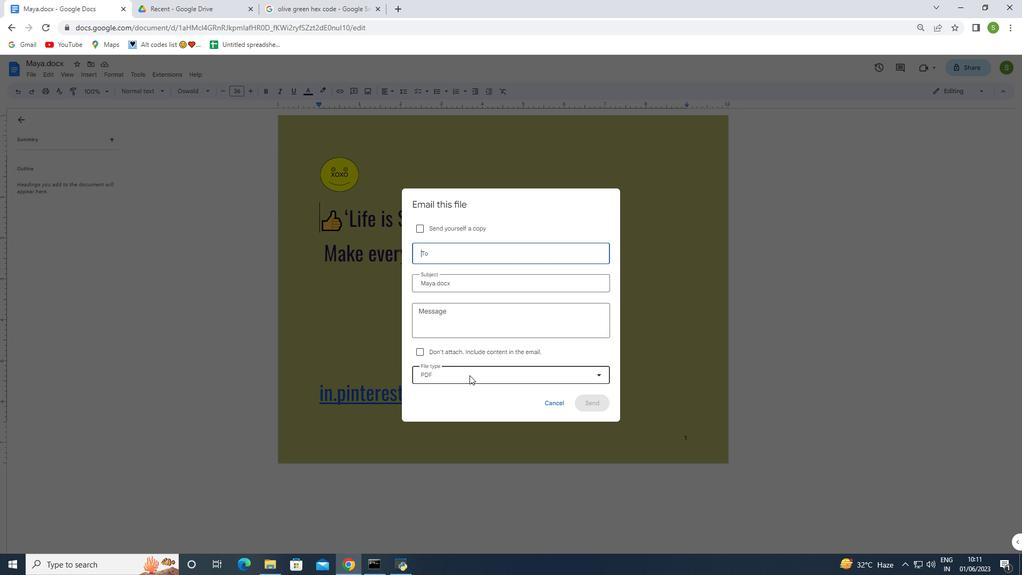
Action: Mouse moved to (460, 438)
Screenshot: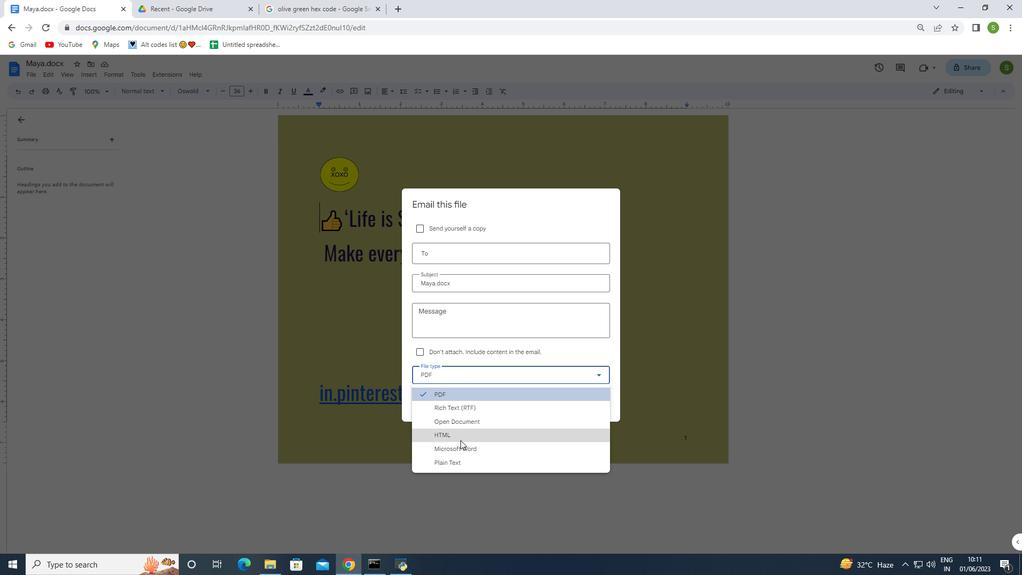 
Action: Mouse pressed left at (460, 438)
Screenshot: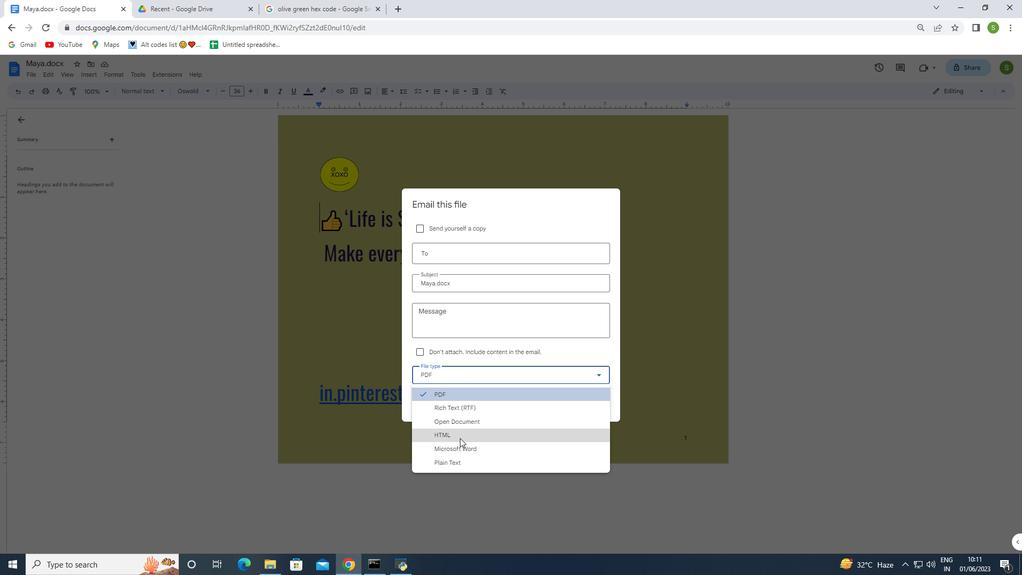 
Action: Mouse moved to (441, 253)
Screenshot: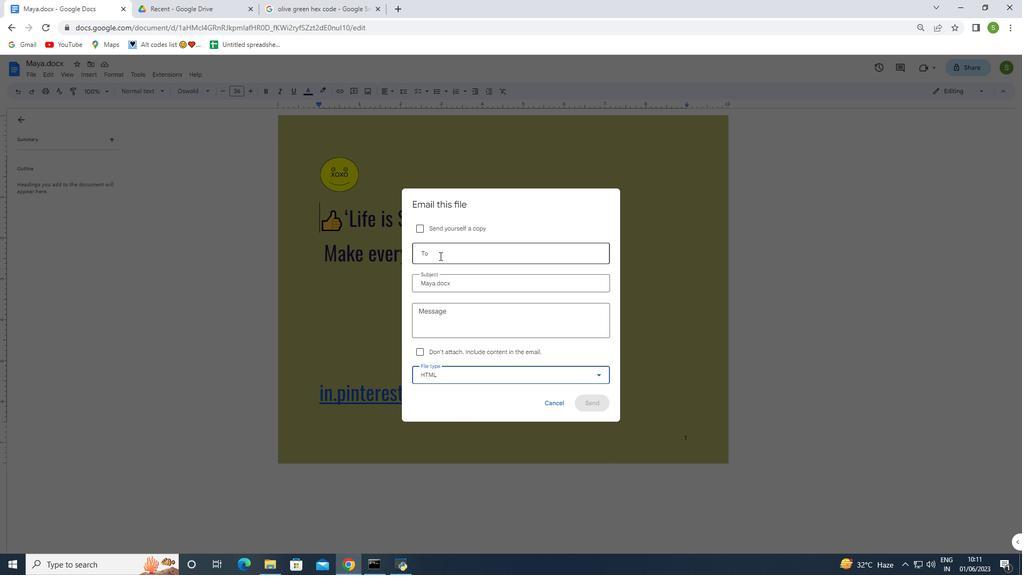 
Action: Mouse pressed left at (441, 253)
Screenshot: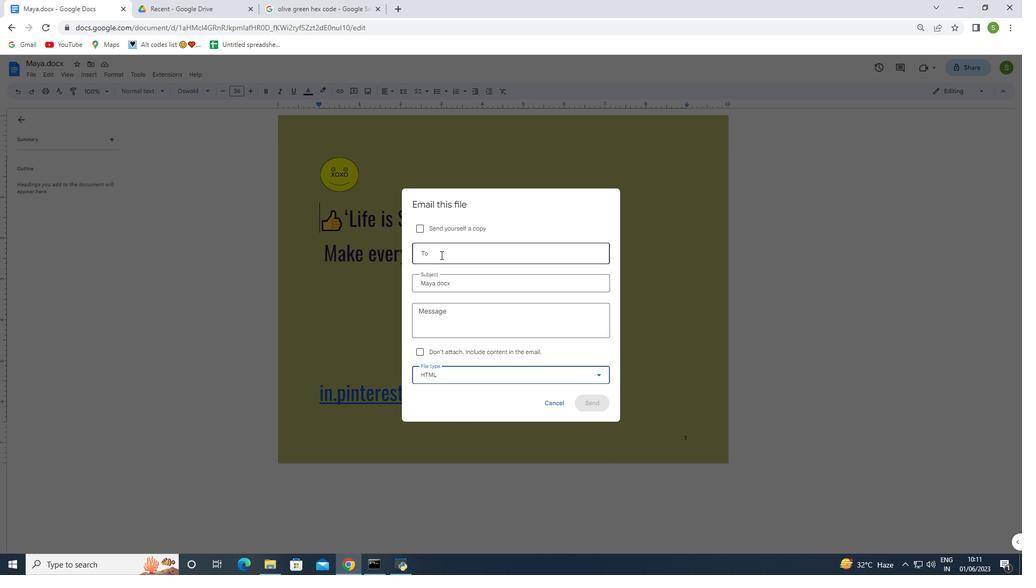 
Action: Mouse moved to (480, 301)
Screenshot: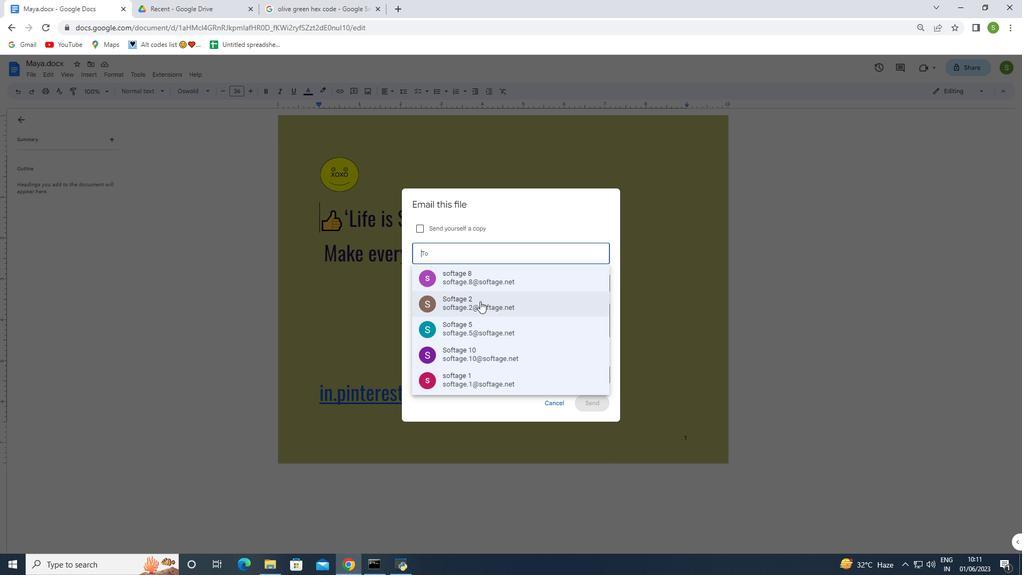 
Action: Mouse pressed left at (480, 301)
Screenshot: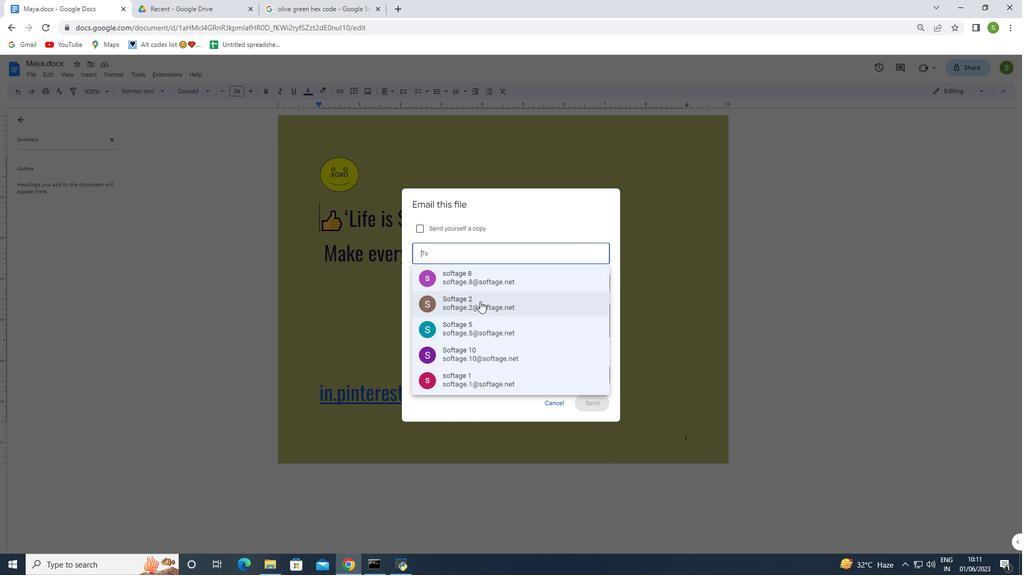 
Action: Mouse moved to (463, 324)
Screenshot: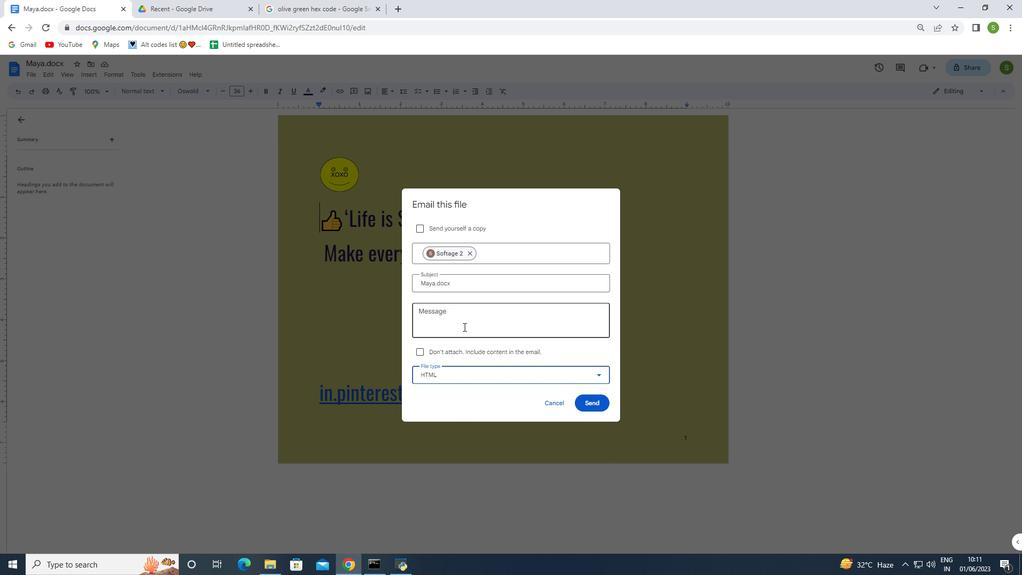 
Action: Mouse pressed left at (463, 324)
Screenshot: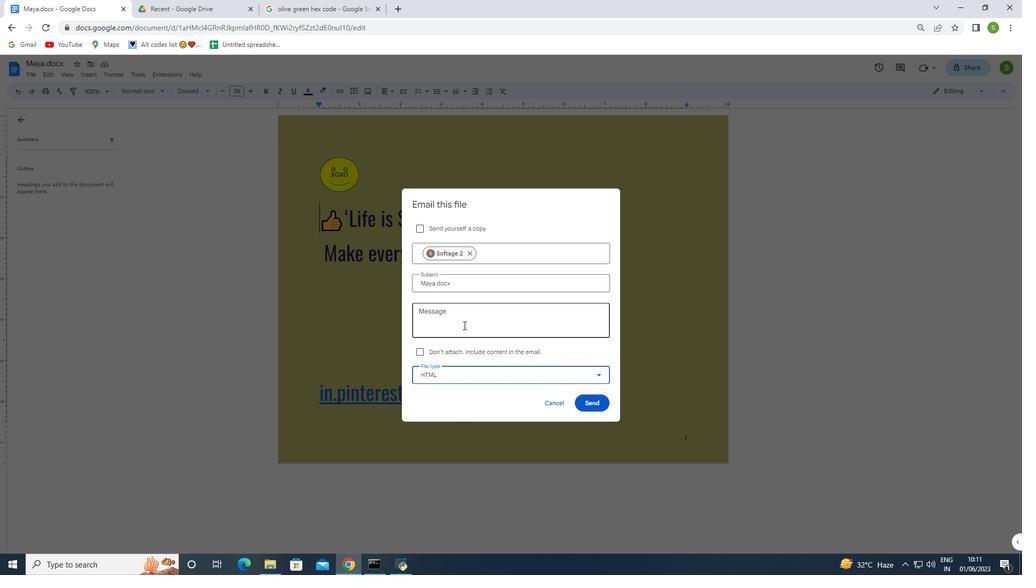 
Action: Key pressed <Key.shift>Inportant<Key.shift_r>:<Key.space><Key.shift>I've<Key.space>emailed<Key.space>you<Key.space>cruial<Key.space>details<Key.space>details<Key.space><Key.backspace>,<Key.backspace>.<Key.space><Key.shift>Please<Key.space>make<Key.space>sure<Key.space>to<Key.space>go<Key.space>through<Key.space>it<Key.space>thro
Screenshot: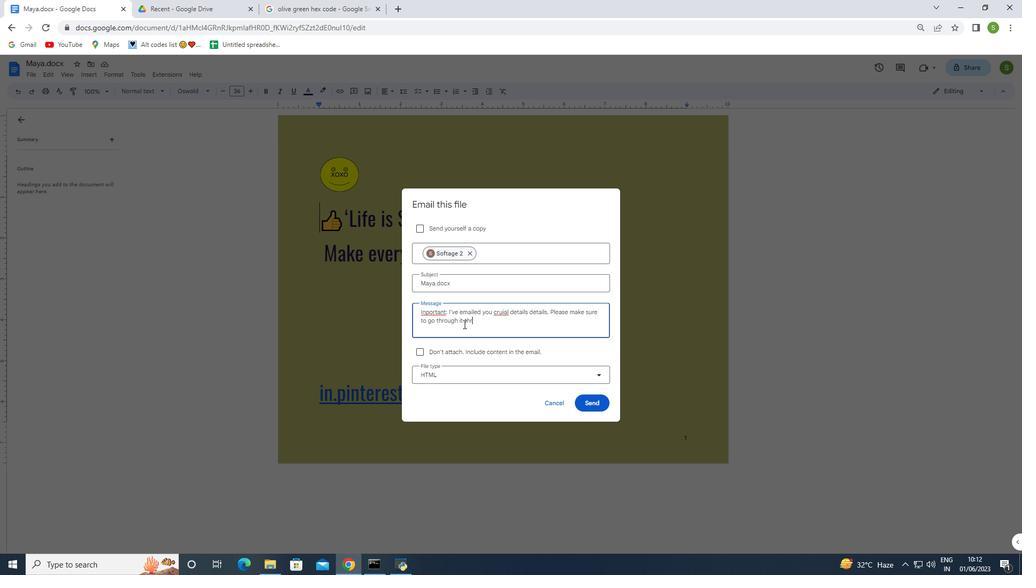 
Action: Mouse moved to (503, 314)
Screenshot: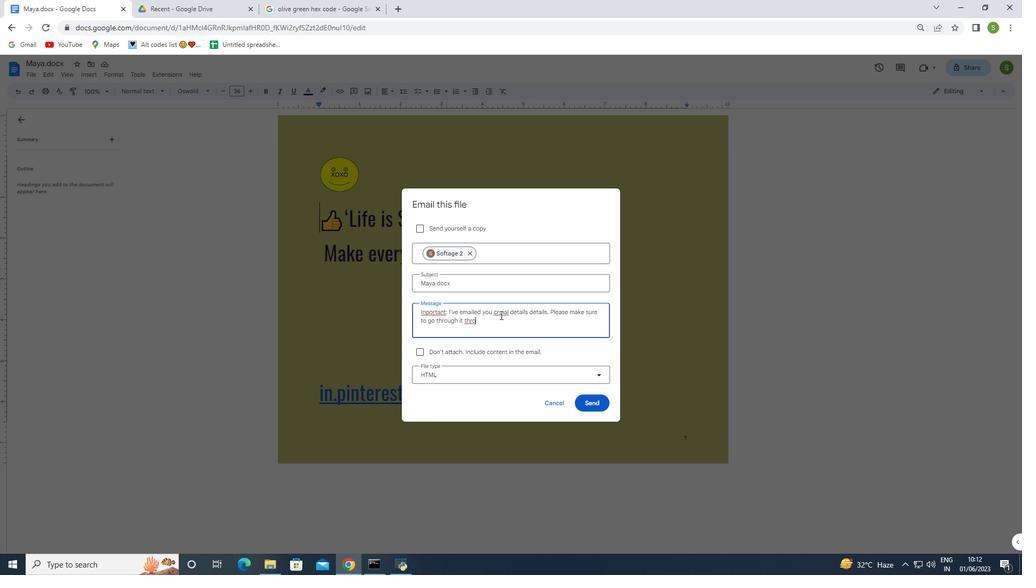 
Action: Mouse pressed right at (503, 314)
Screenshot: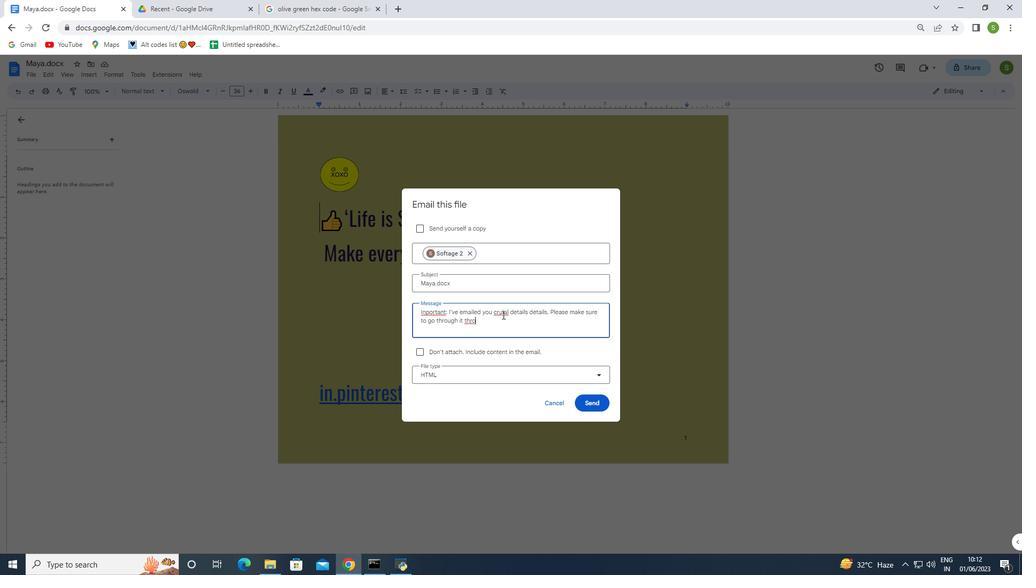 
Action: Mouse moved to (513, 324)
Screenshot: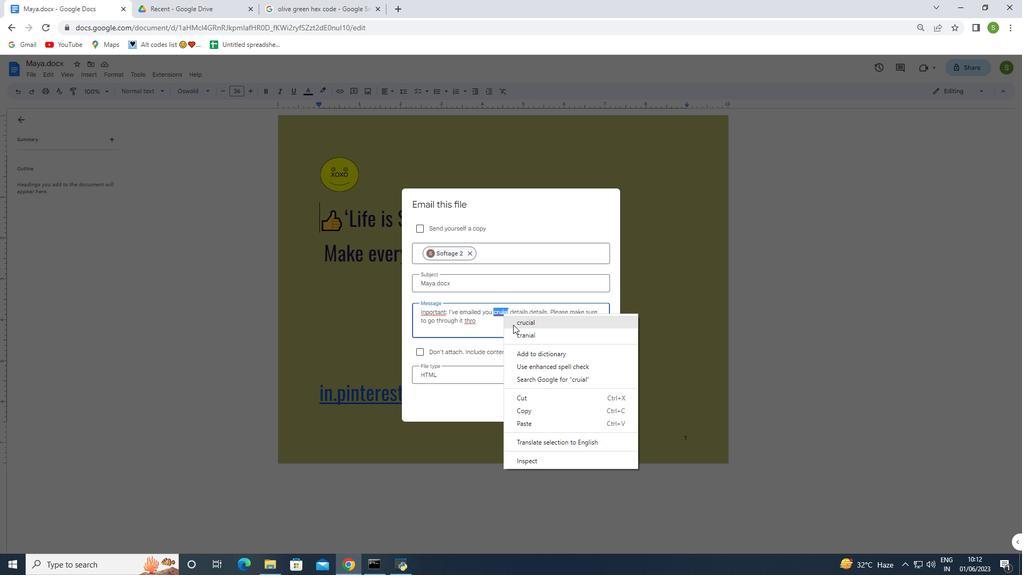 
Action: Mouse pressed left at (513, 324)
Screenshot: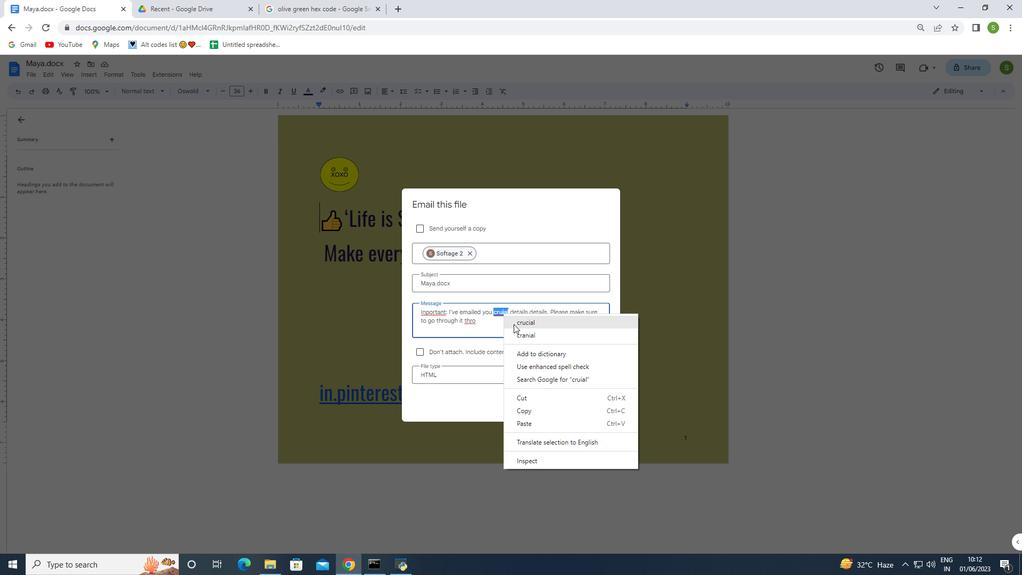 
Action: Mouse moved to (480, 320)
Screenshot: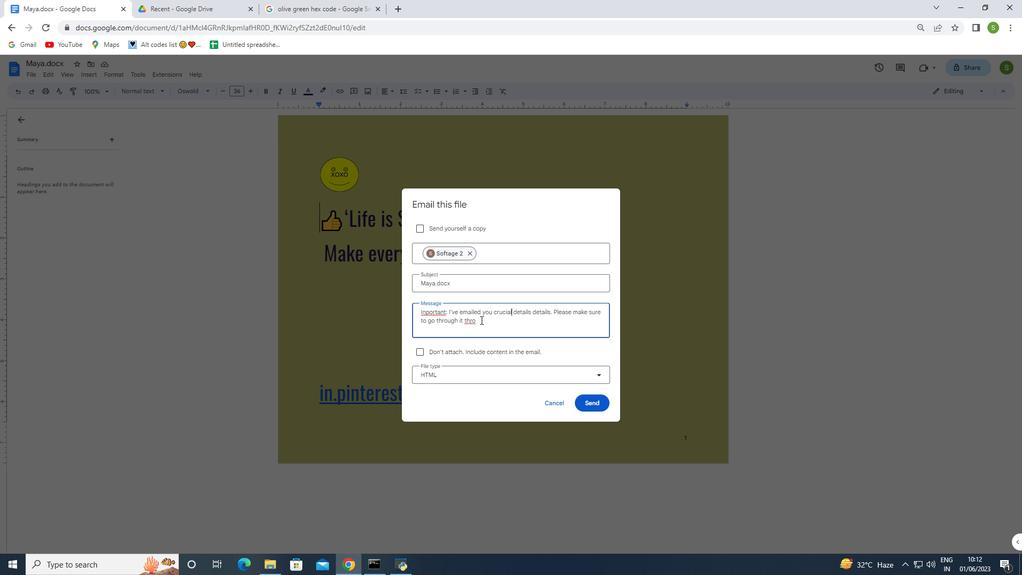 
Action: Mouse pressed left at (480, 320)
Screenshot: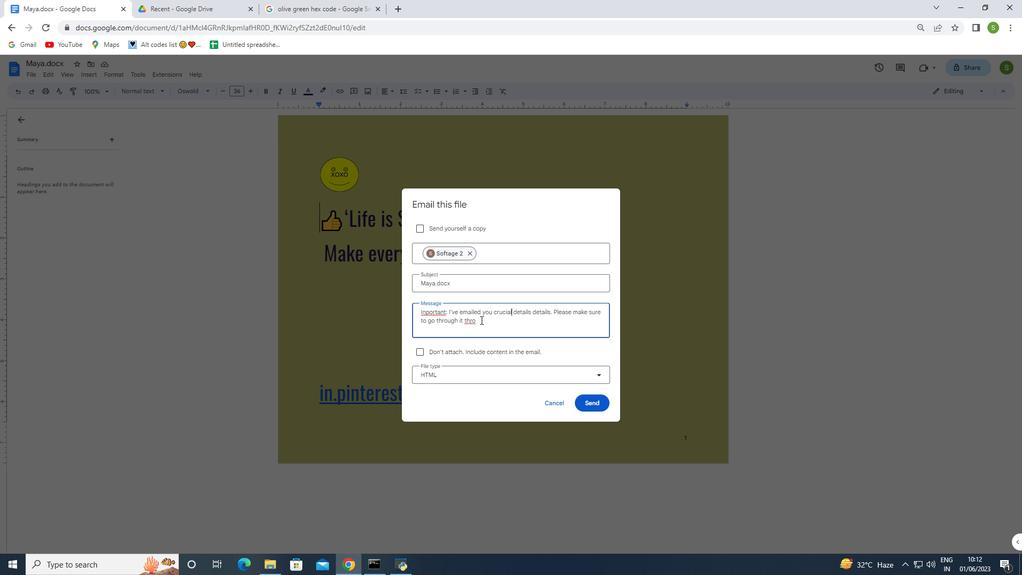 
Action: Key pressed <Key.backspace><Key.backspace>oroughly.
Screenshot: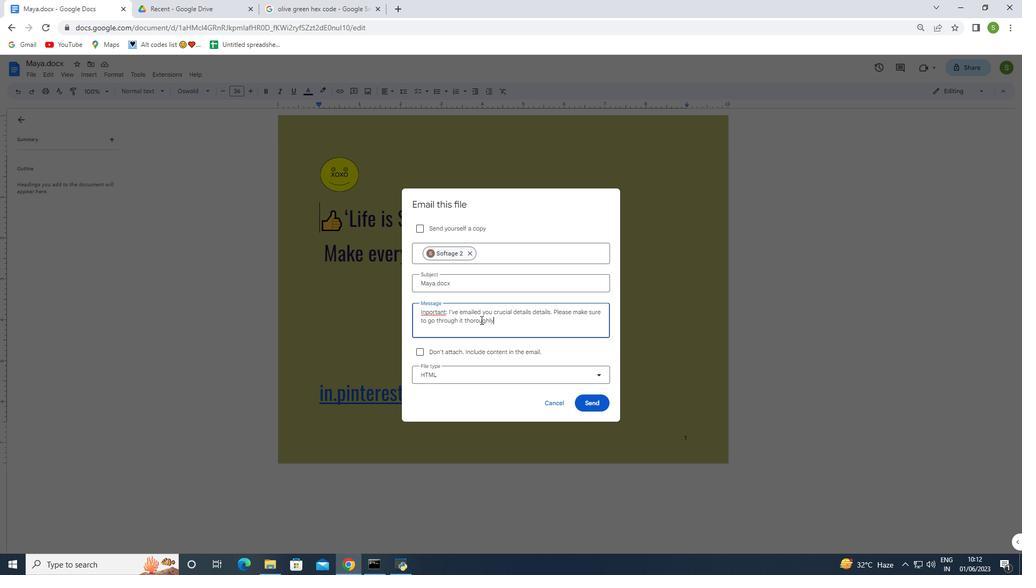 
Action: Mouse moved to (436, 306)
Screenshot: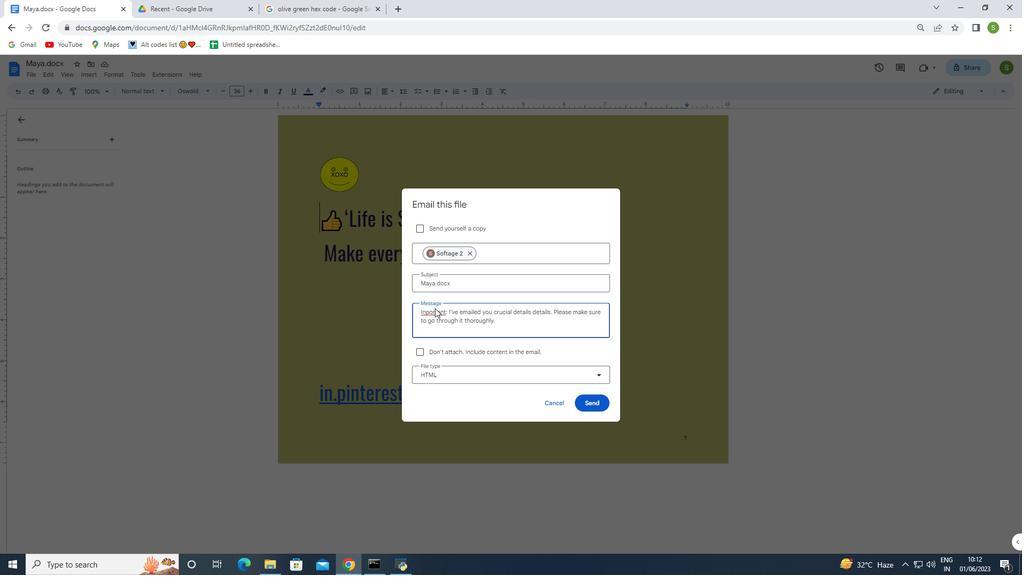
Action: Mouse pressed right at (436, 306)
Screenshot: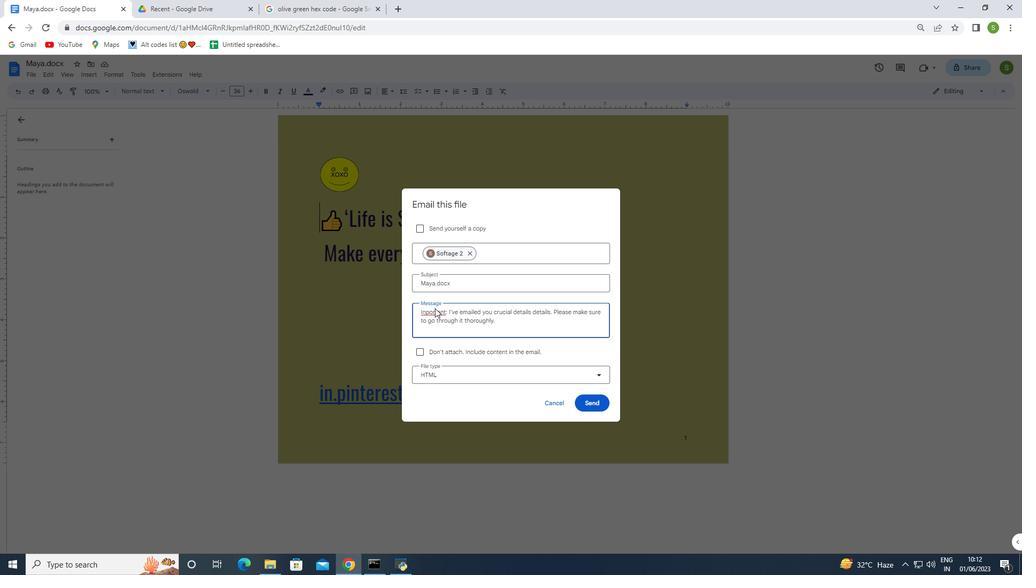 
Action: Mouse moved to (426, 311)
Screenshot: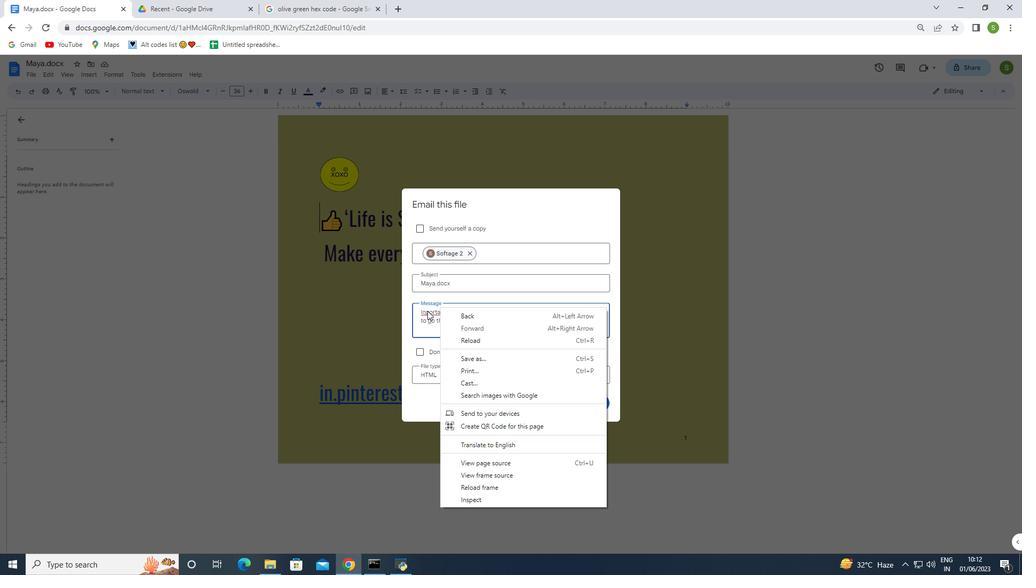
Action: Mouse pressed left at (426, 311)
Screenshot: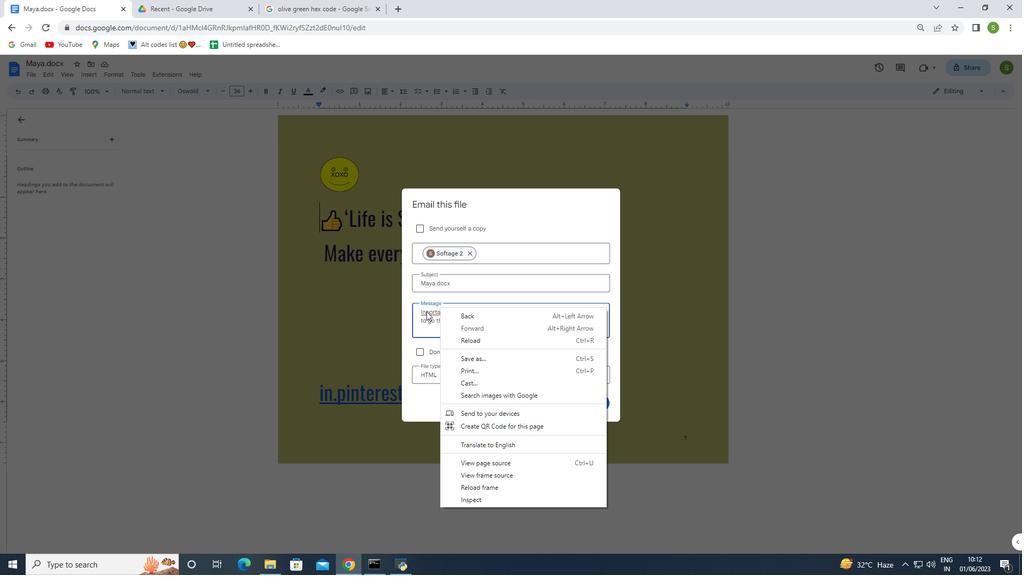 
Action: Mouse pressed right at (426, 311)
Screenshot: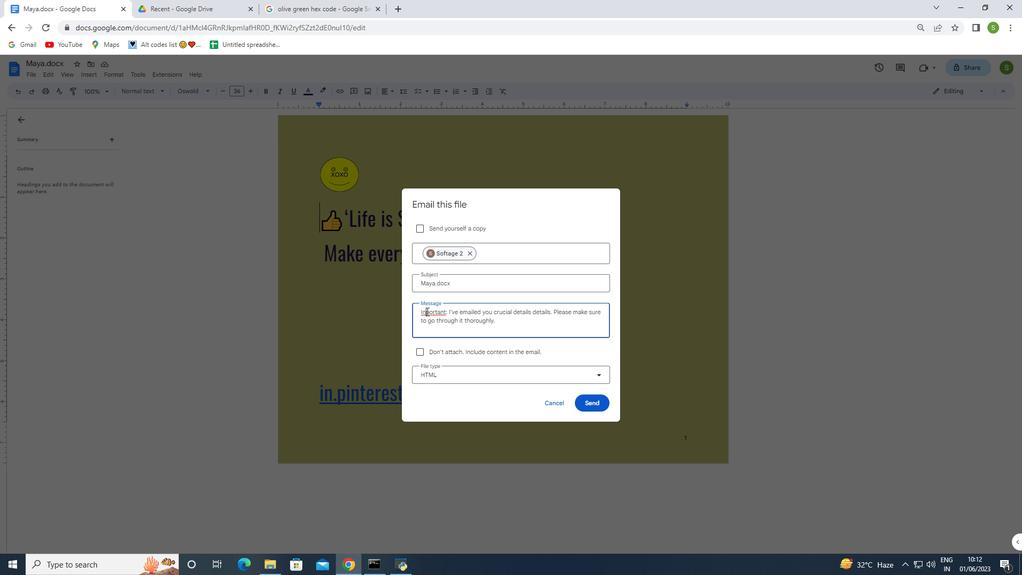 
Action: Mouse moved to (455, 322)
Screenshot: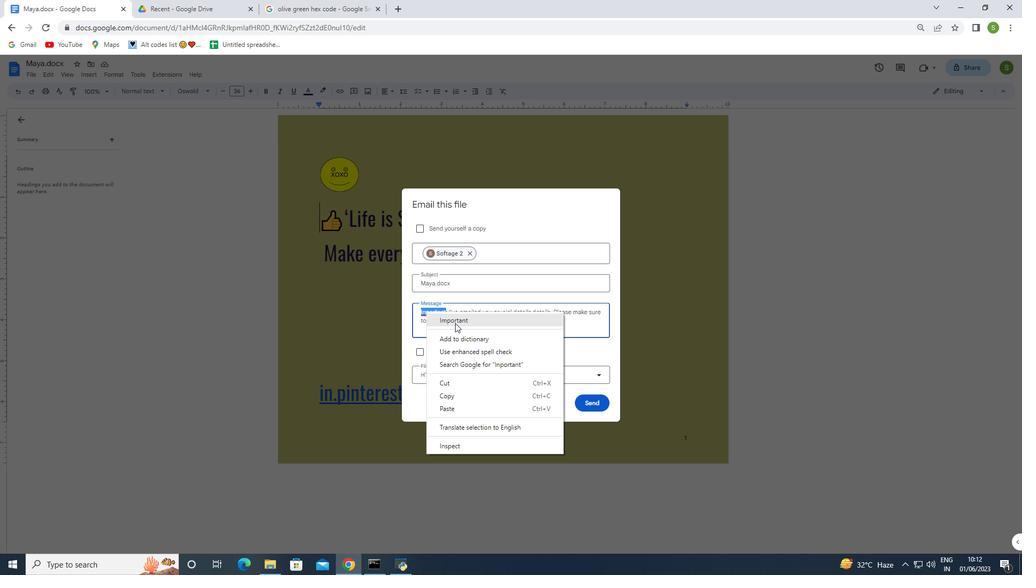 
Action: Mouse pressed left at (455, 322)
Screenshot: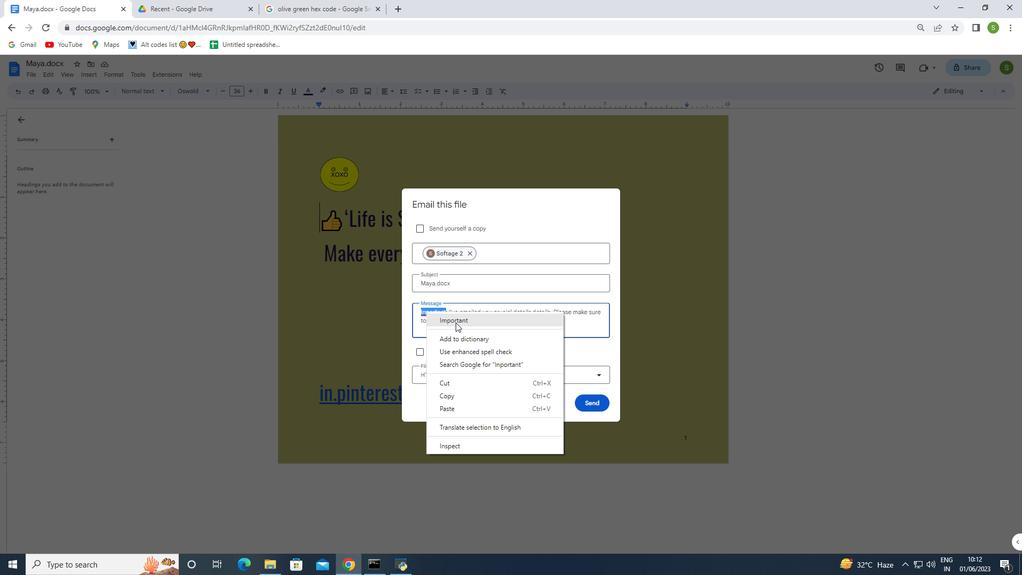 
Action: Mouse moved to (588, 401)
Screenshot: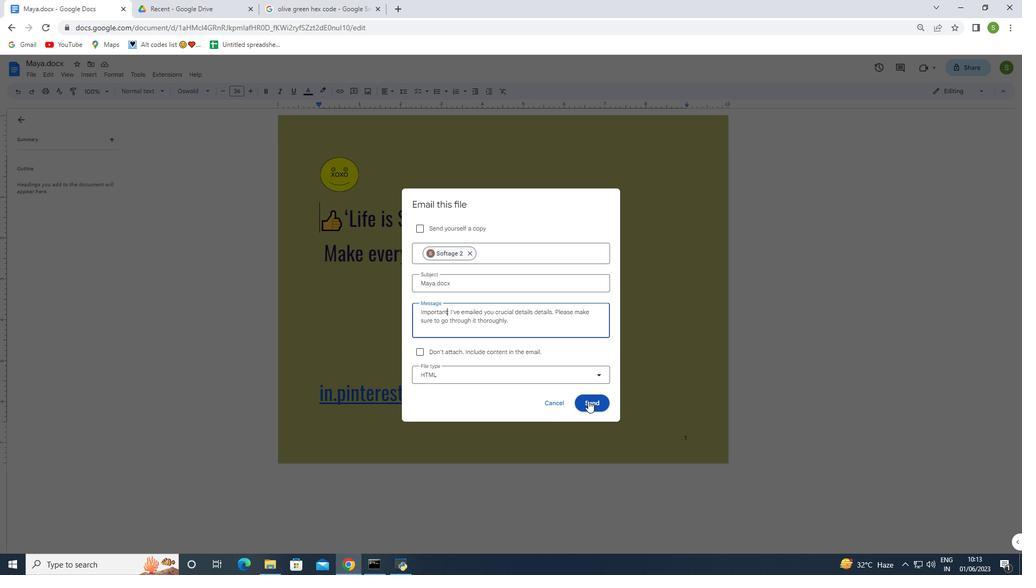
